 Task: Look for space in Ahmedabad, India from 12th  July, 2023 to 15th July, 2023 for 3 adults in price range Rs.12000 to Rs.16000. Place can be entire place with 2 bedrooms having 3 beds and 1 bathroom. Property type can be house, flat, guest house. Booking option can be shelf check-in. Required host language is English.
Action: Mouse moved to (529, 116)
Screenshot: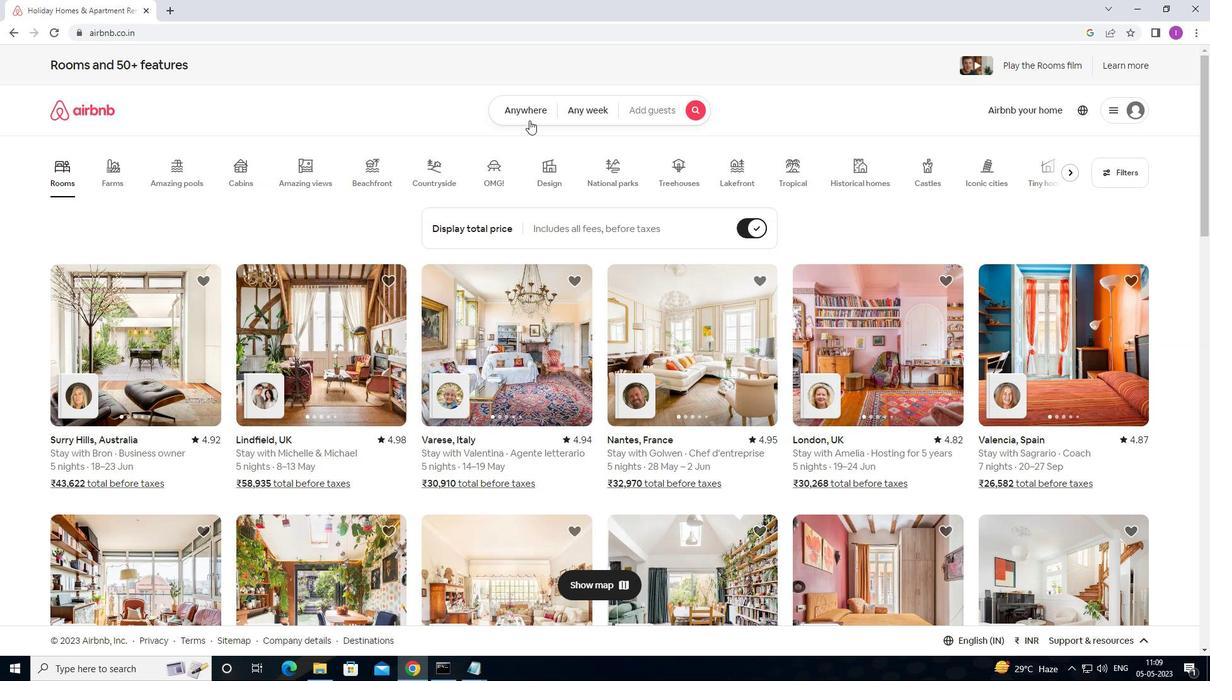 
Action: Mouse pressed left at (529, 116)
Screenshot: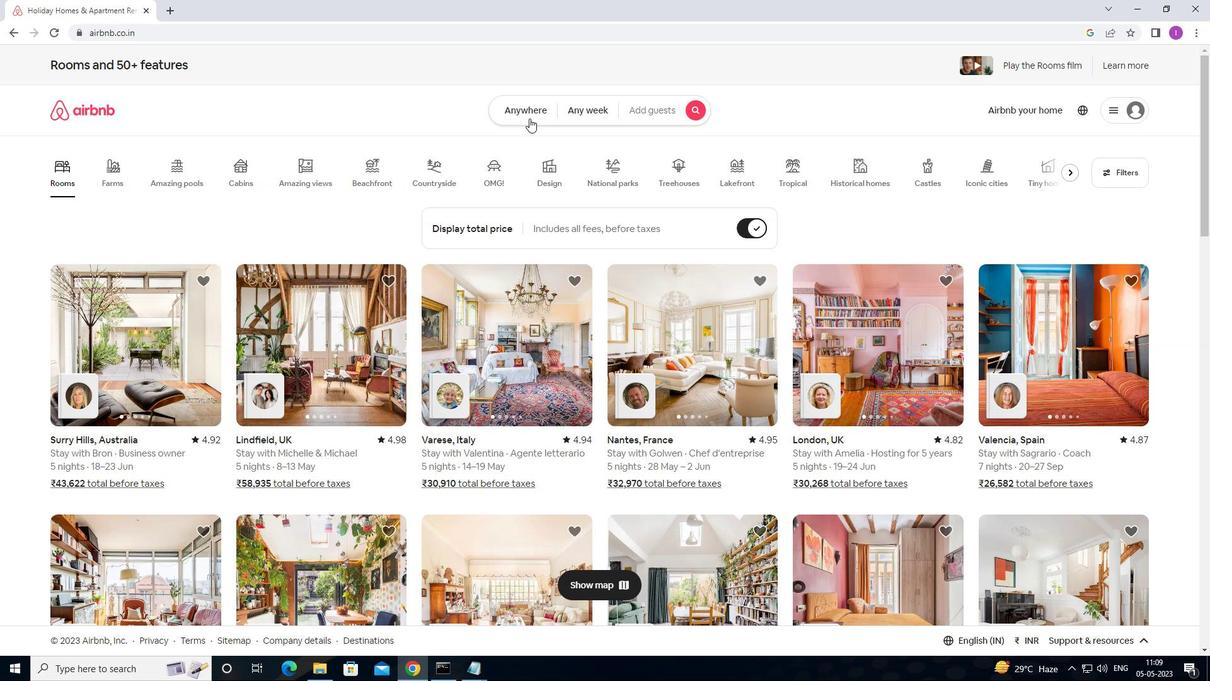 
Action: Mouse moved to (382, 158)
Screenshot: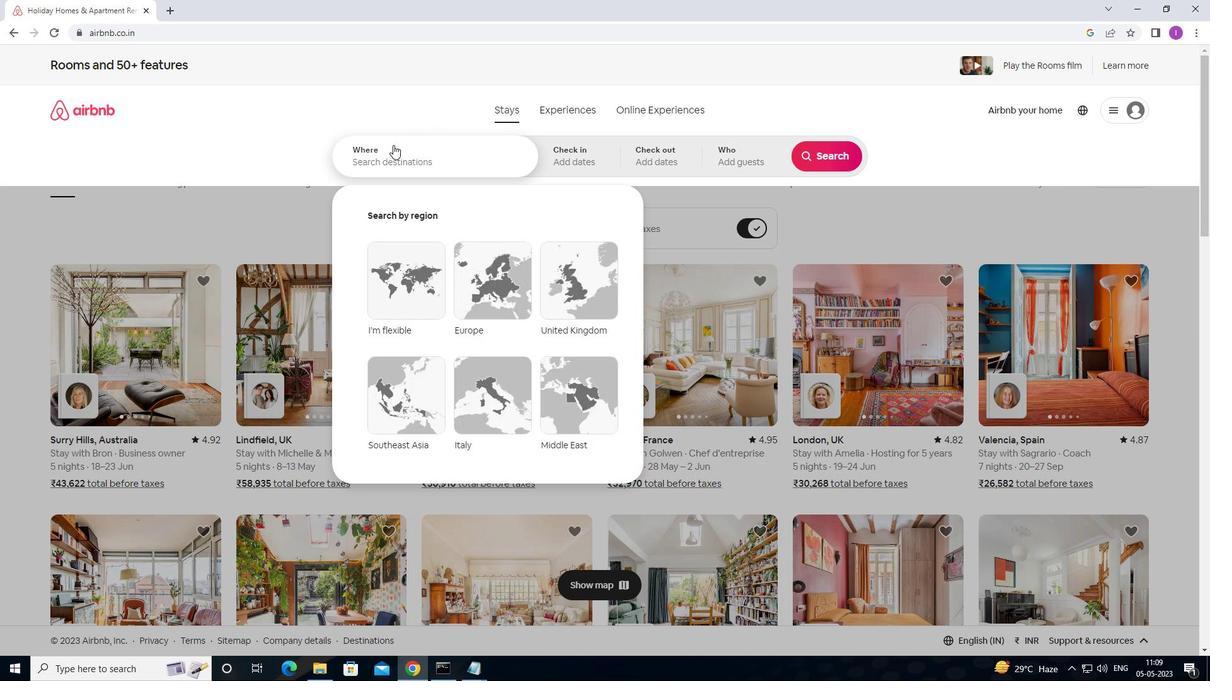 
Action: Mouse pressed left at (382, 158)
Screenshot: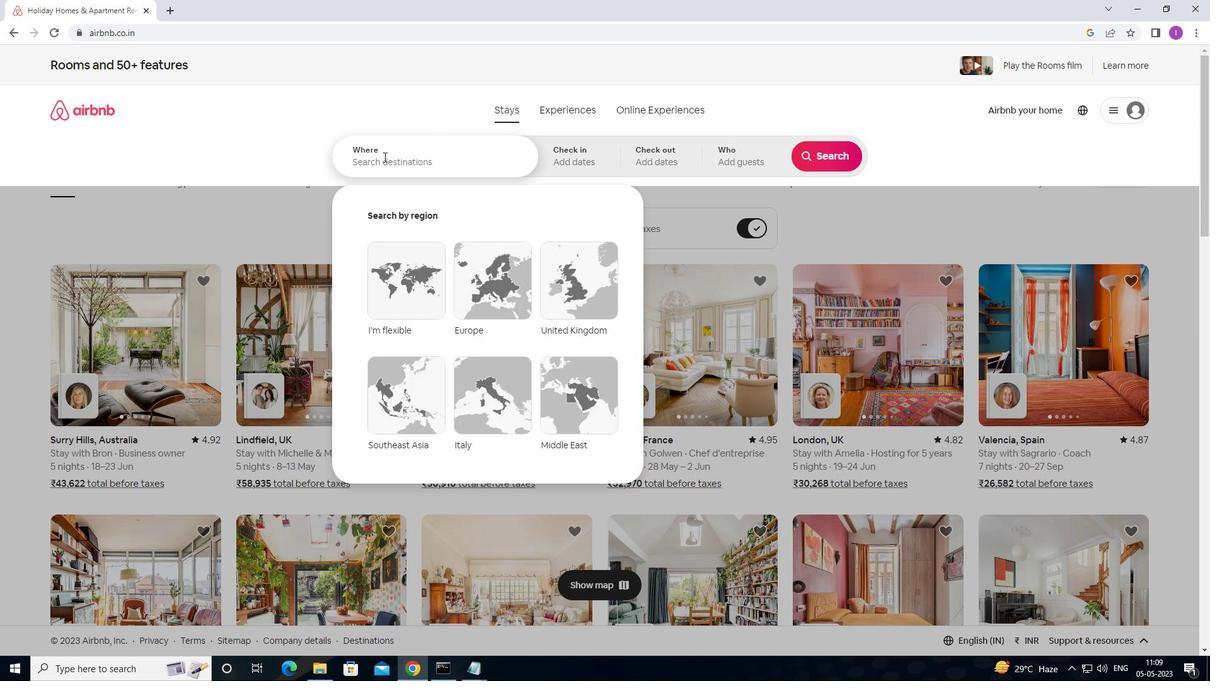 
Action: Key pressed <Key.shift>AHMEDABAD
Screenshot: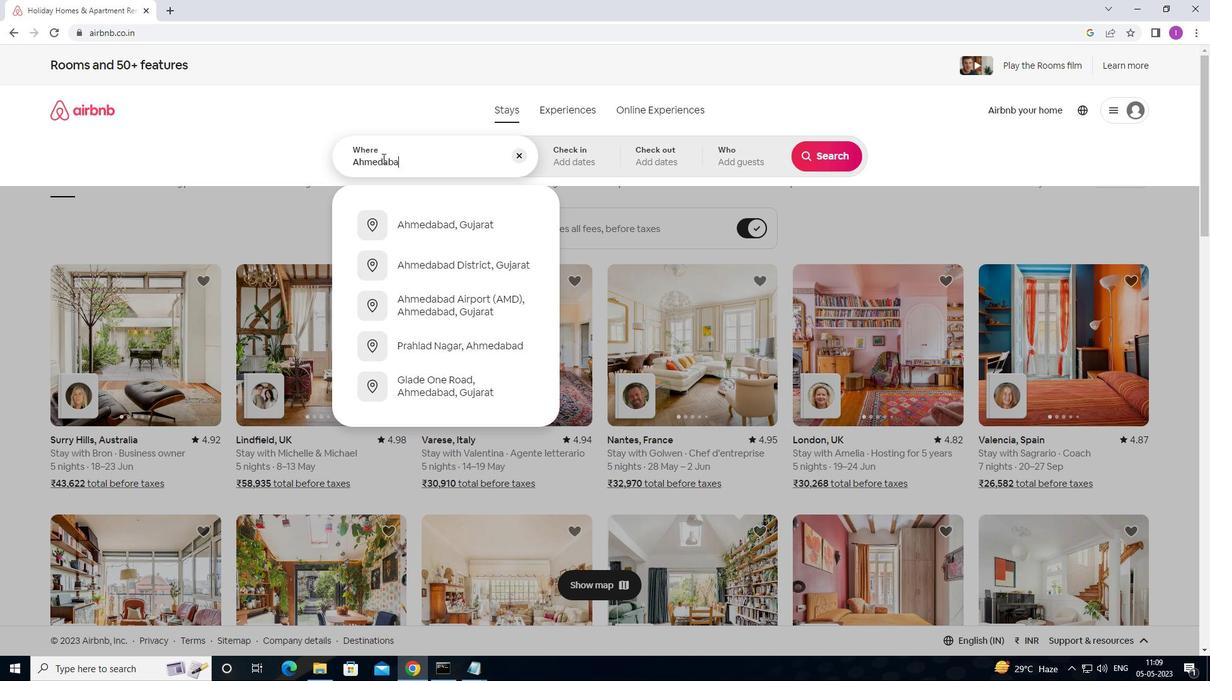
Action: Mouse moved to (341, 159)
Screenshot: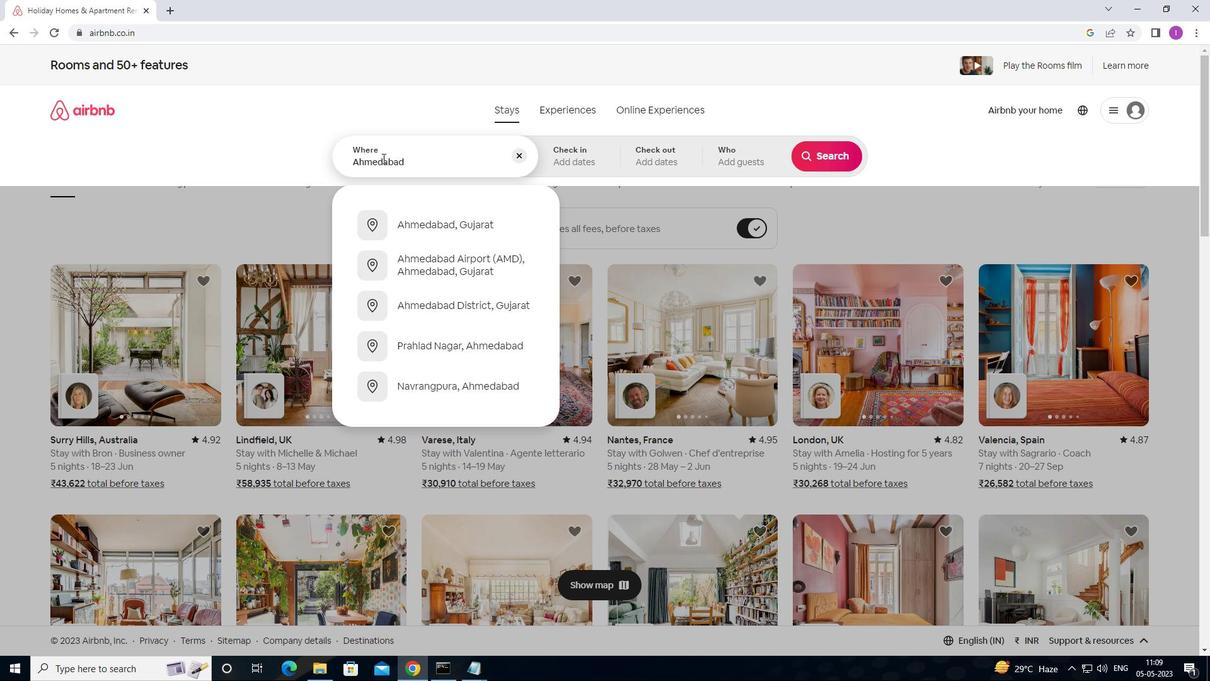 
Action: Key pressed ,<Key.shift>INDIA
Screenshot: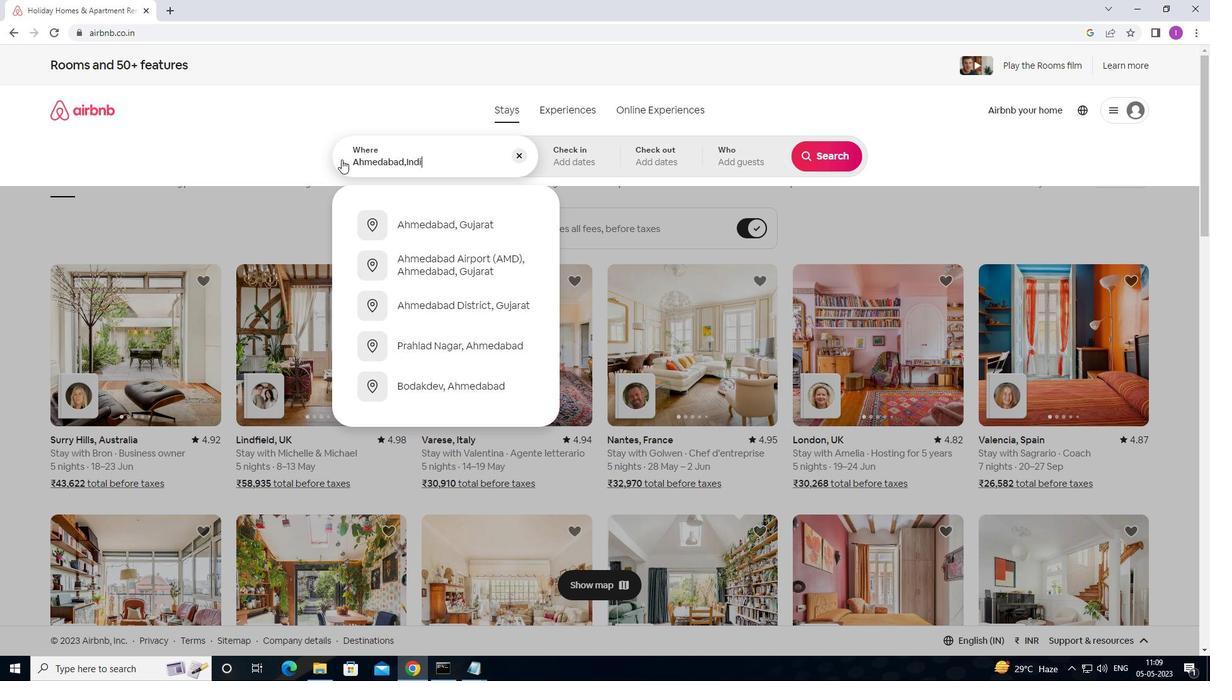 
Action: Mouse moved to (566, 164)
Screenshot: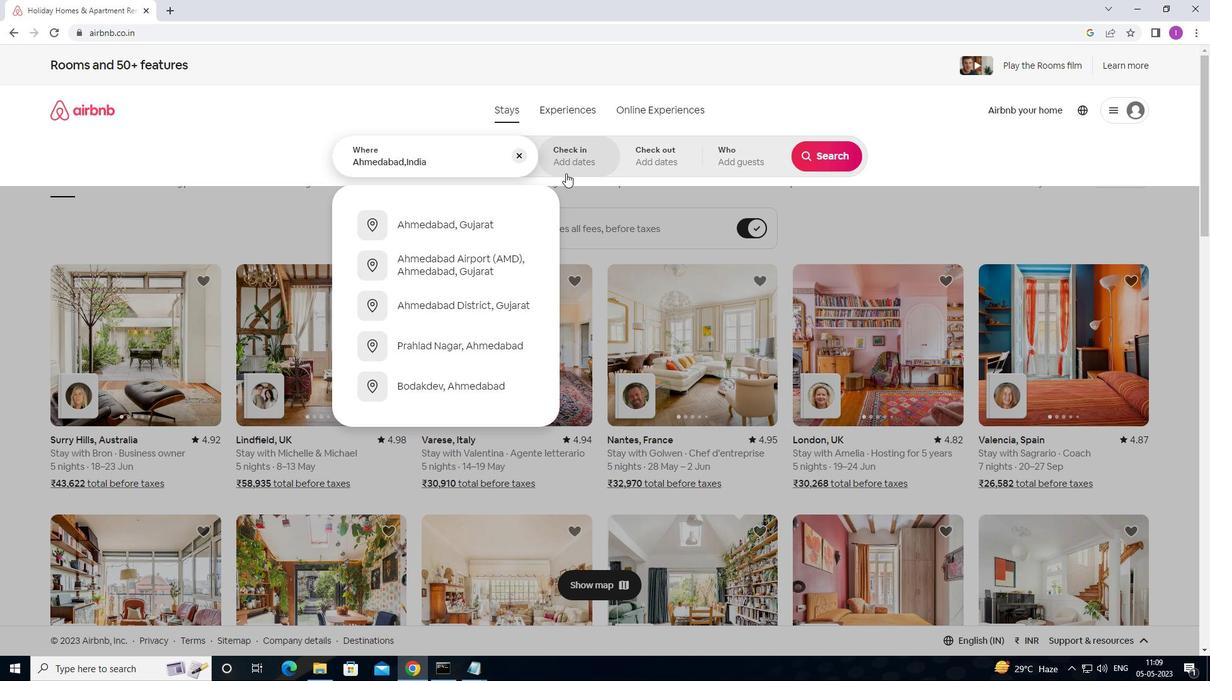 
Action: Mouse pressed left at (566, 164)
Screenshot: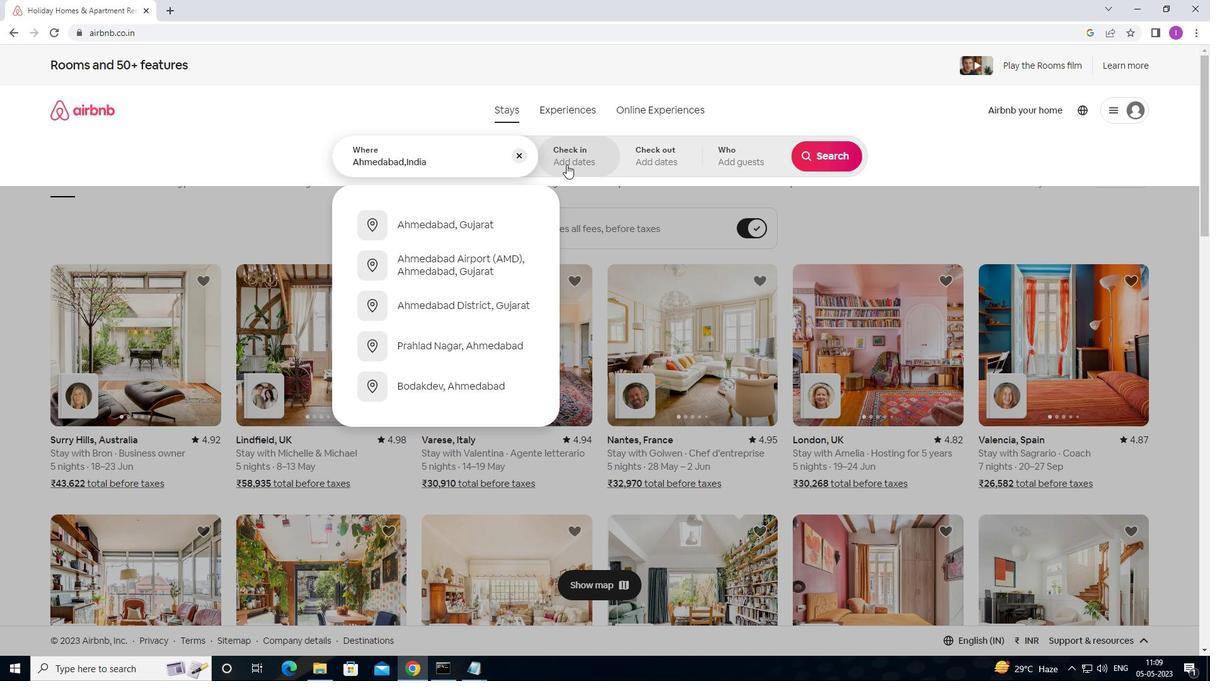 
Action: Mouse moved to (820, 259)
Screenshot: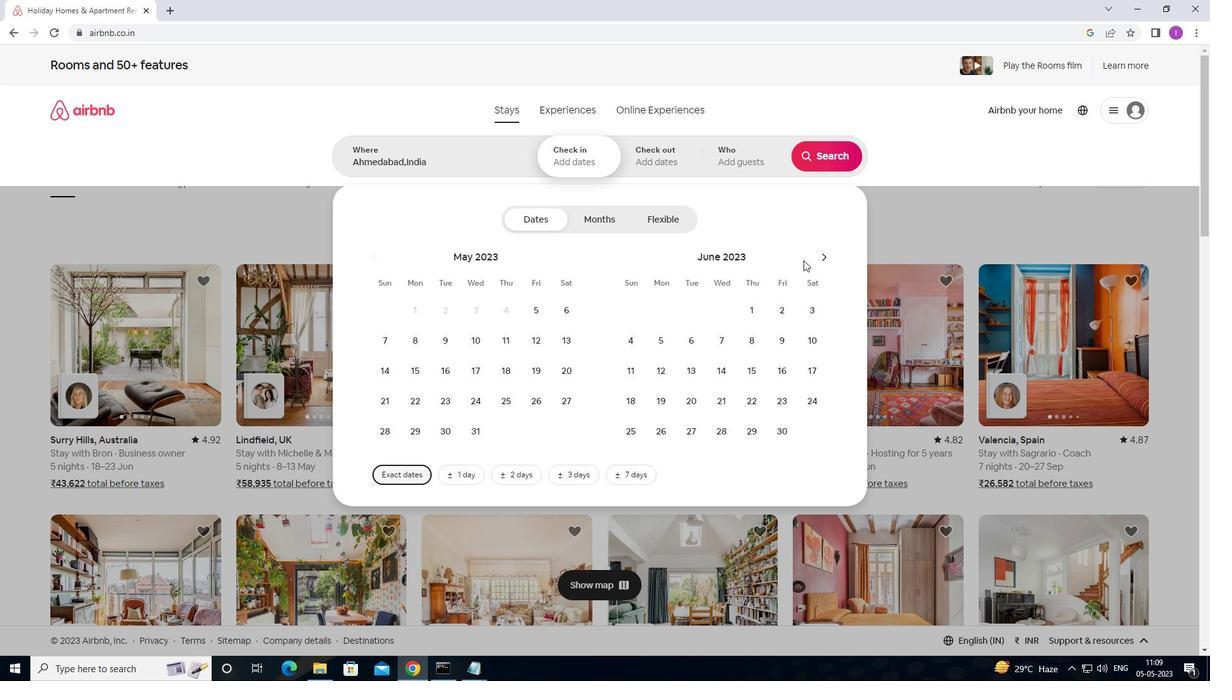
Action: Mouse pressed left at (820, 259)
Screenshot: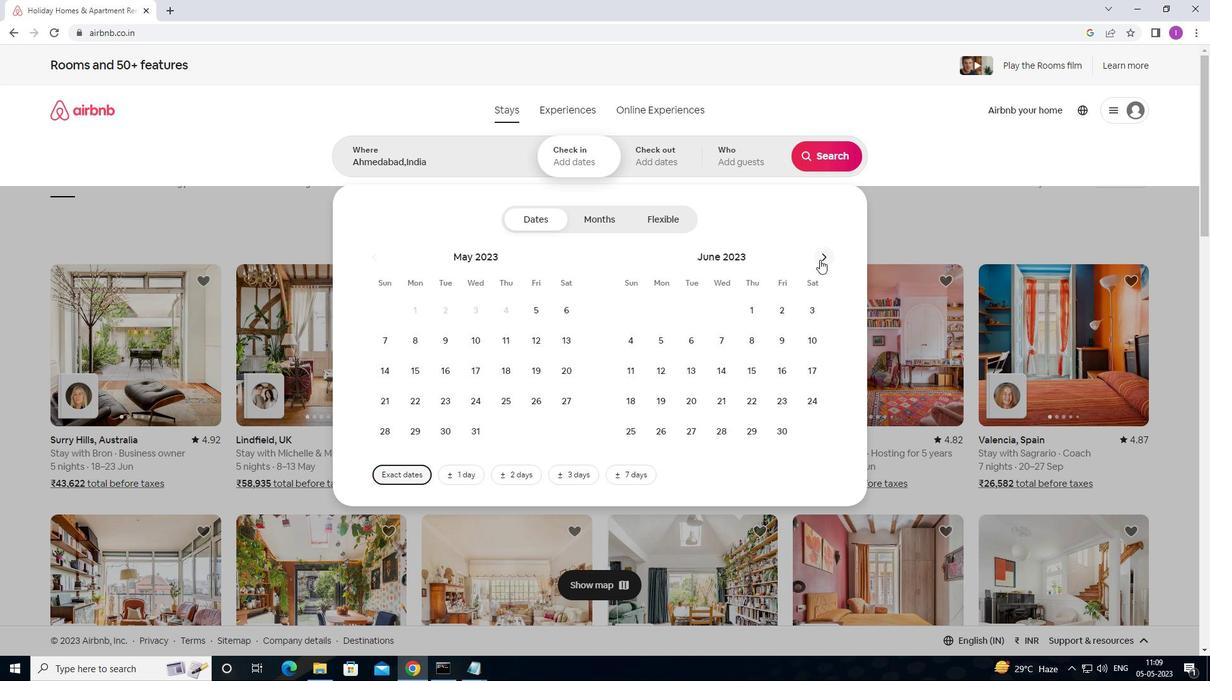 
Action: Mouse moved to (716, 373)
Screenshot: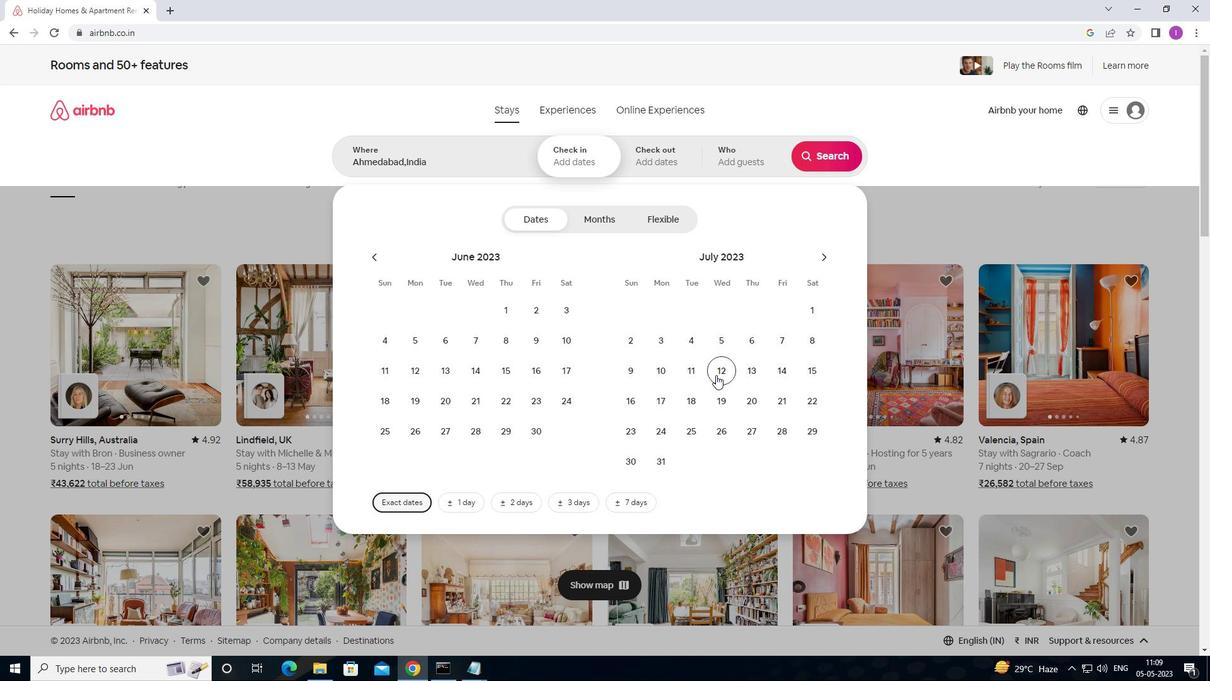
Action: Mouse pressed left at (716, 373)
Screenshot: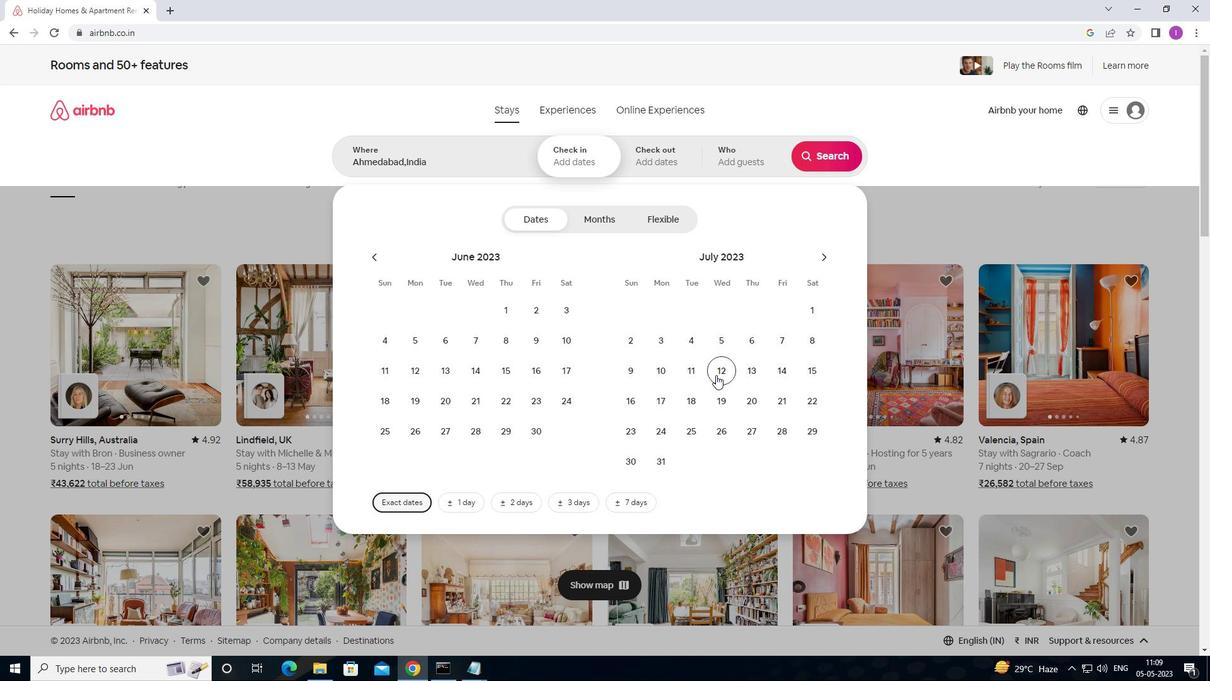 
Action: Mouse moved to (813, 375)
Screenshot: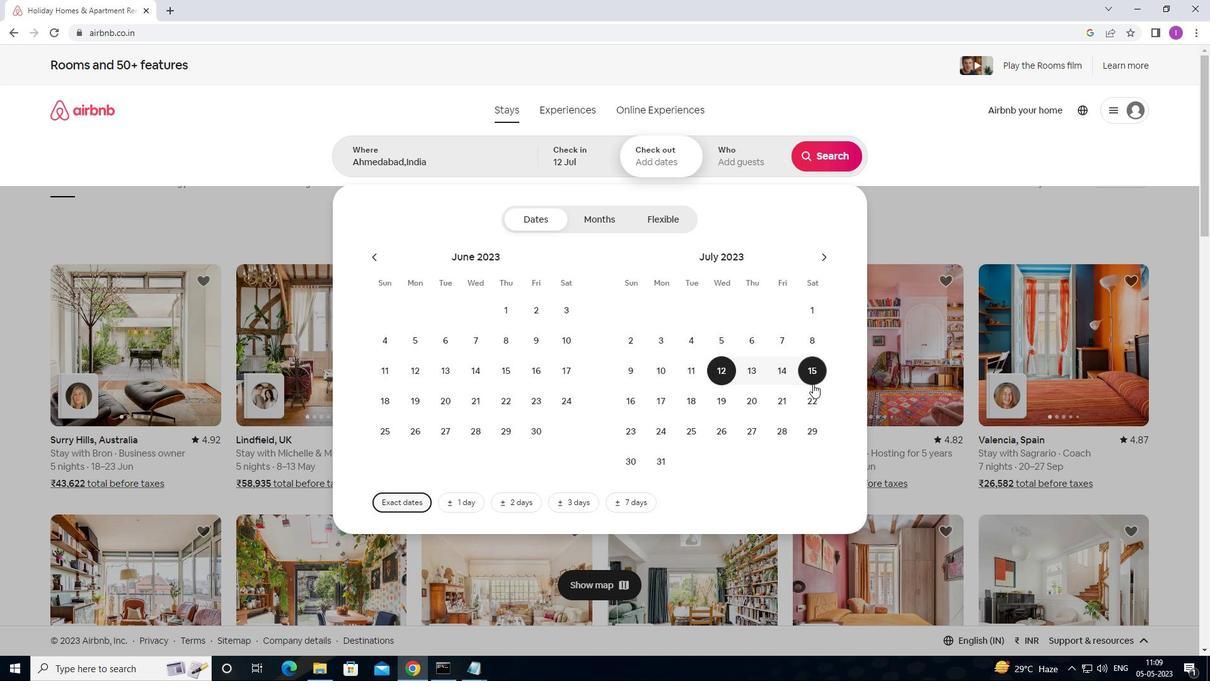 
Action: Mouse pressed left at (813, 375)
Screenshot: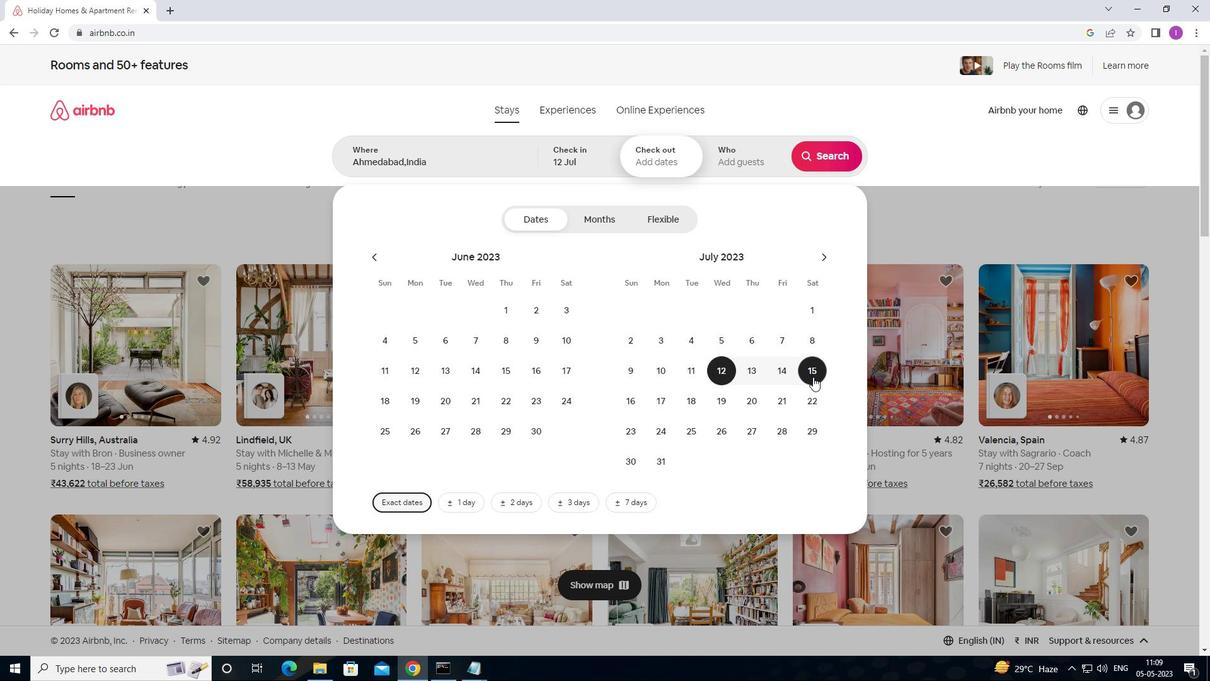 
Action: Mouse moved to (749, 164)
Screenshot: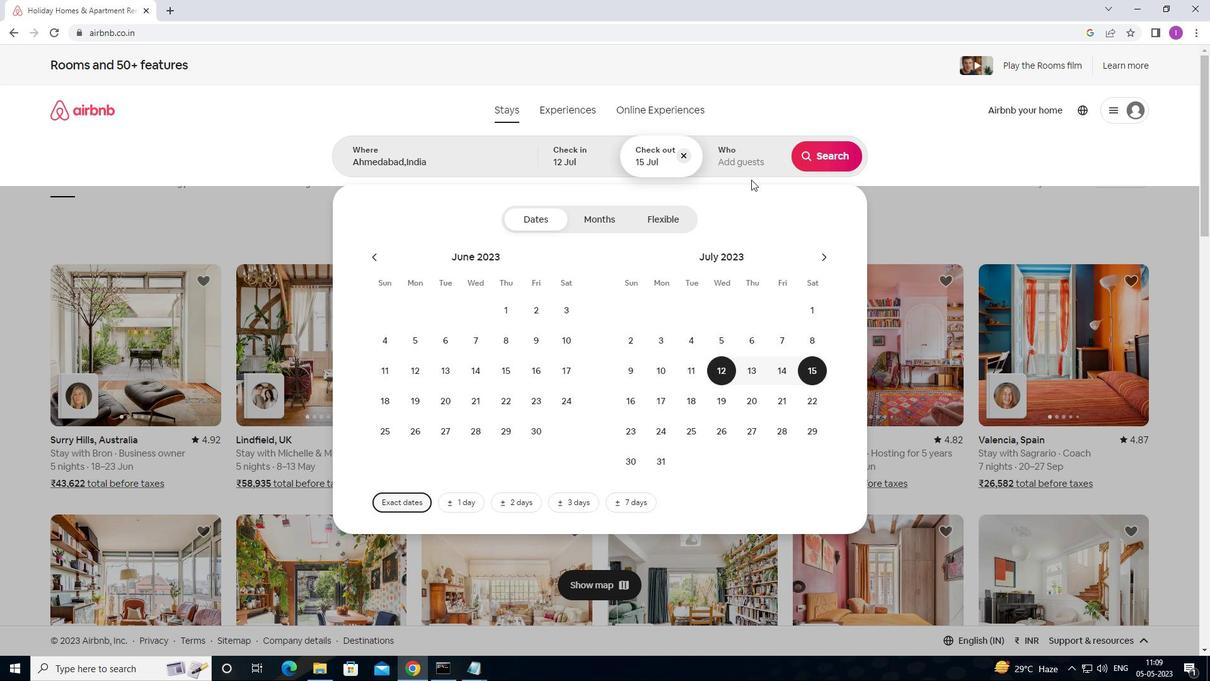 
Action: Mouse pressed left at (749, 164)
Screenshot: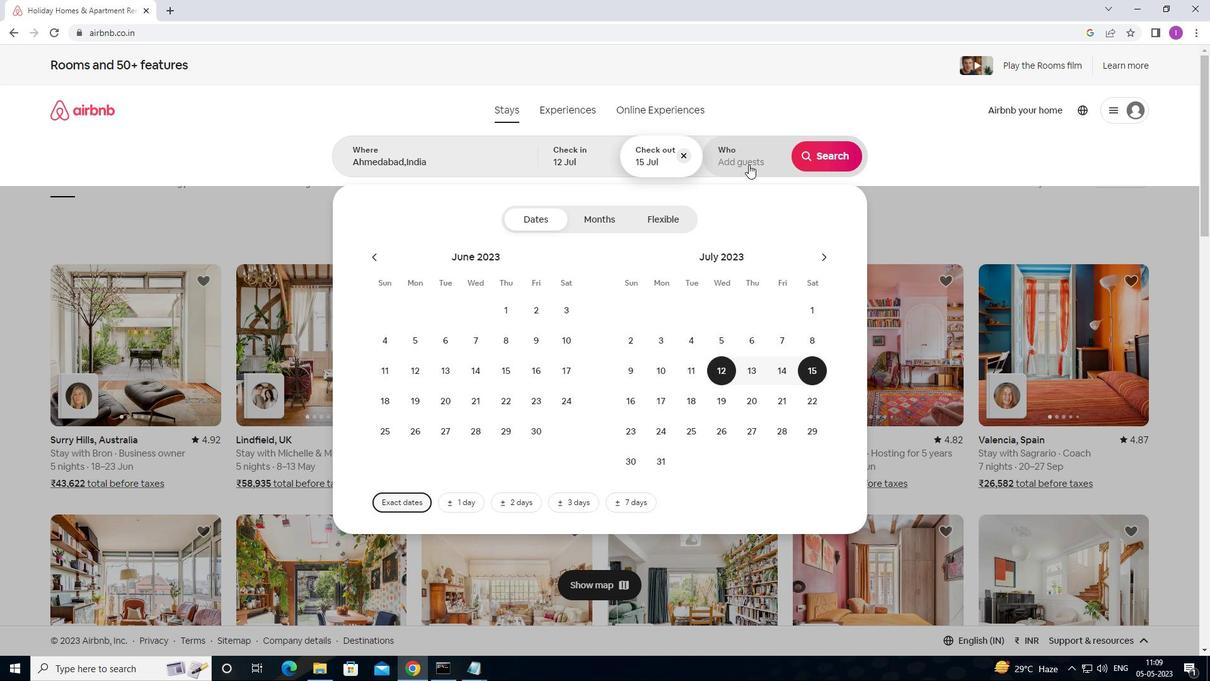 
Action: Mouse moved to (835, 218)
Screenshot: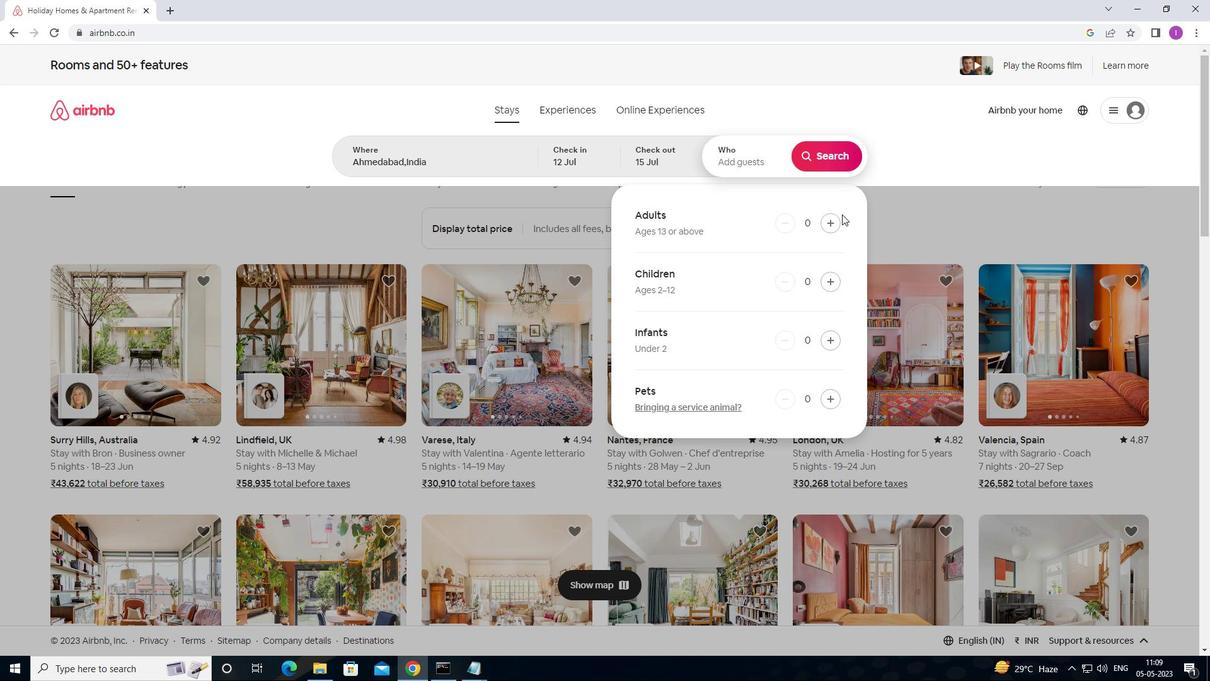 
Action: Mouse pressed left at (835, 218)
Screenshot: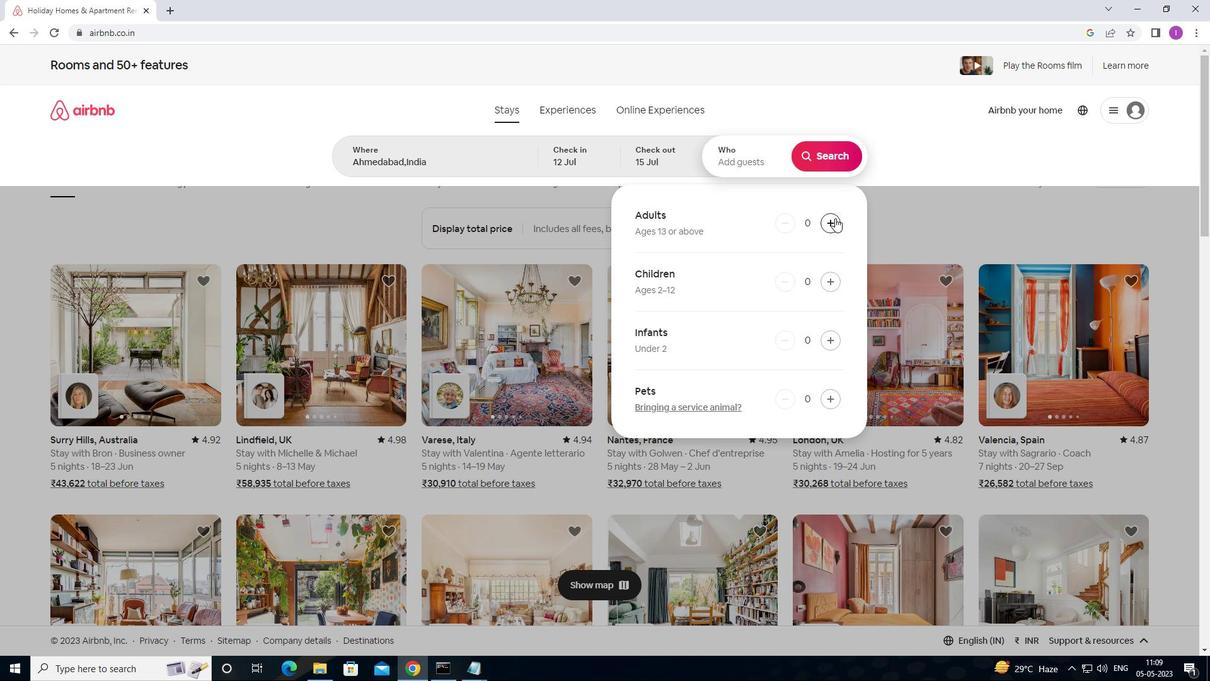 
Action: Mouse pressed left at (835, 218)
Screenshot: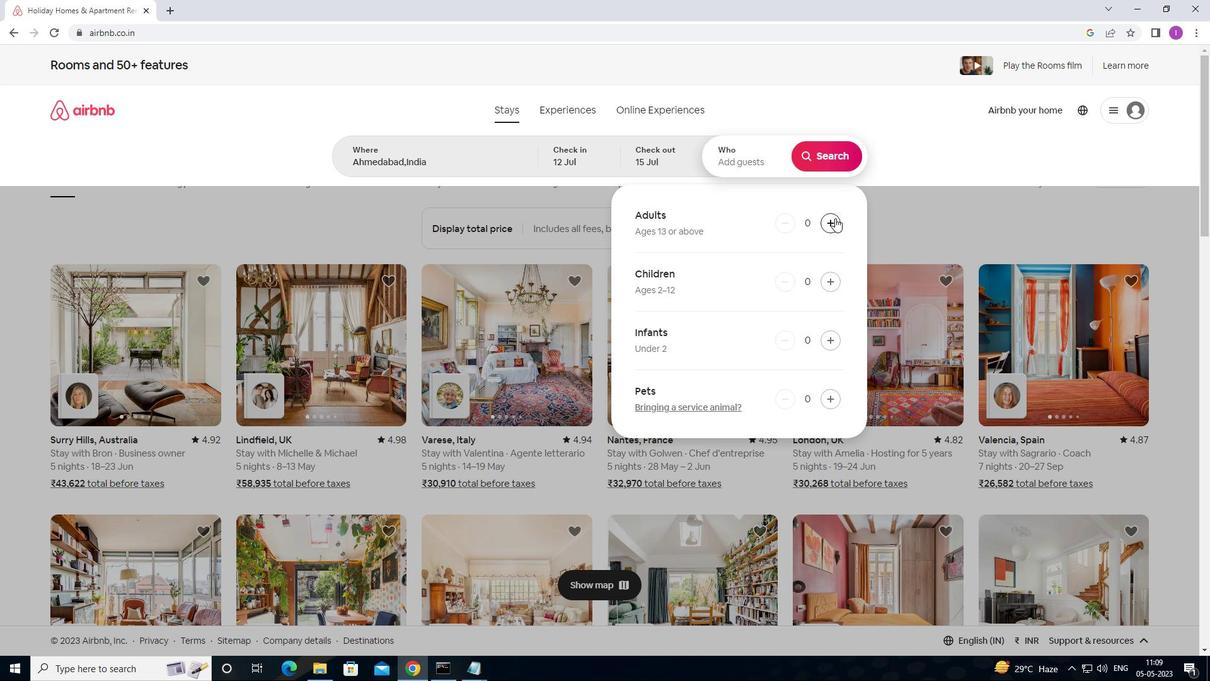 
Action: Mouse pressed left at (835, 218)
Screenshot: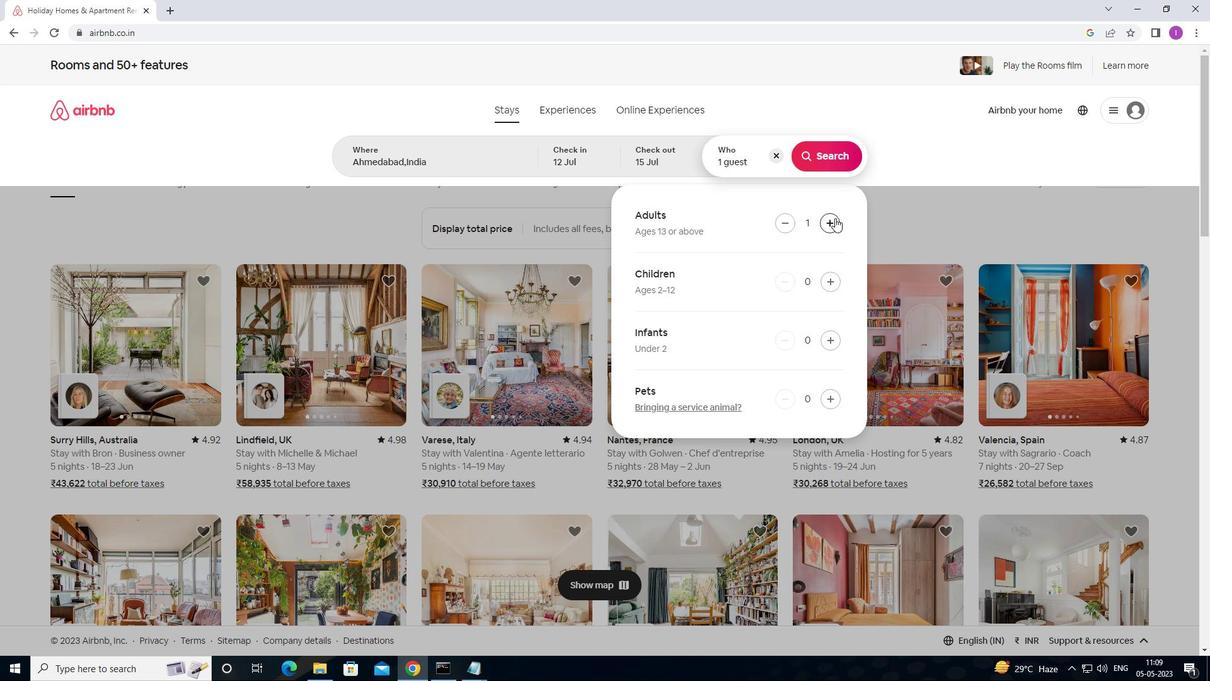 
Action: Mouse moved to (834, 164)
Screenshot: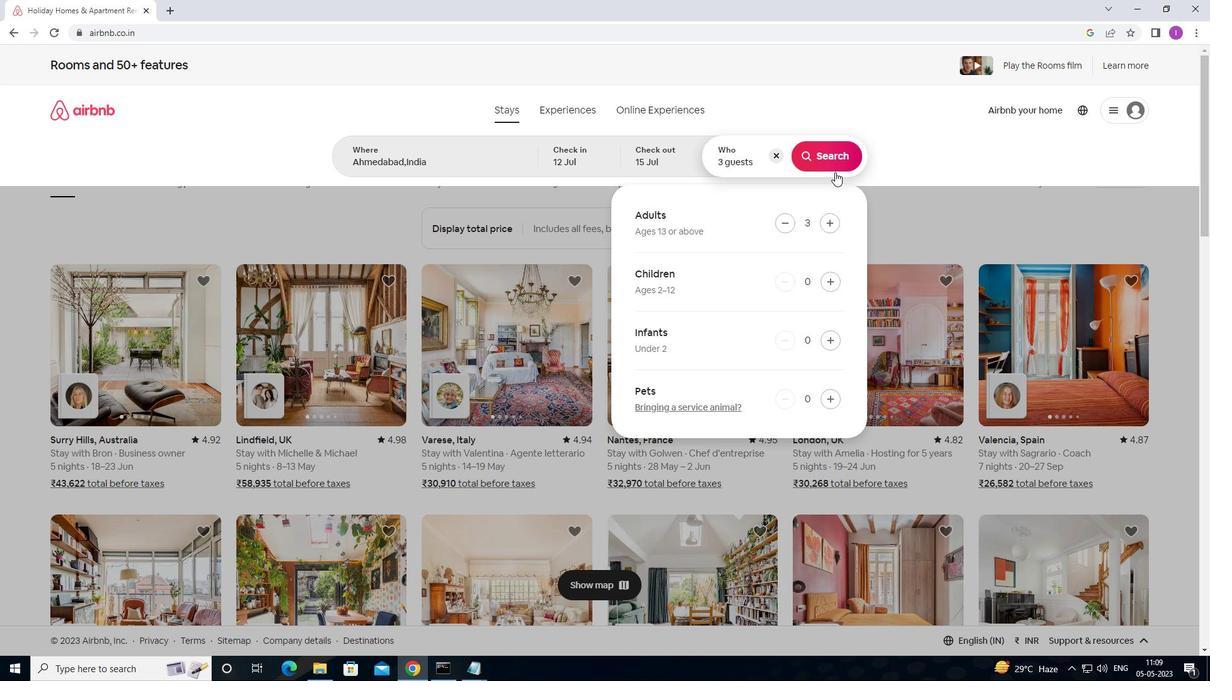 
Action: Mouse pressed left at (834, 164)
Screenshot: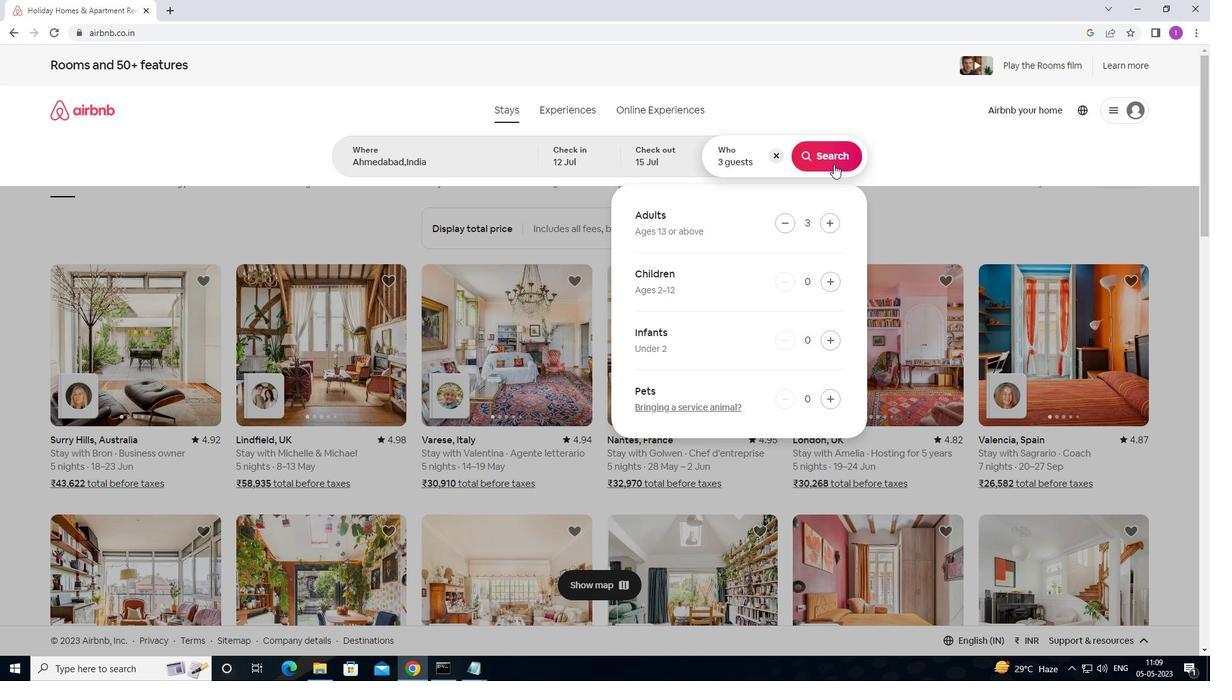 
Action: Mouse moved to (1145, 131)
Screenshot: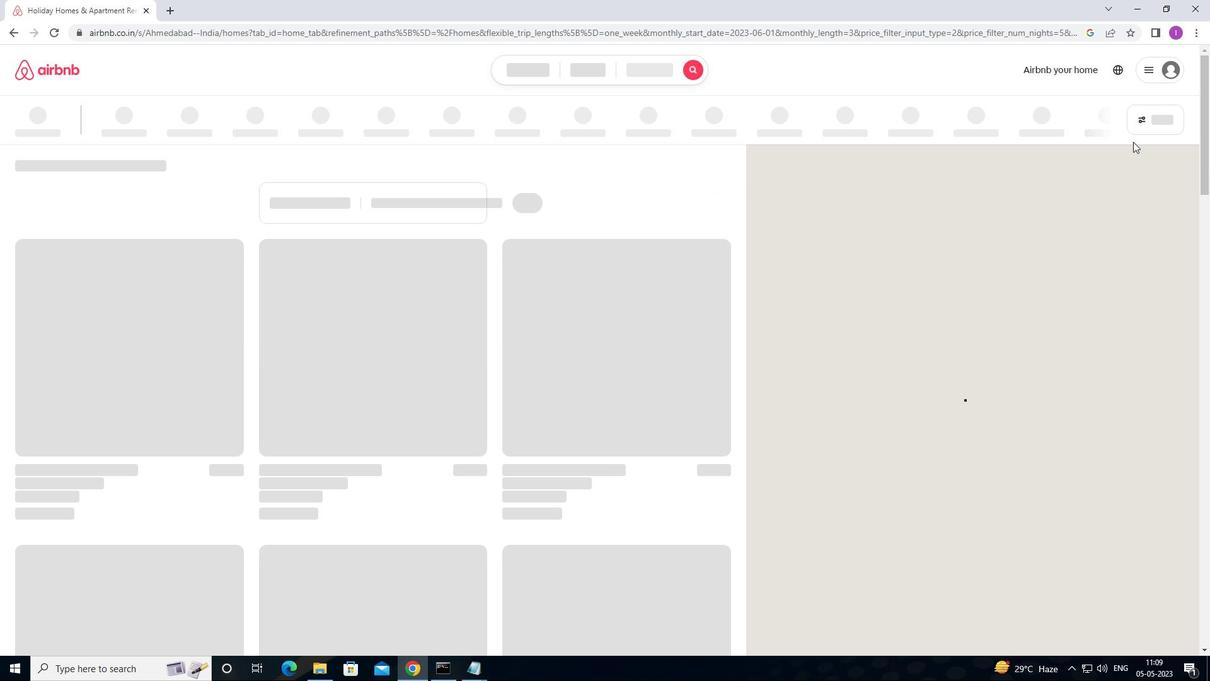 
Action: Mouse pressed left at (1145, 131)
Screenshot: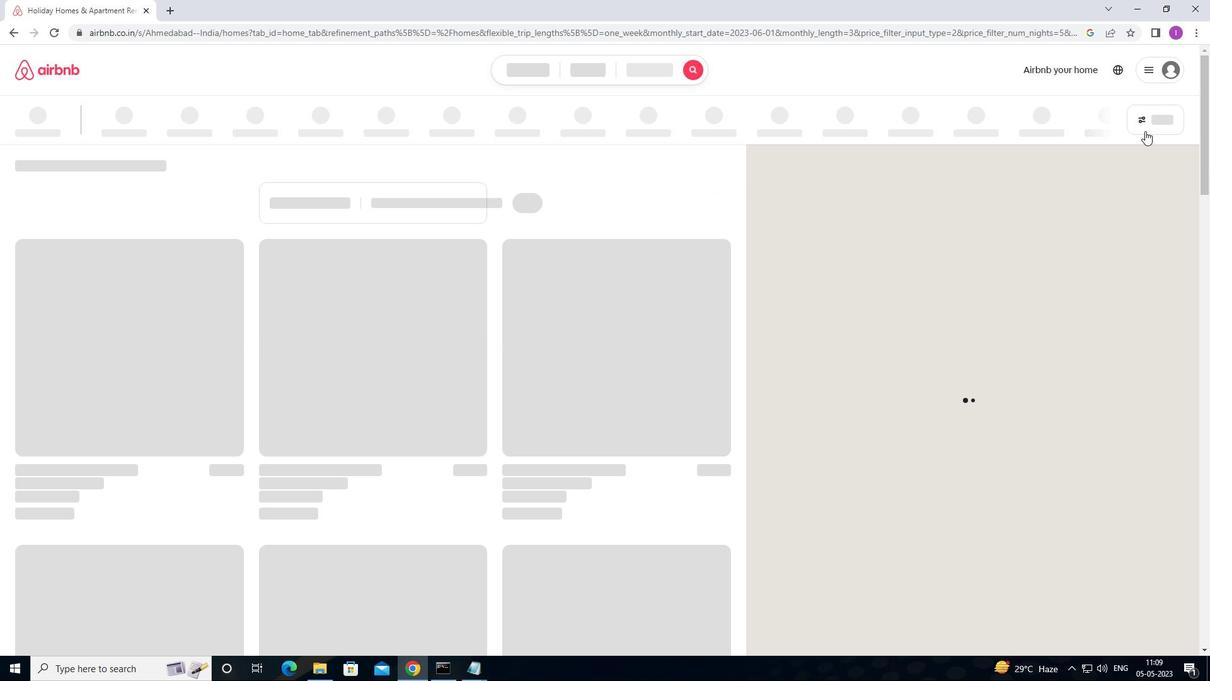 
Action: Mouse moved to (455, 433)
Screenshot: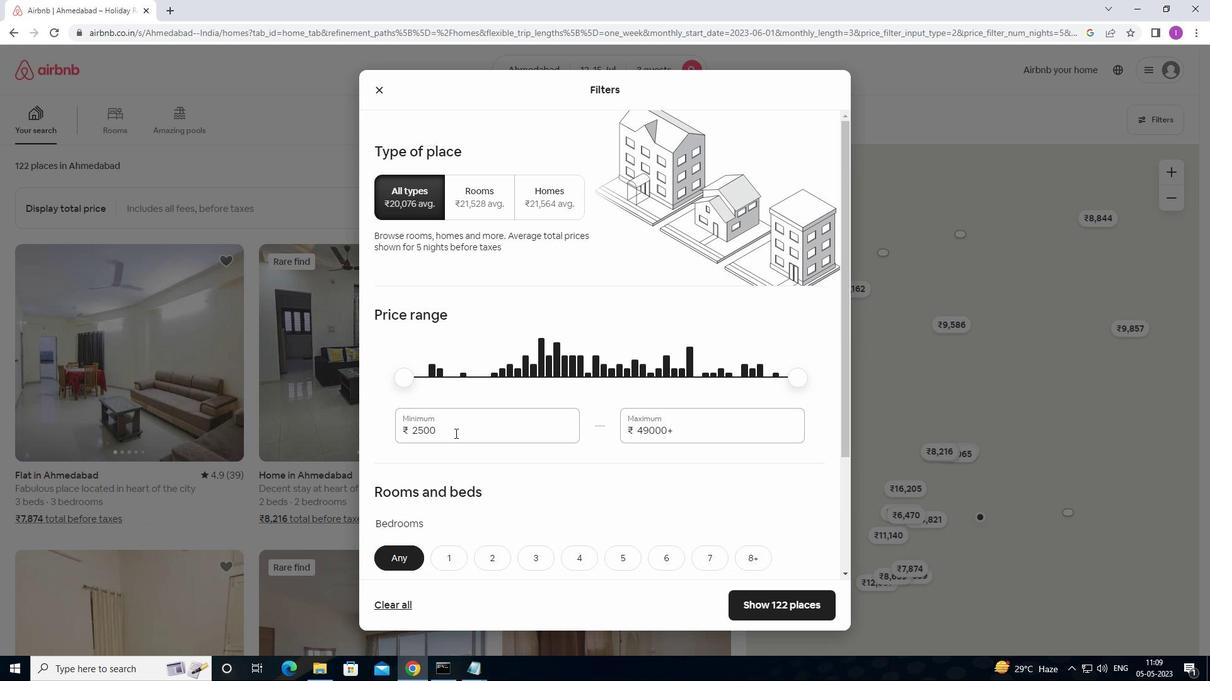 
Action: Mouse pressed left at (455, 433)
Screenshot: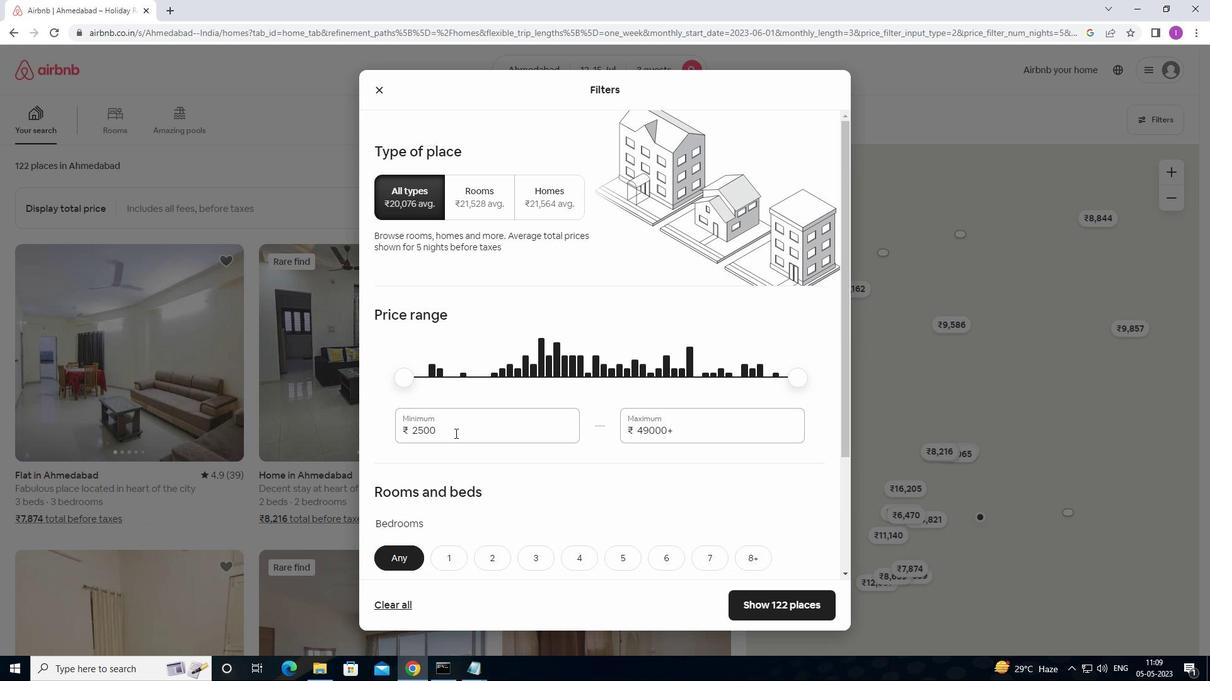 
Action: Mouse moved to (413, 411)
Screenshot: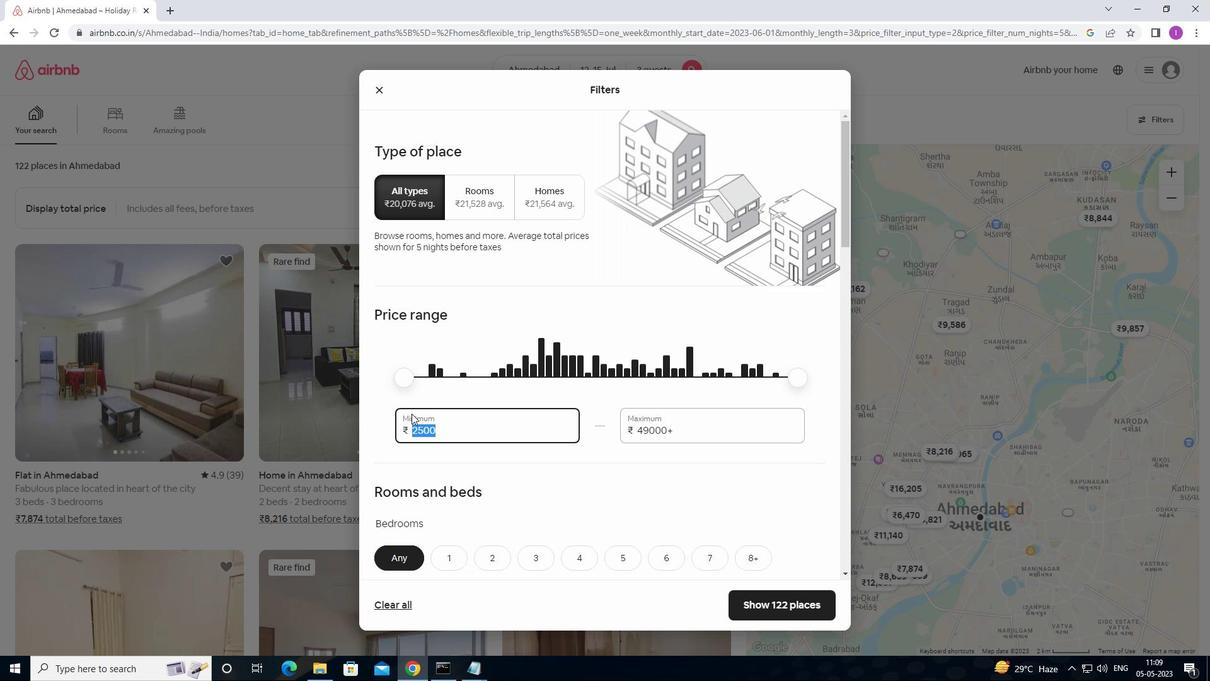 
Action: Key pressed 1
Screenshot: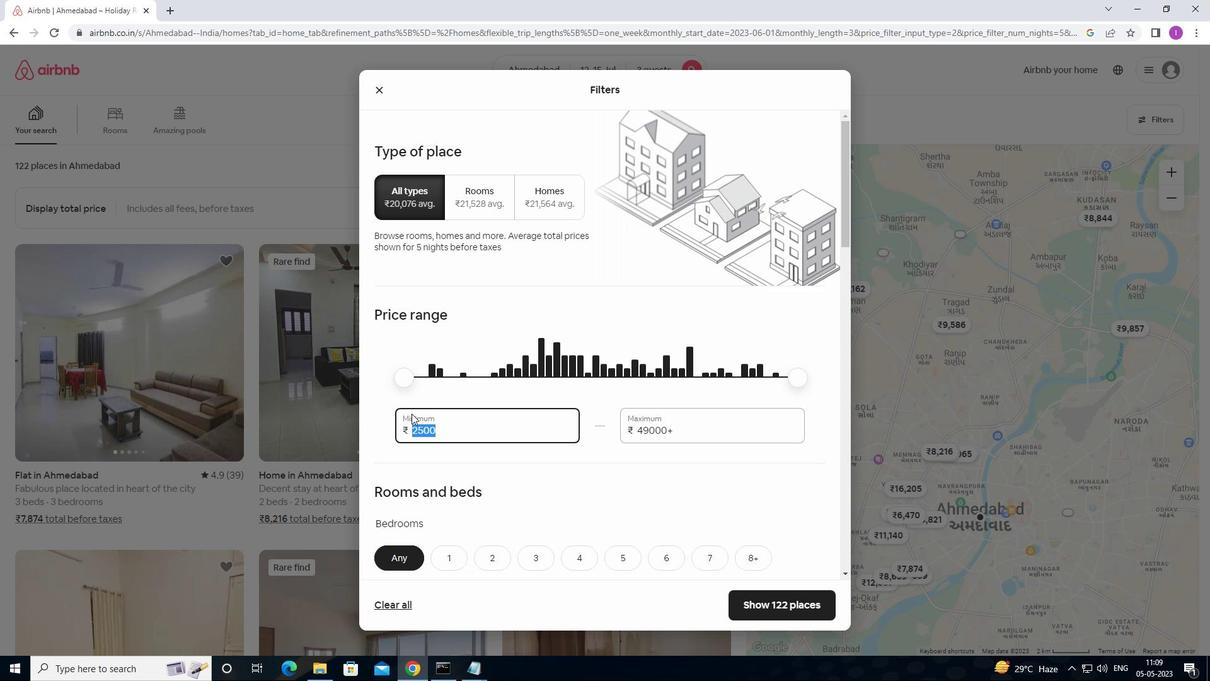 
Action: Mouse moved to (414, 410)
Screenshot: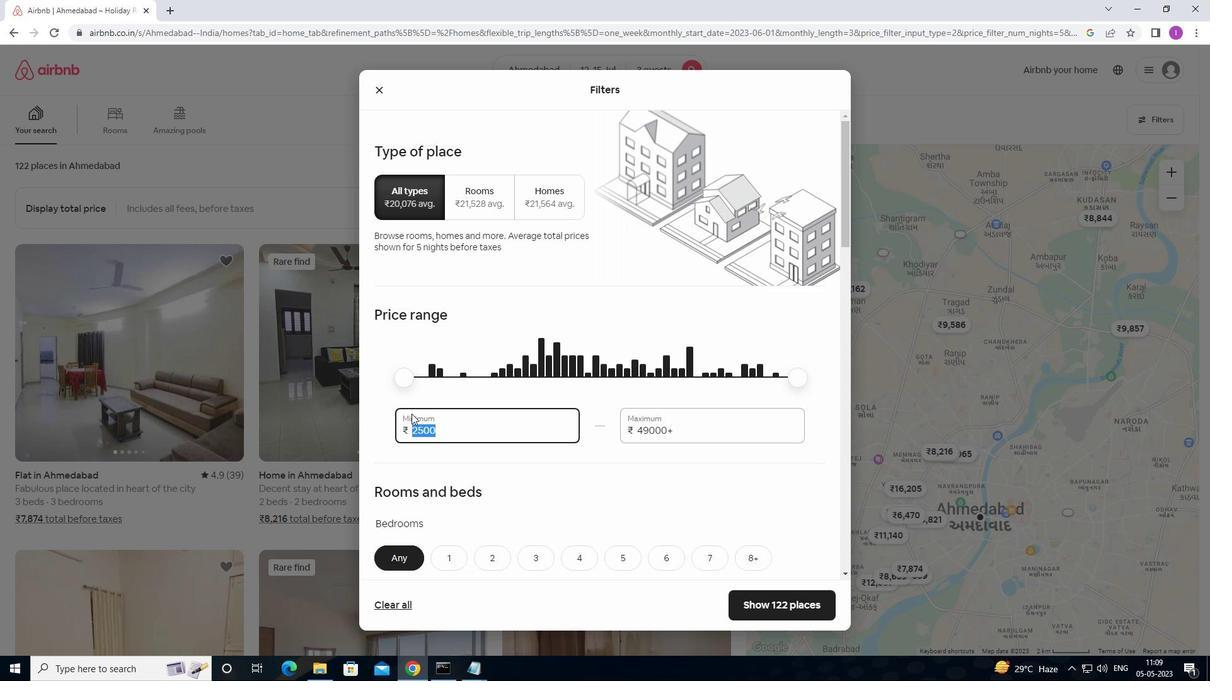 
Action: Key pressed <Key.tab>
Screenshot: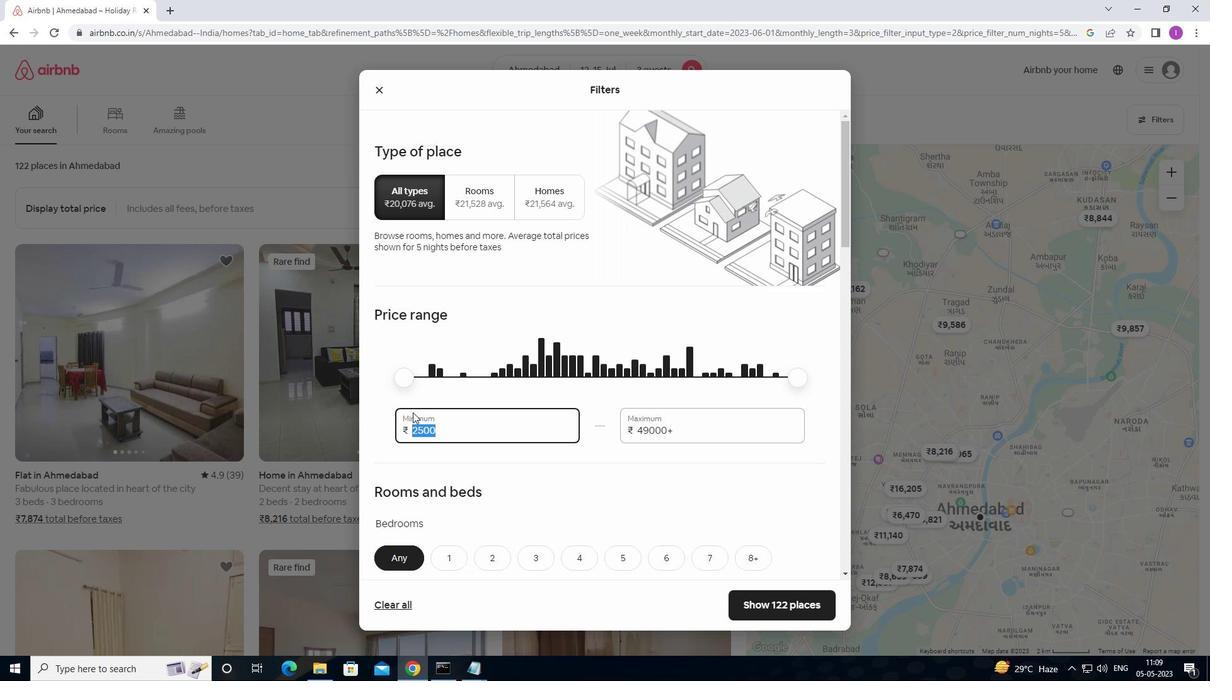 
Action: Mouse moved to (459, 433)
Screenshot: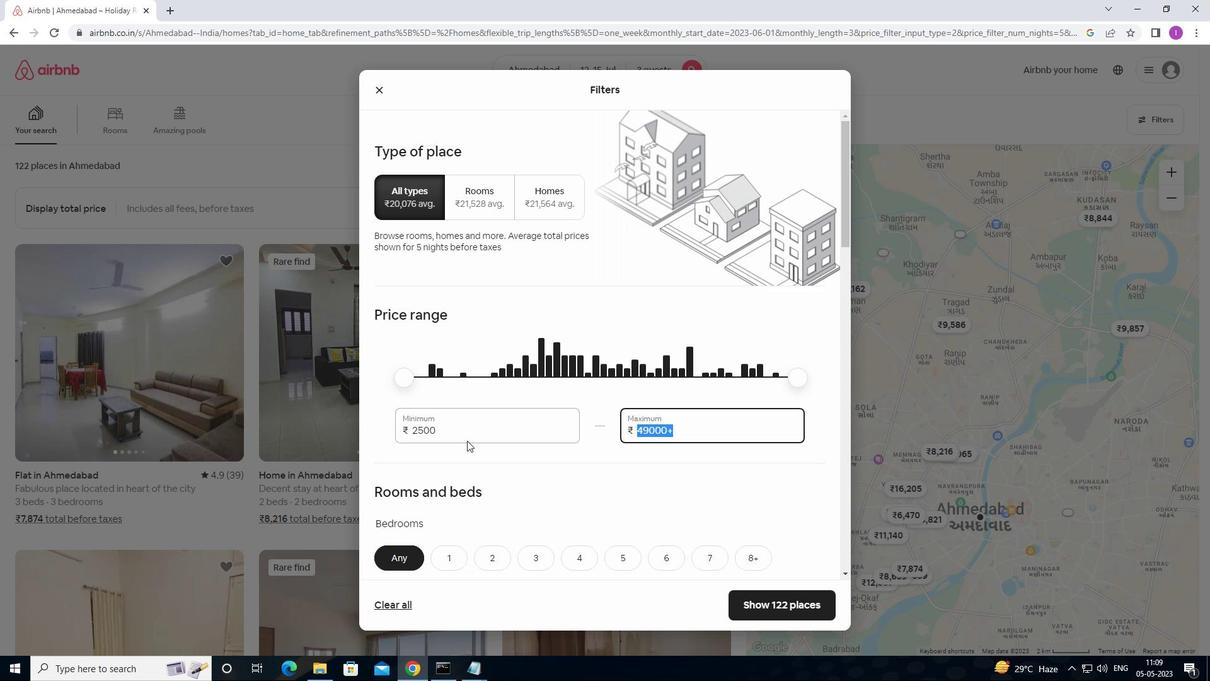 
Action: Mouse pressed left at (459, 433)
Screenshot: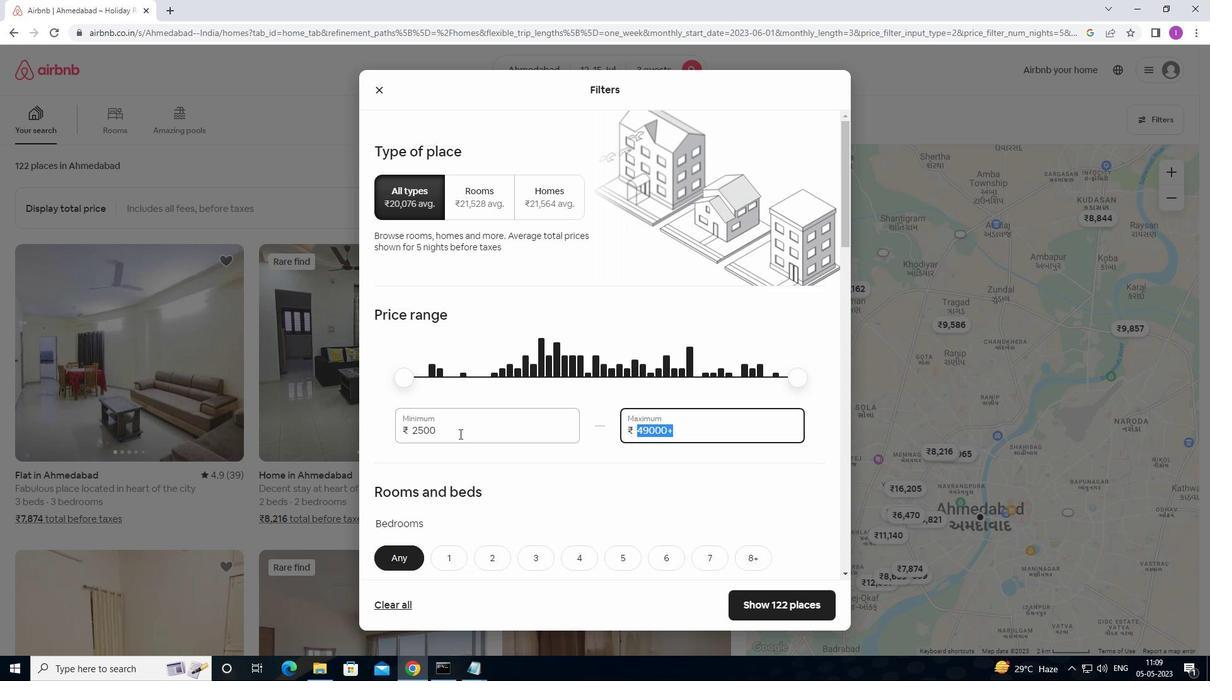 
Action: Mouse moved to (400, 425)
Screenshot: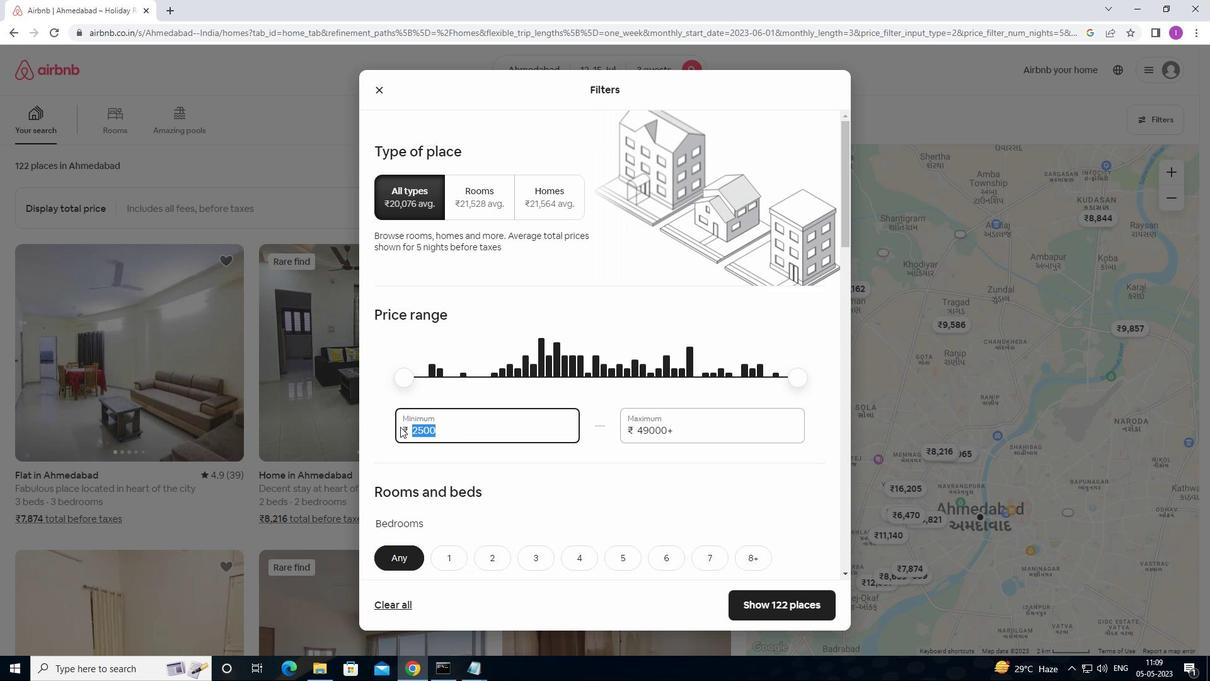 
Action: Key pressed 1
Screenshot: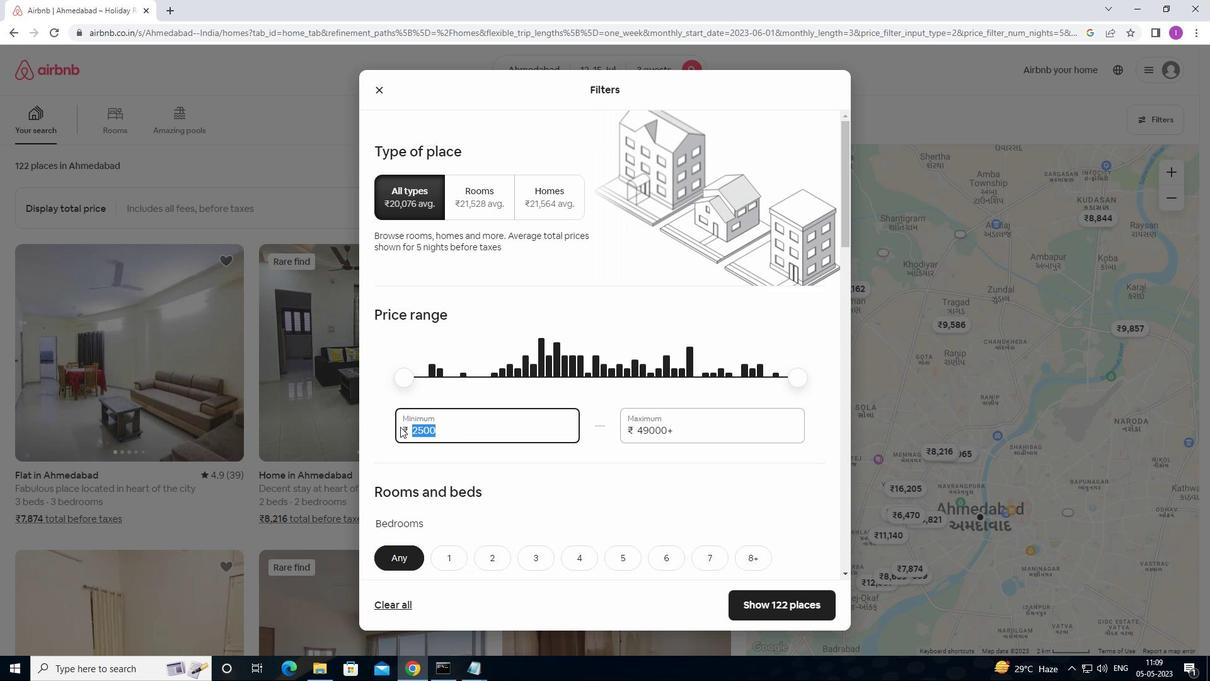 
Action: Mouse moved to (400, 424)
Screenshot: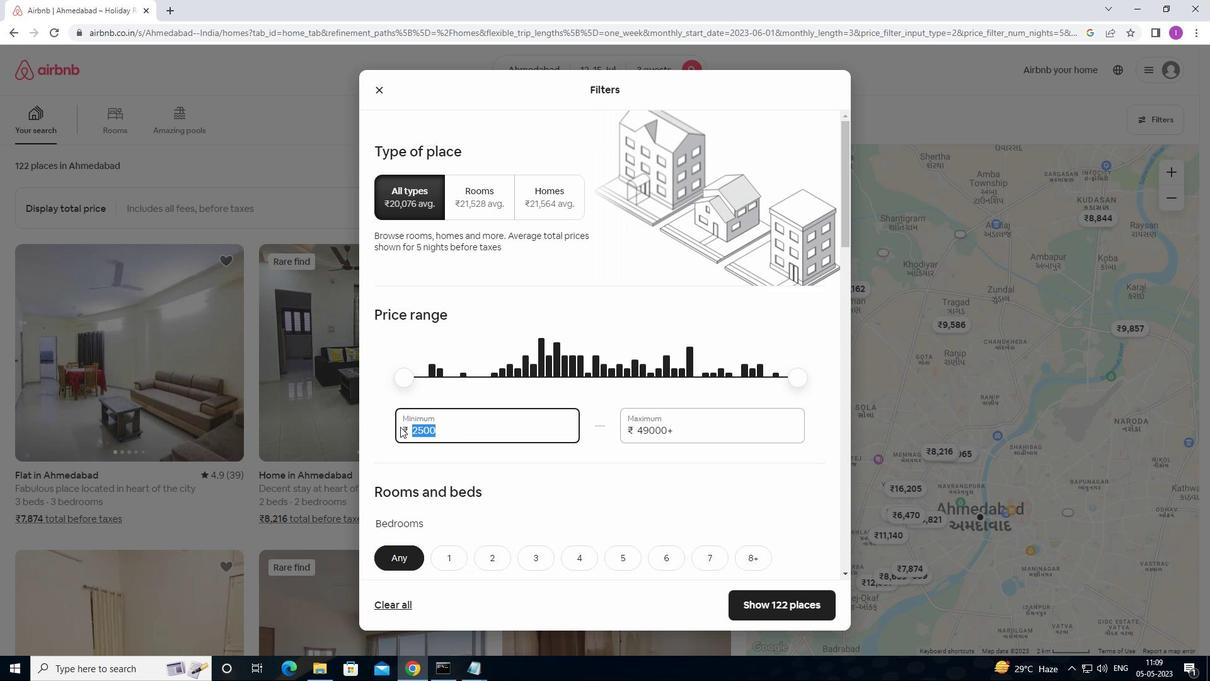 
Action: Key pressed 2
Screenshot: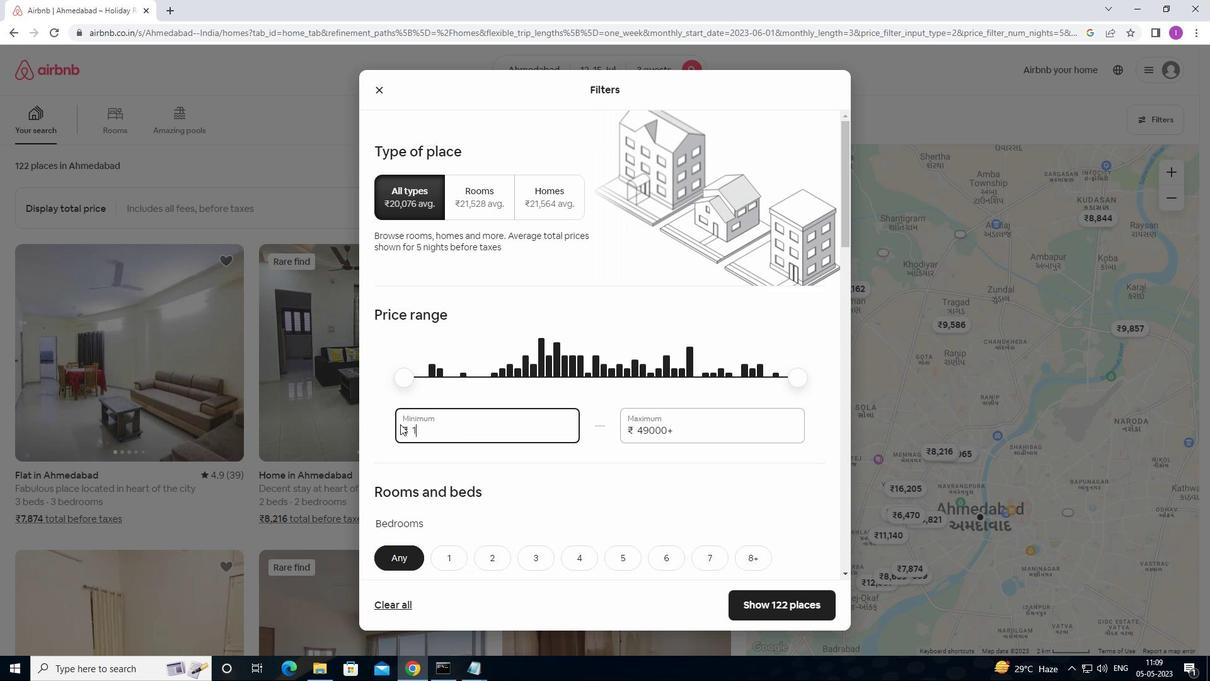 
Action: Mouse moved to (409, 421)
Screenshot: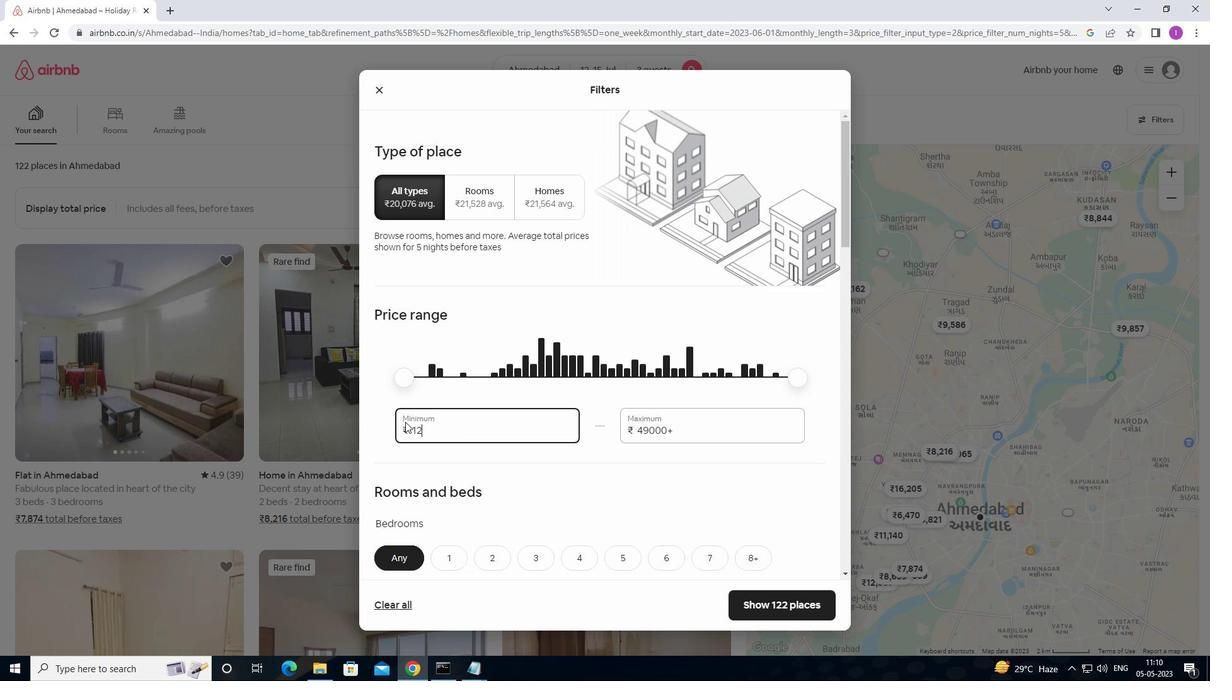 
Action: Key pressed 0
Screenshot: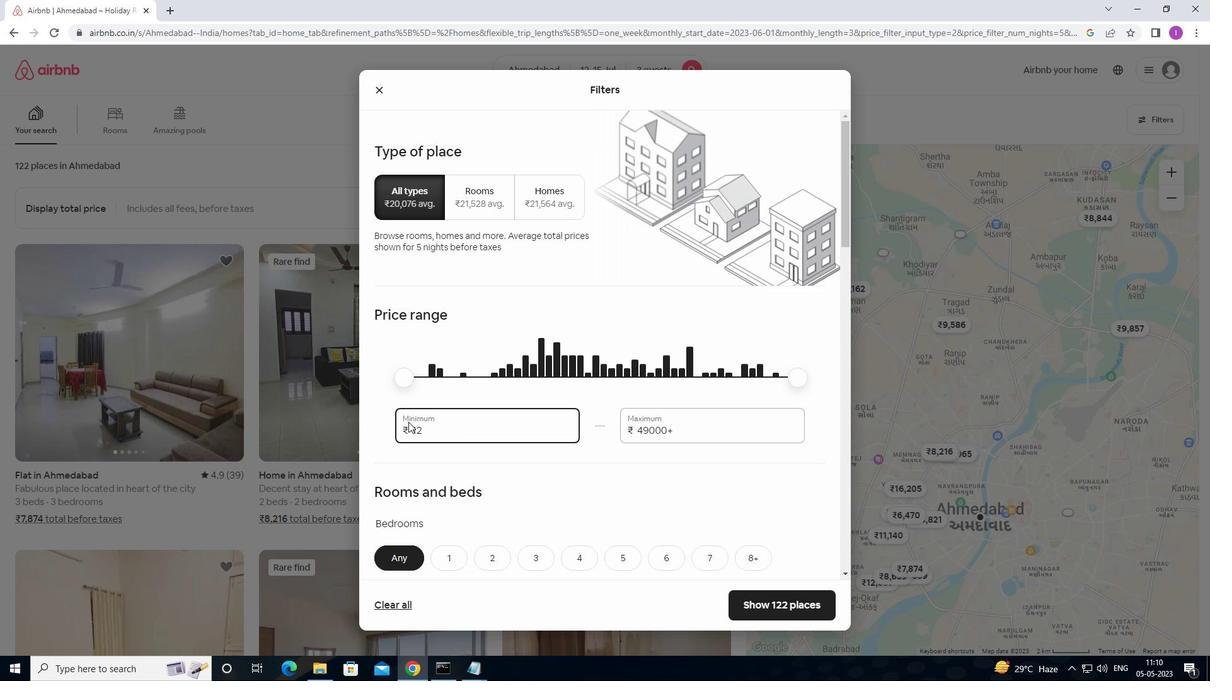 
Action: Mouse moved to (414, 420)
Screenshot: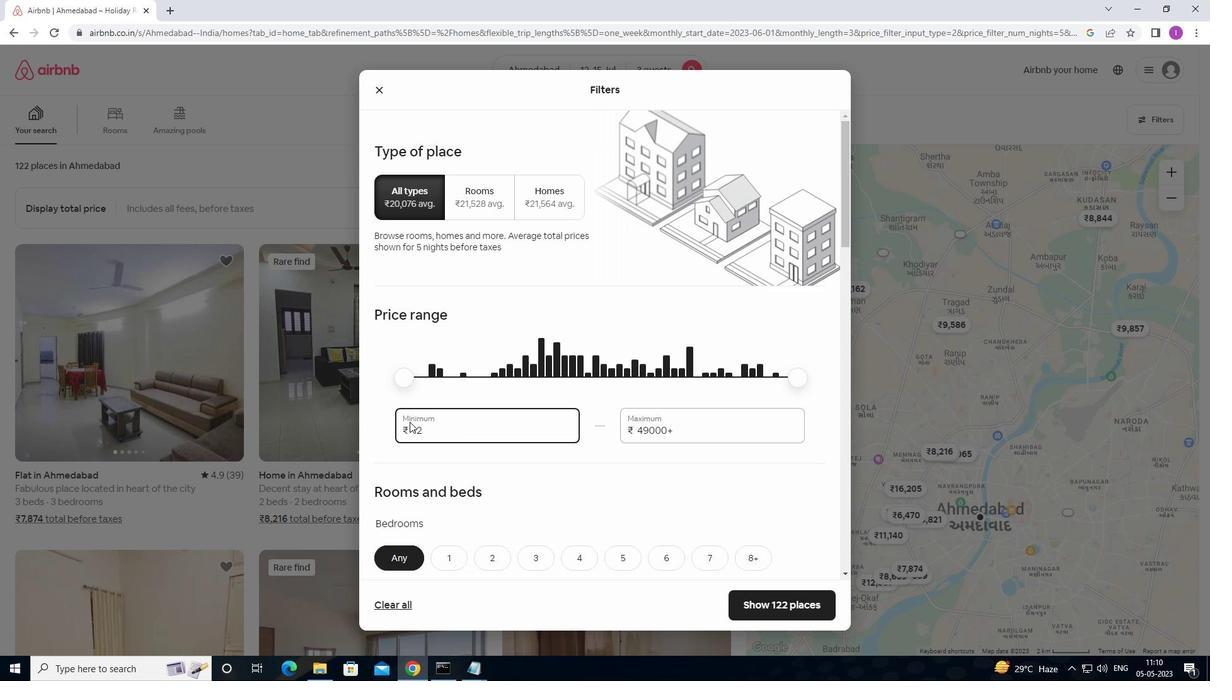 
Action: Key pressed 0
Screenshot: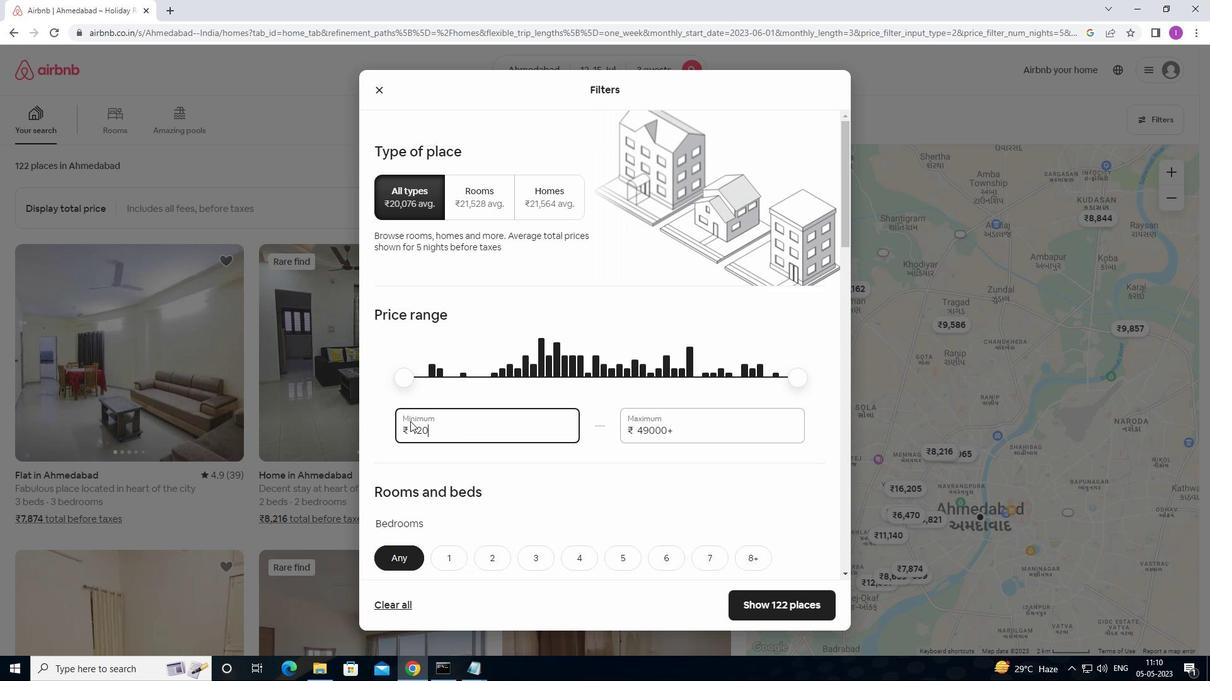 
Action: Mouse moved to (416, 418)
Screenshot: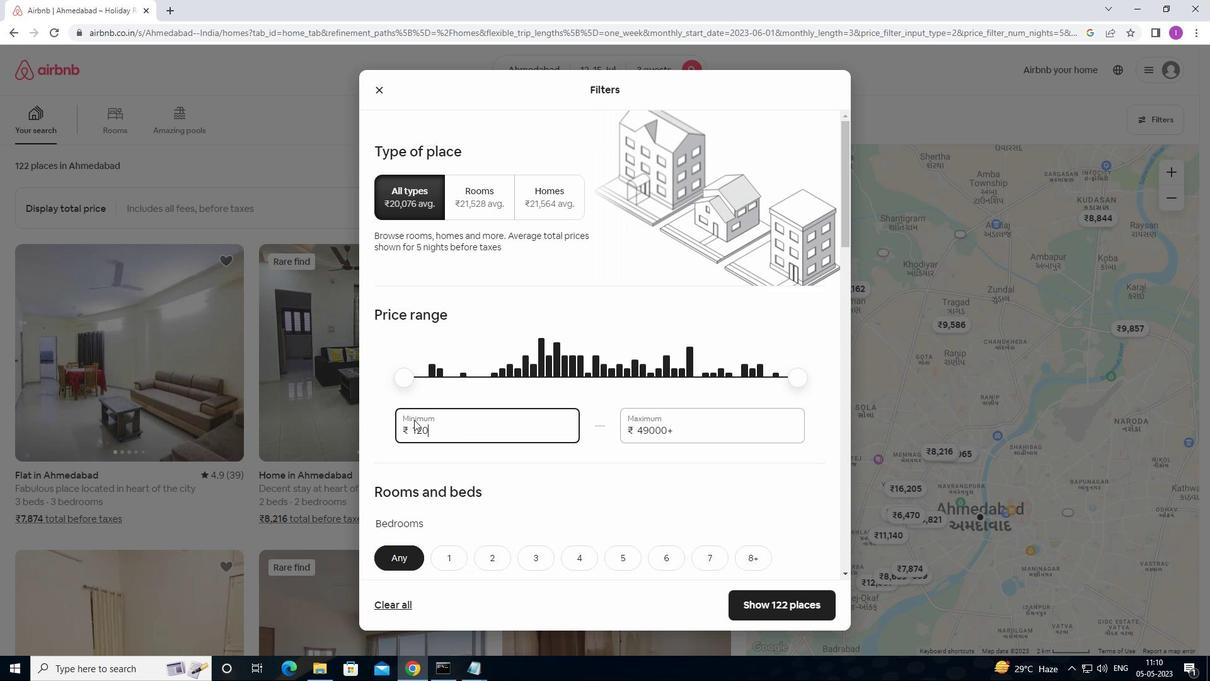 
Action: Key pressed 0
Screenshot: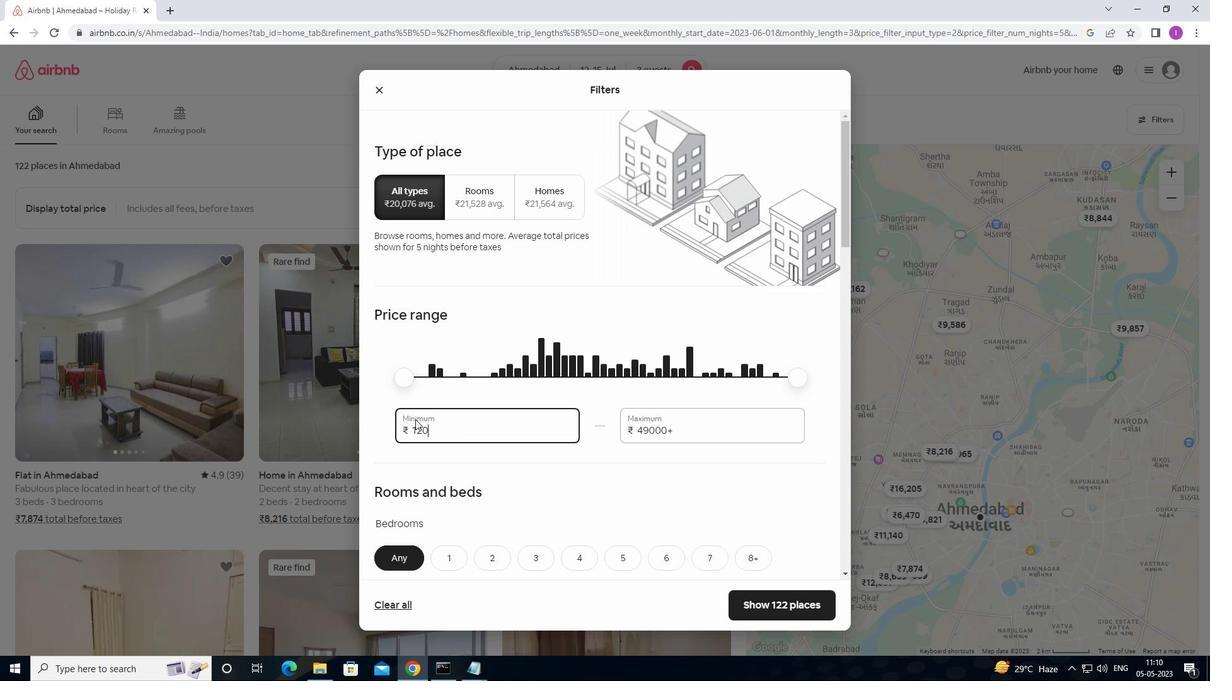 
Action: Mouse moved to (683, 422)
Screenshot: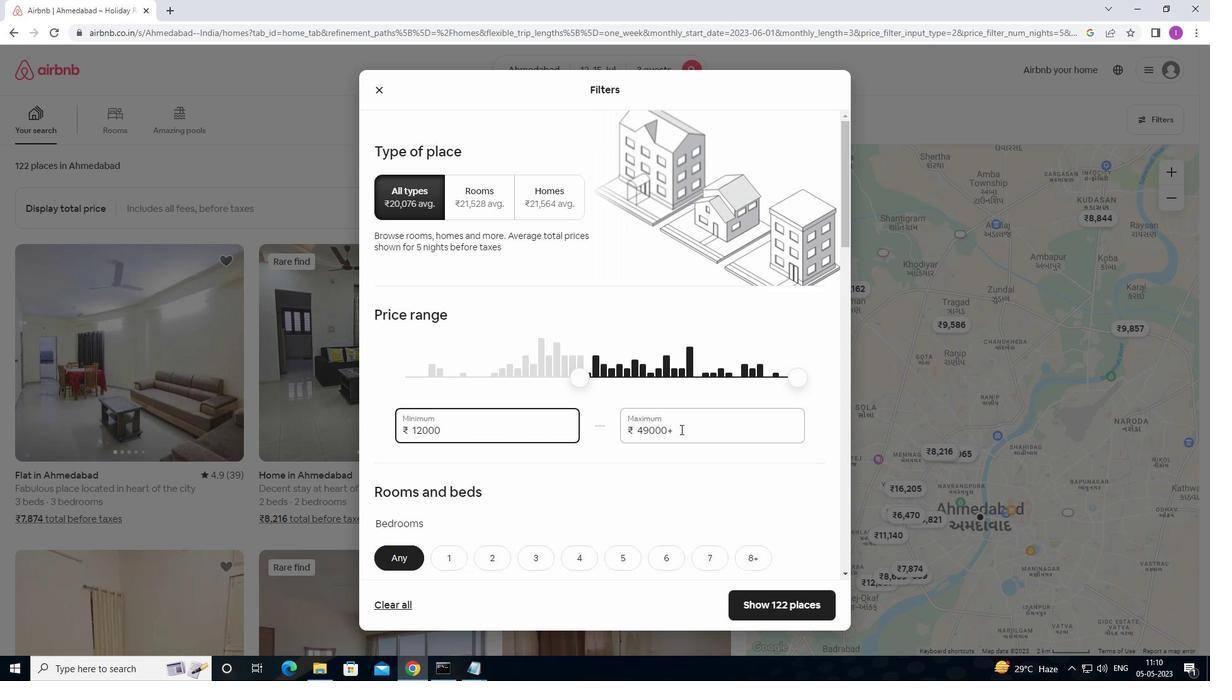 
Action: Mouse pressed left at (683, 422)
Screenshot: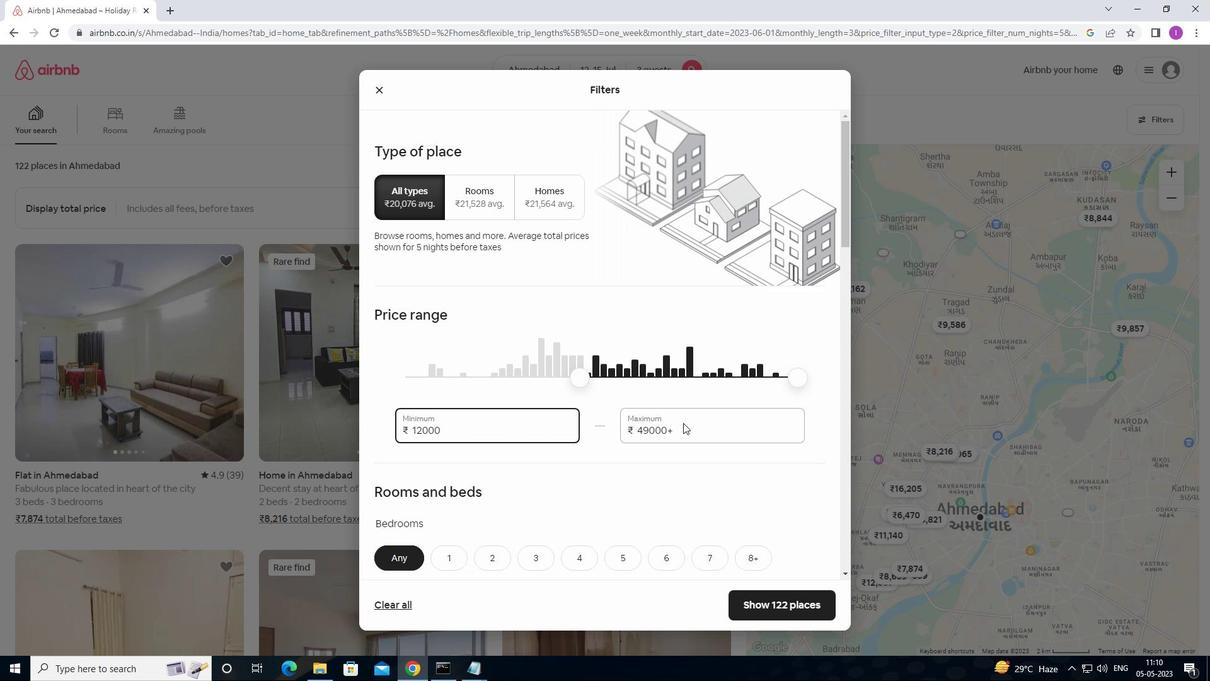 
Action: Mouse moved to (679, 420)
Screenshot: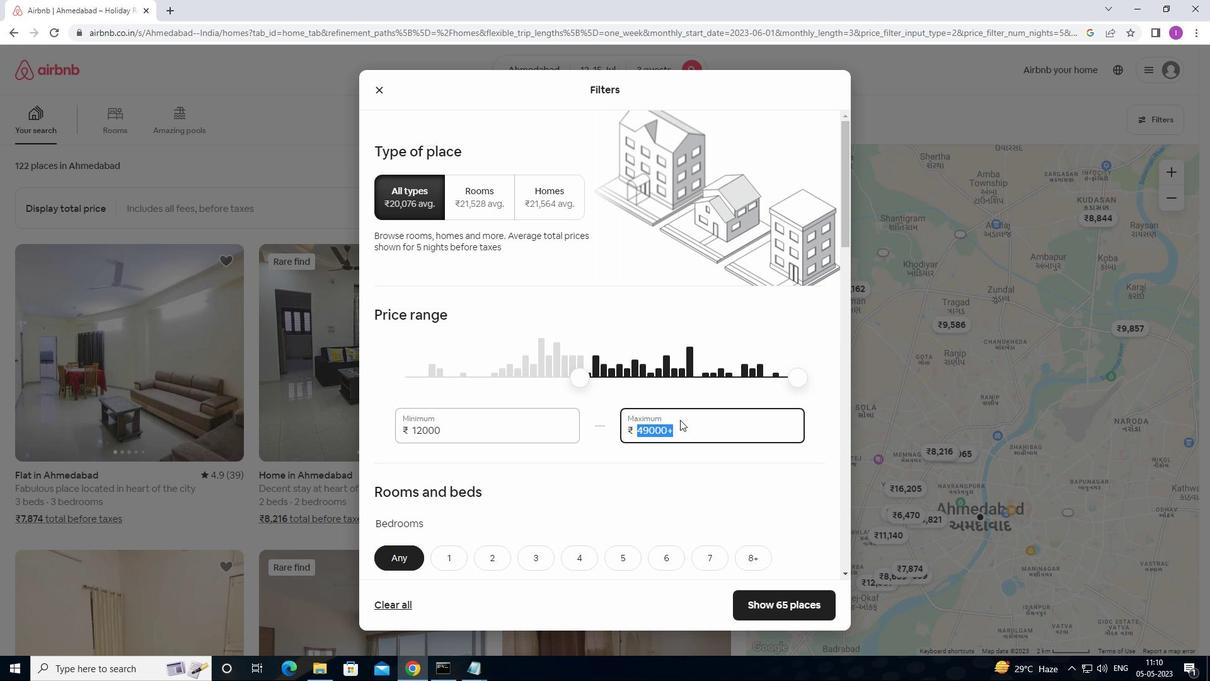 
Action: Key pressed <Key.backspace>
Screenshot: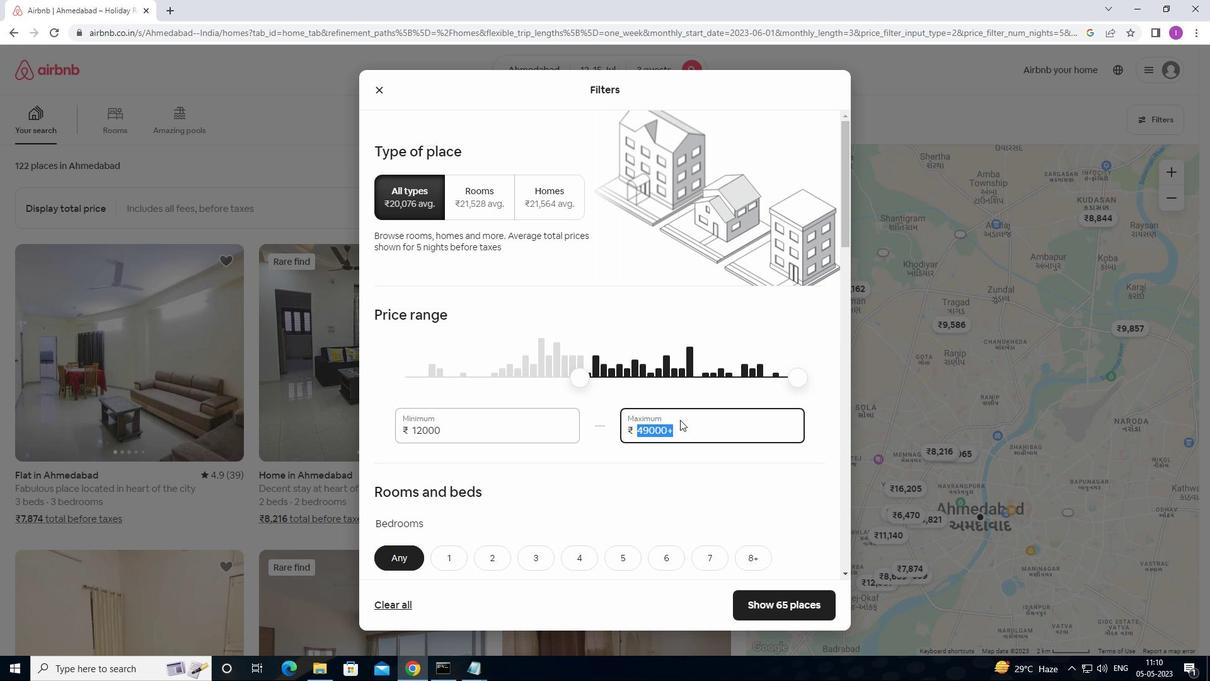 
Action: Mouse moved to (677, 423)
Screenshot: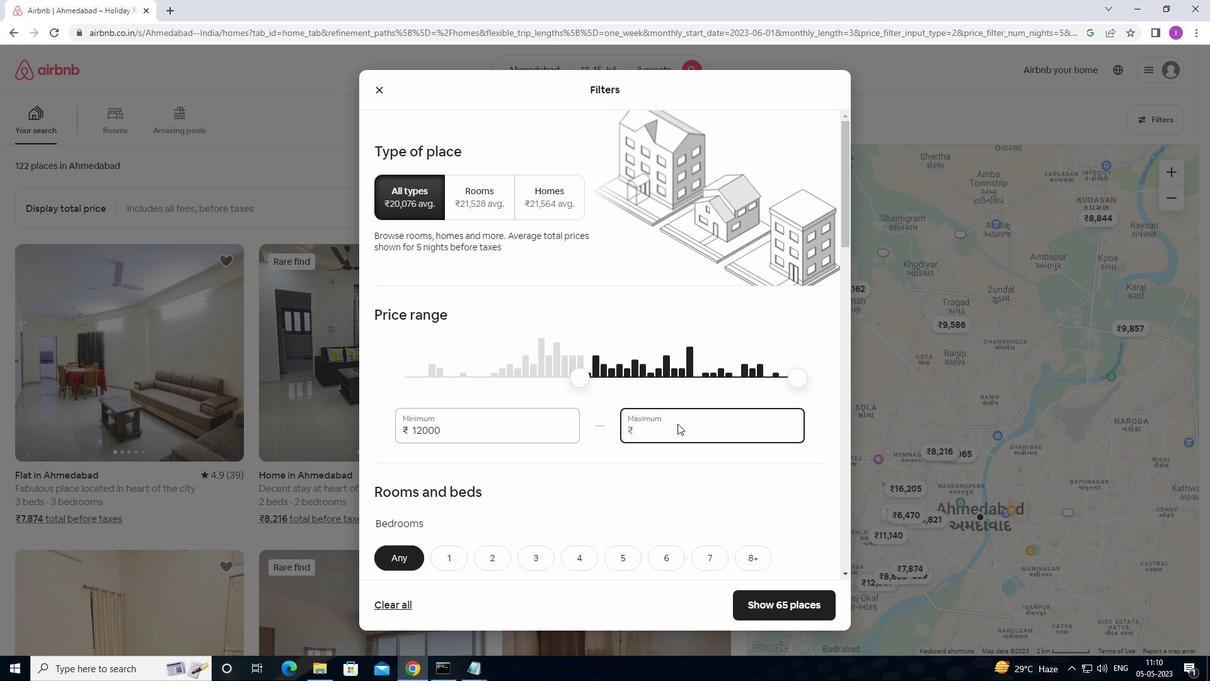 
Action: Key pressed 16
Screenshot: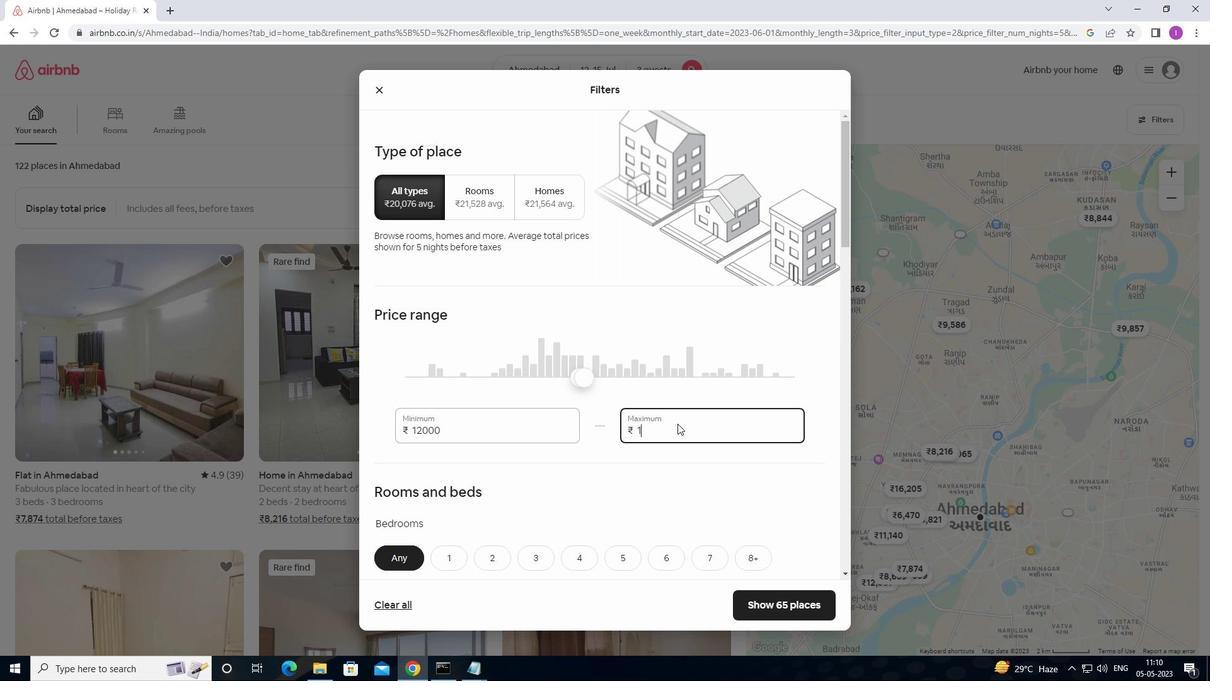 
Action: Mouse moved to (676, 423)
Screenshot: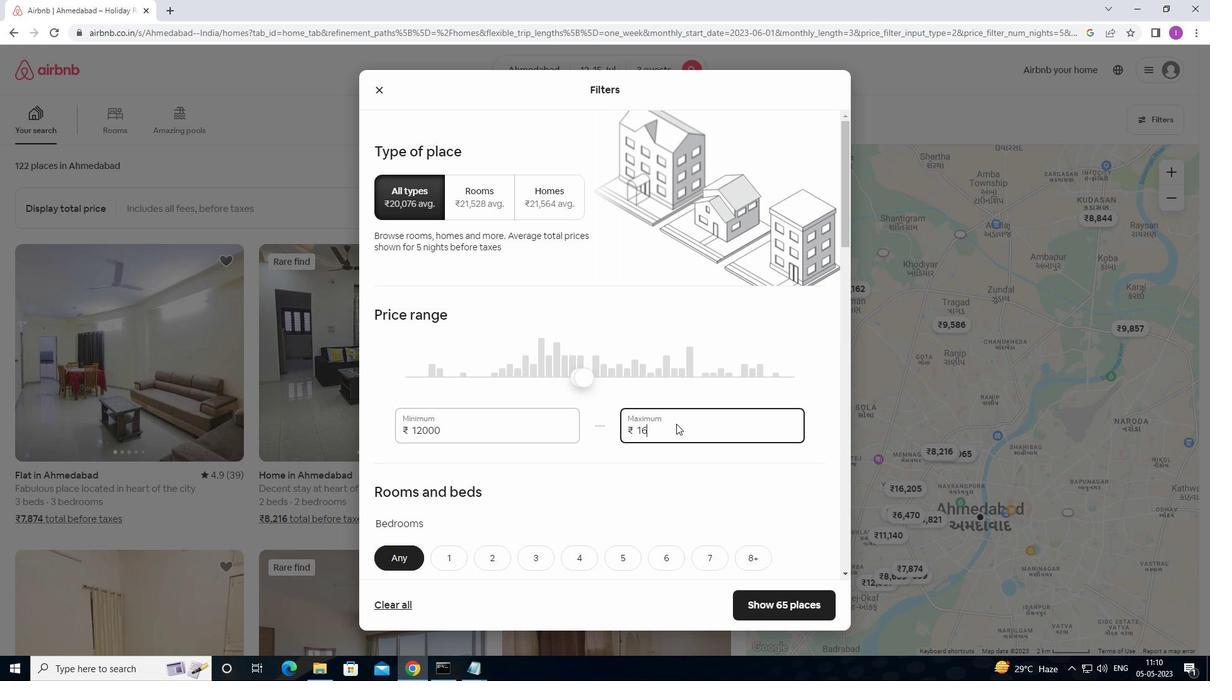 
Action: Key pressed 000
Screenshot: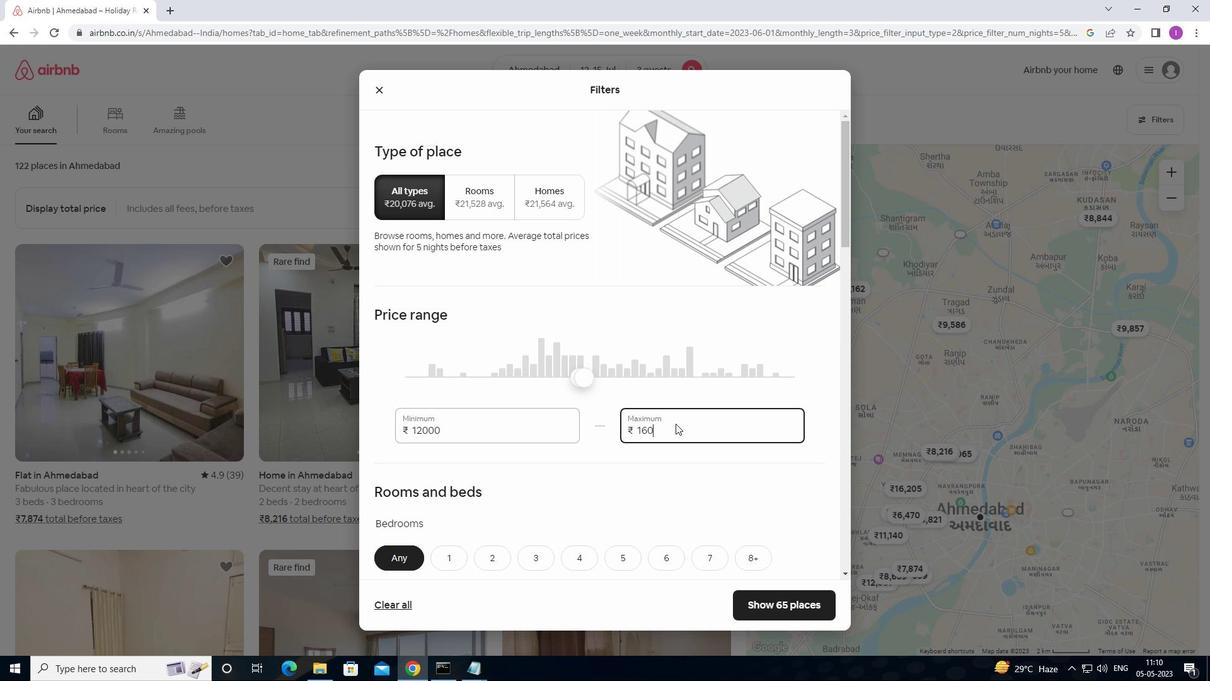
Action: Mouse moved to (631, 440)
Screenshot: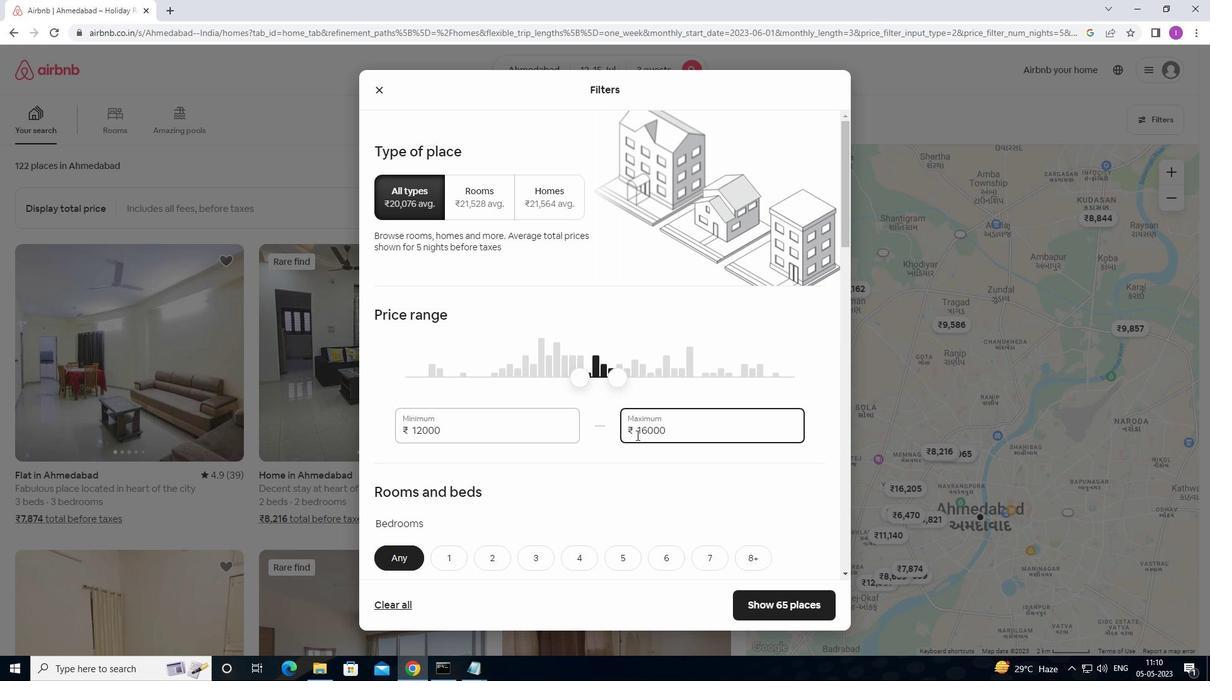 
Action: Mouse scrolled (631, 440) with delta (0, 0)
Screenshot: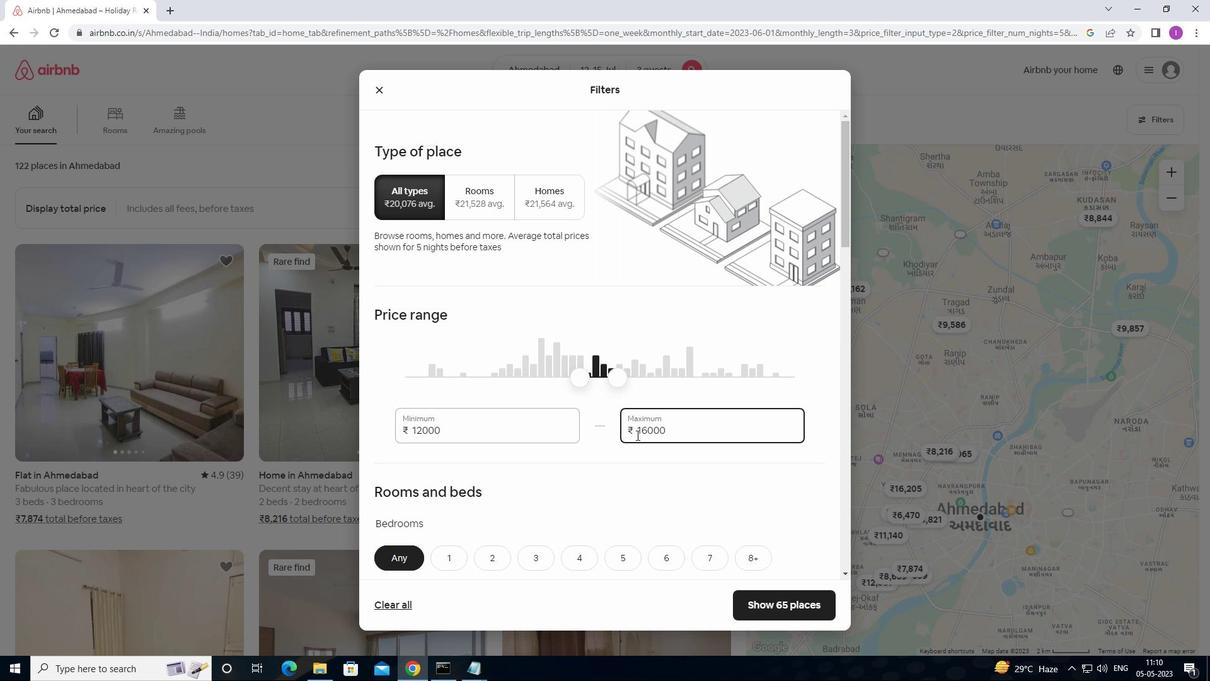 
Action: Mouse scrolled (631, 440) with delta (0, 0)
Screenshot: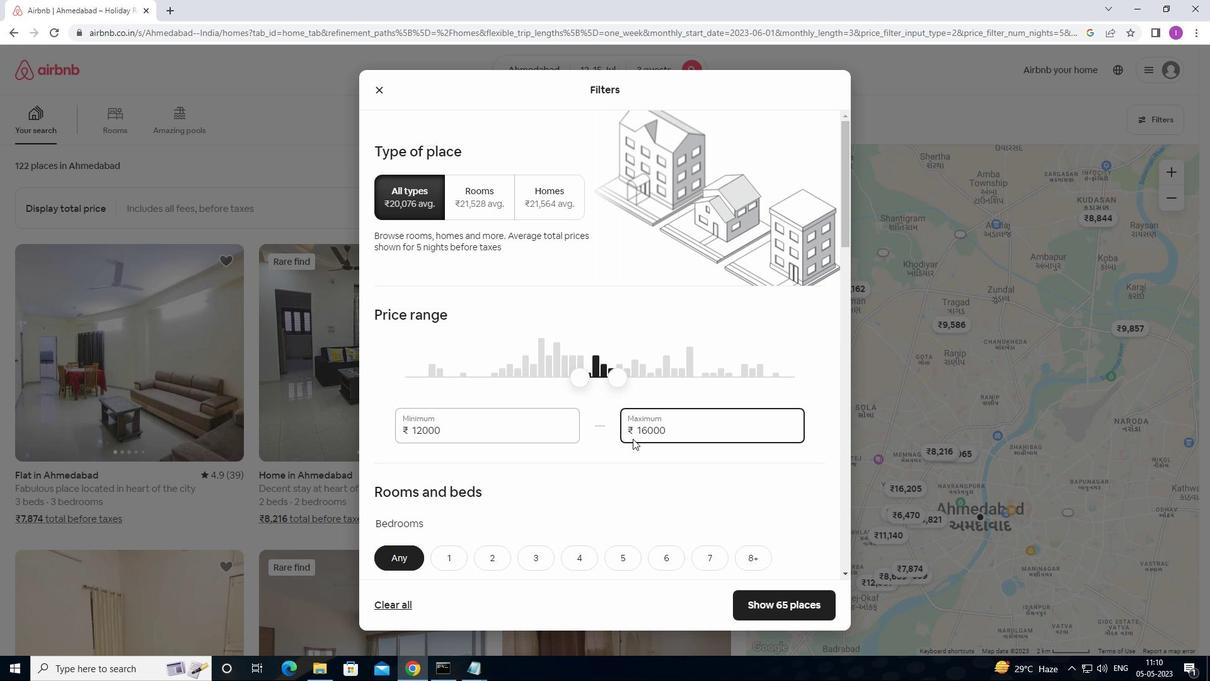 
Action: Mouse moved to (631, 438)
Screenshot: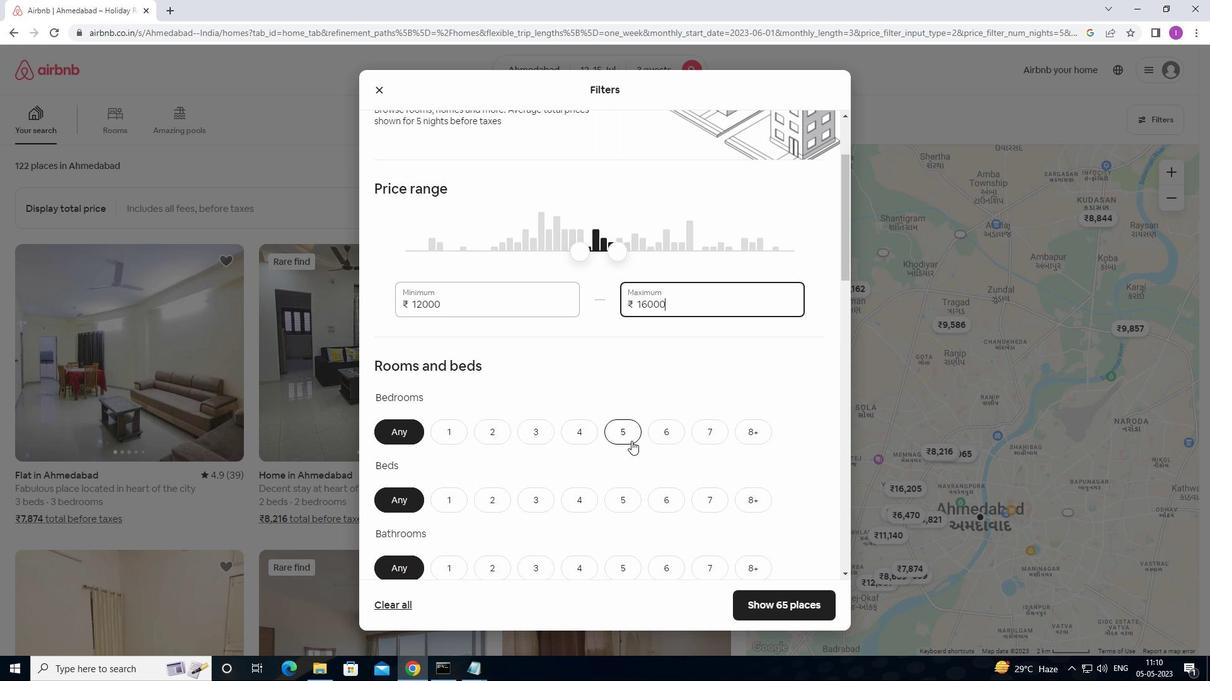 
Action: Mouse scrolled (631, 438) with delta (0, 0)
Screenshot: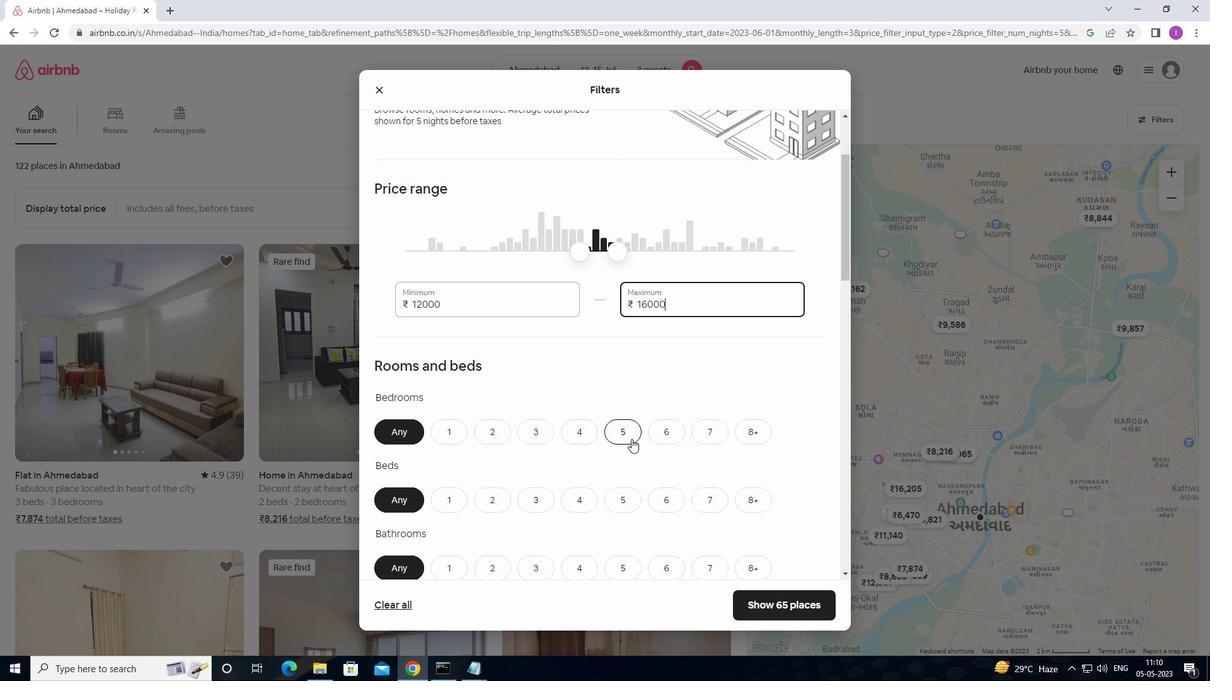 
Action: Mouse moved to (505, 372)
Screenshot: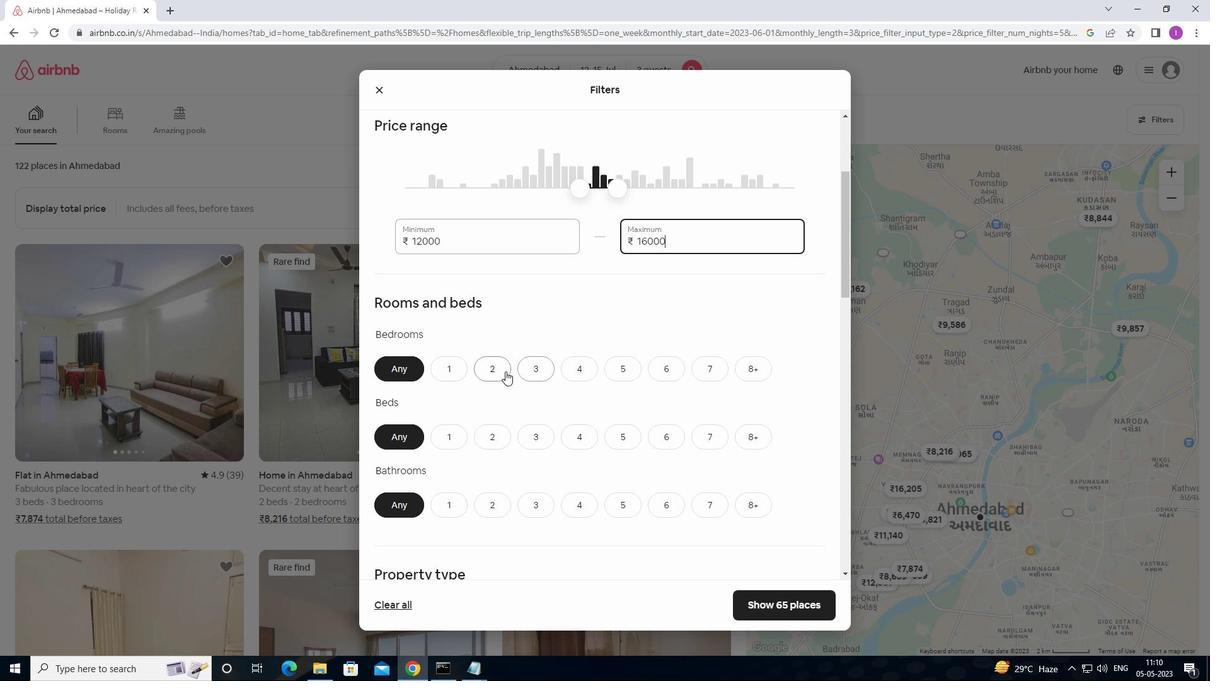 
Action: Mouse pressed left at (505, 372)
Screenshot: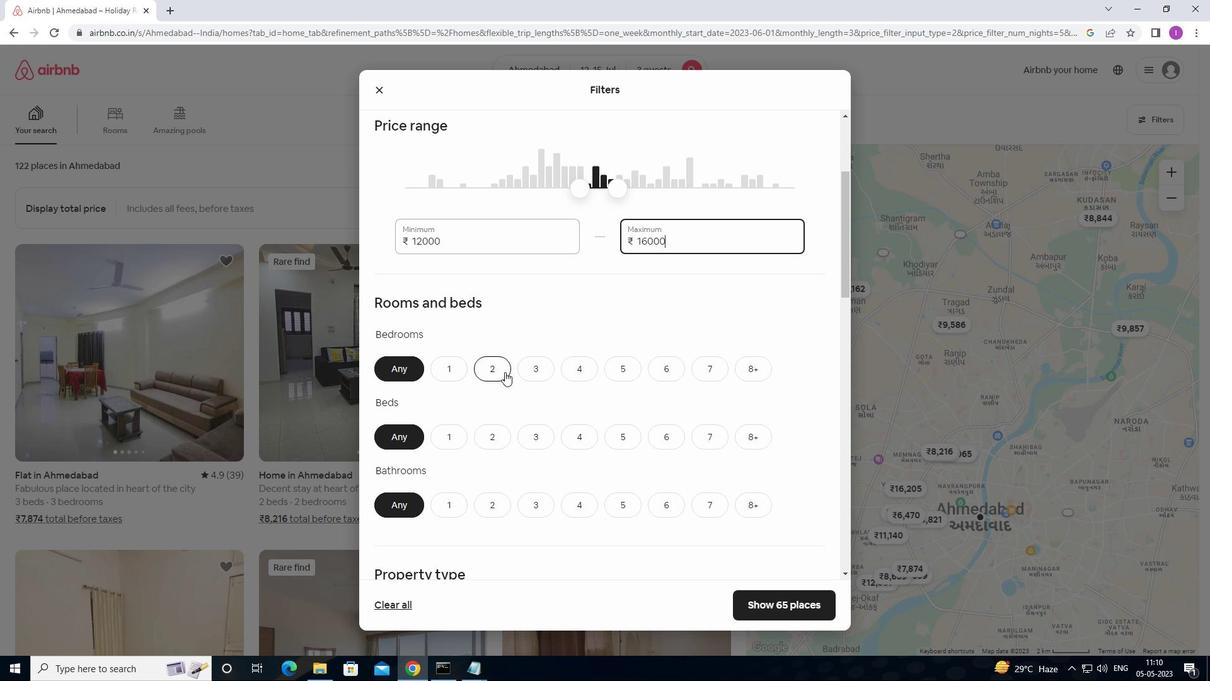 
Action: Mouse moved to (540, 432)
Screenshot: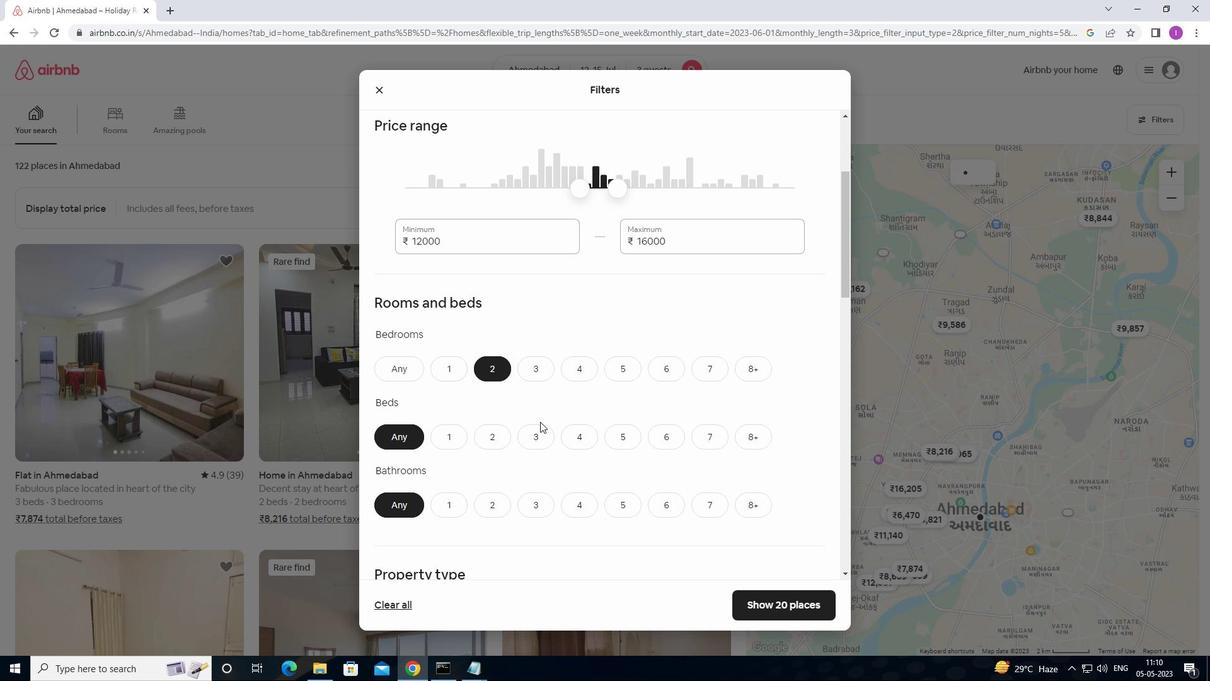 
Action: Mouse pressed left at (540, 432)
Screenshot: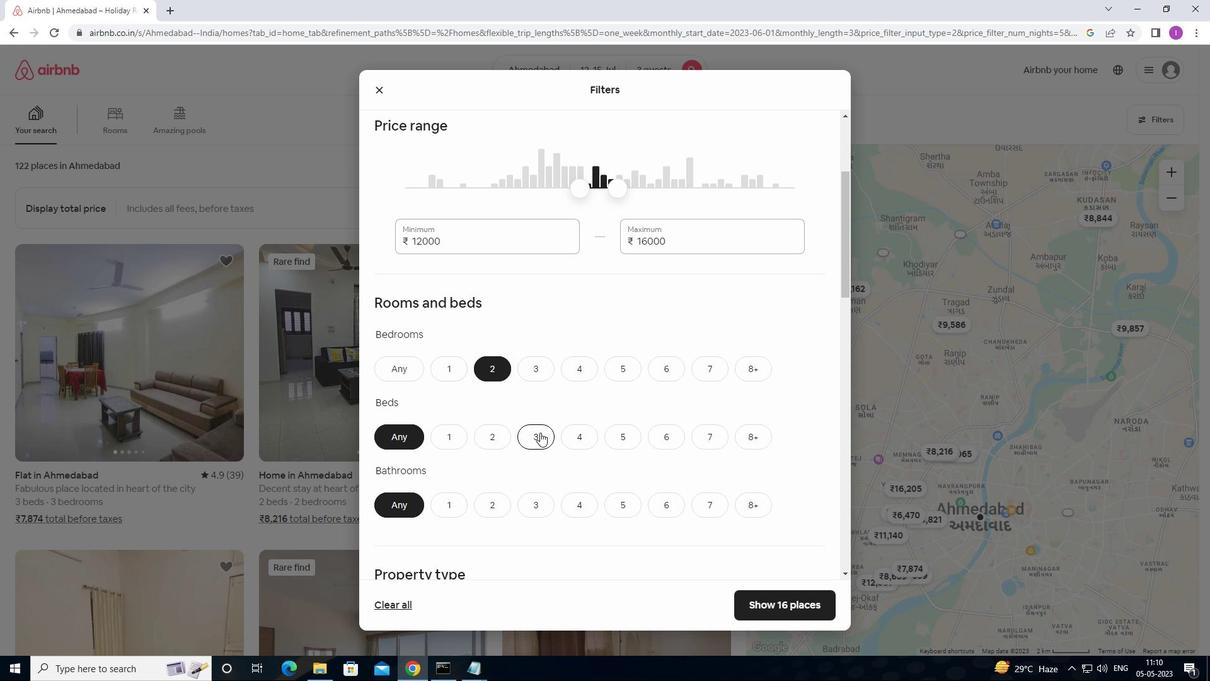 
Action: Mouse moved to (450, 507)
Screenshot: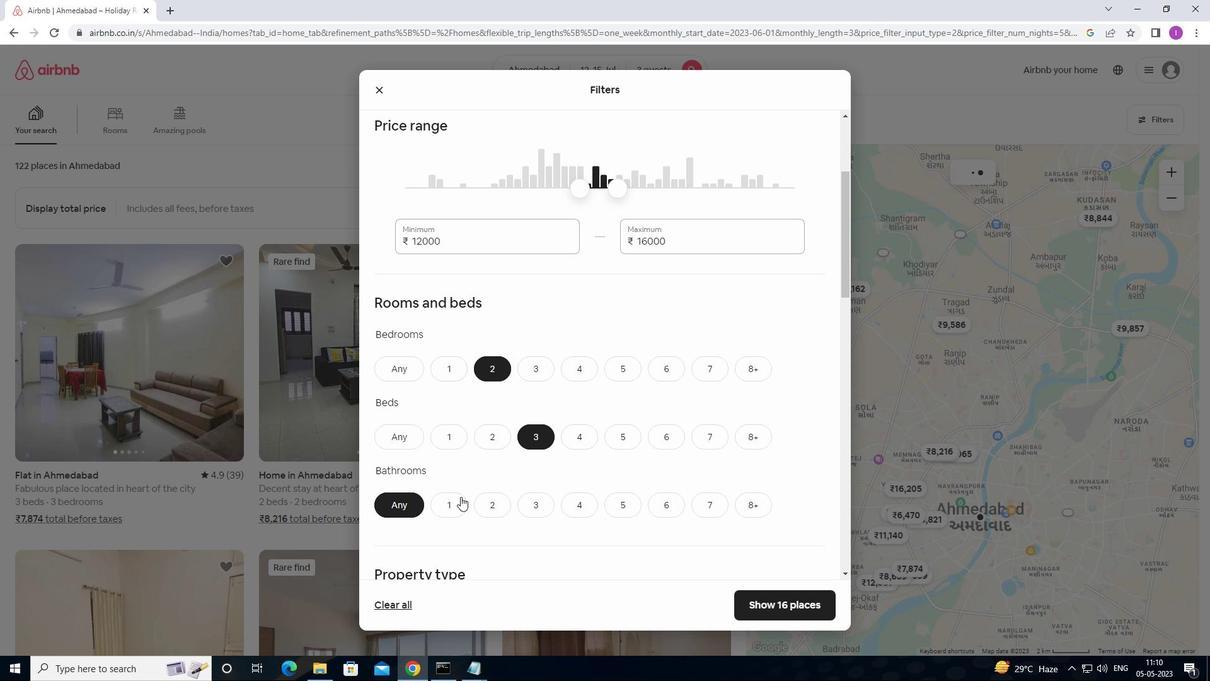 
Action: Mouse pressed left at (450, 507)
Screenshot: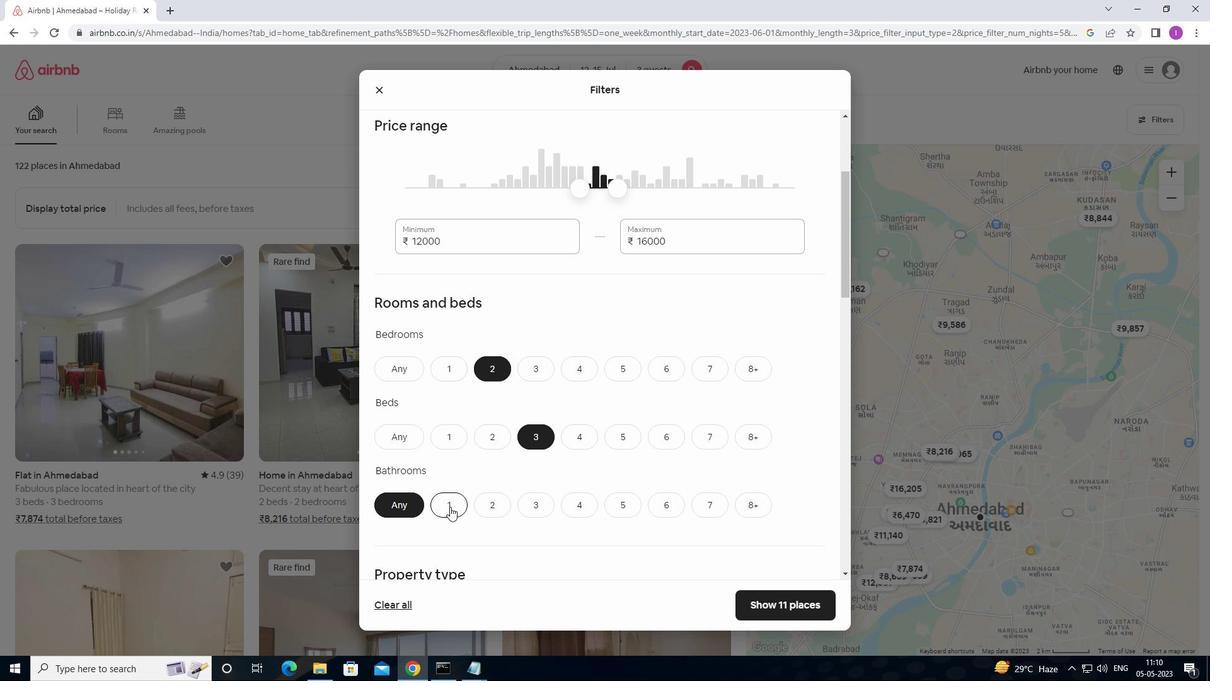 
Action: Mouse moved to (542, 448)
Screenshot: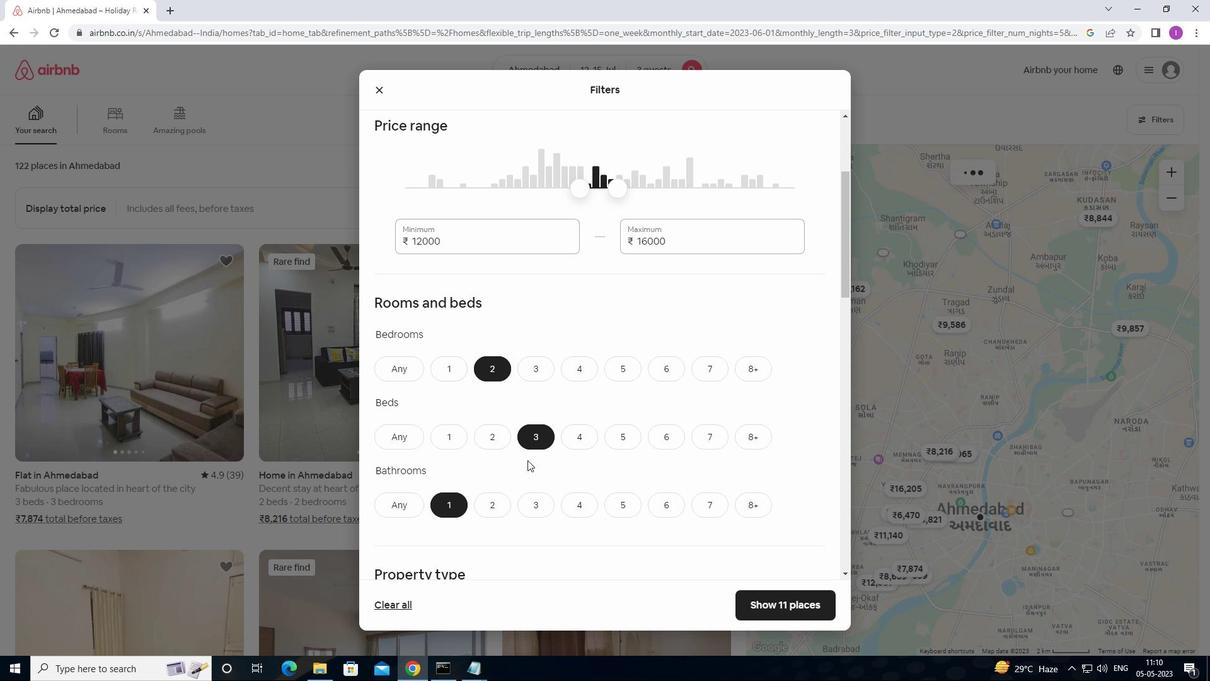 
Action: Mouse scrolled (542, 447) with delta (0, 0)
Screenshot: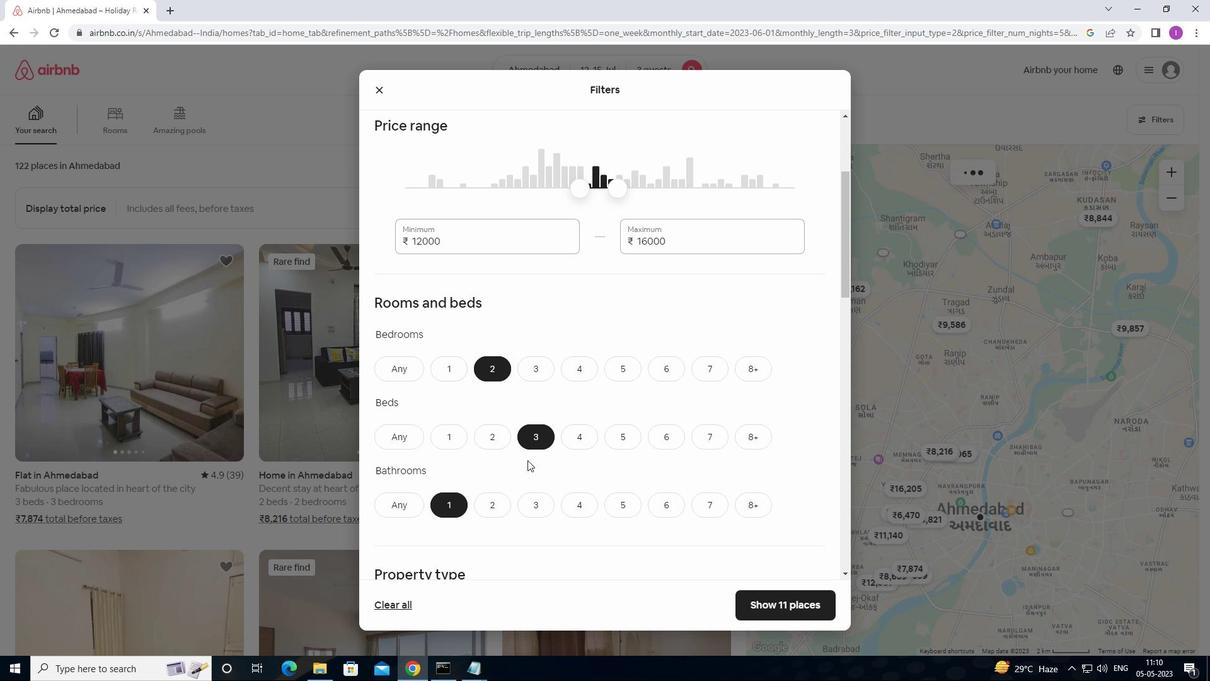 
Action: Mouse scrolled (542, 447) with delta (0, 0)
Screenshot: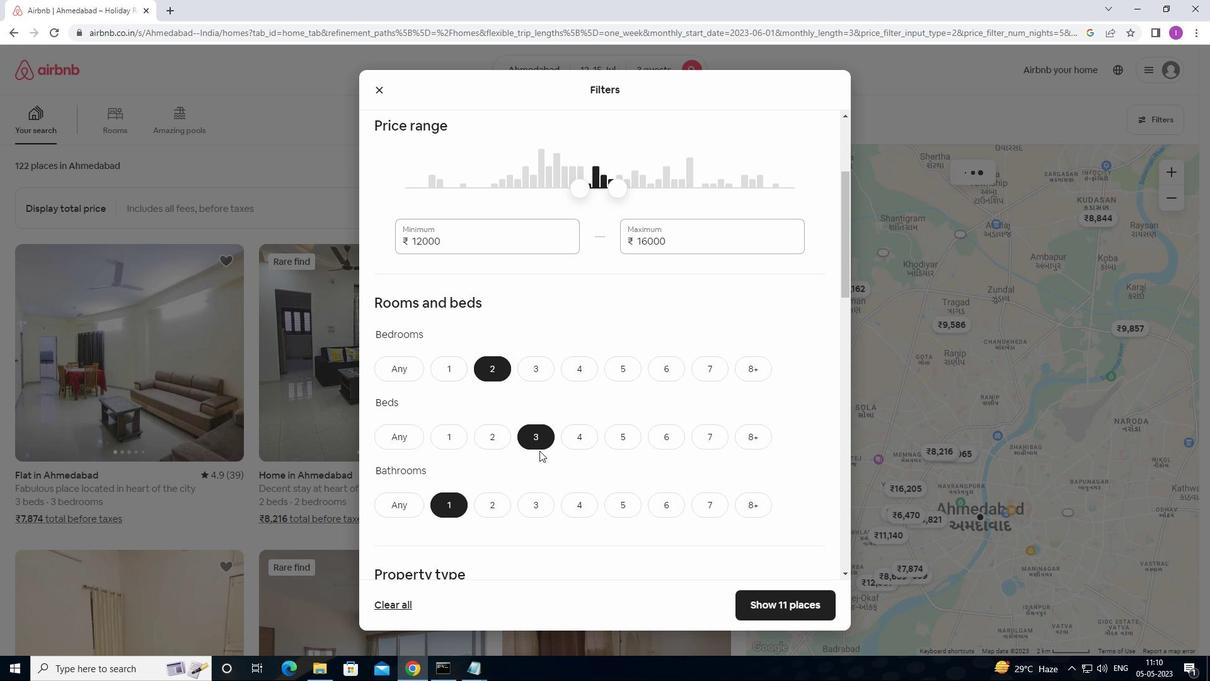 
Action: Mouse scrolled (542, 447) with delta (0, 0)
Screenshot: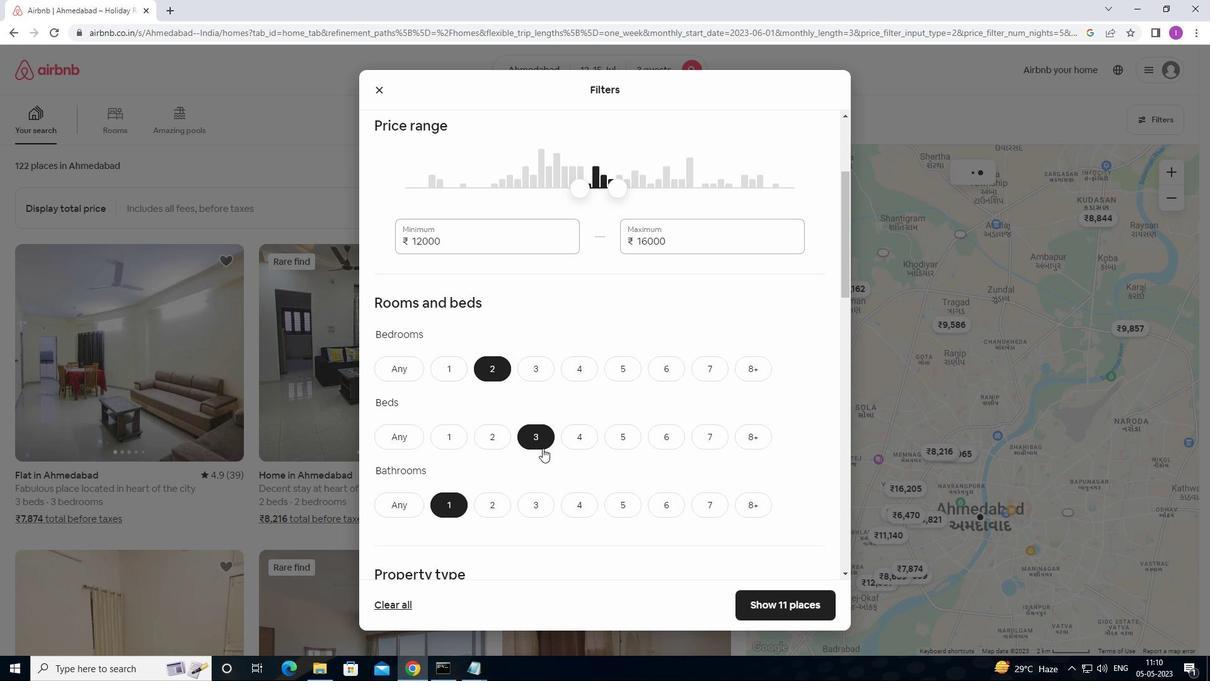
Action: Mouse moved to (449, 421)
Screenshot: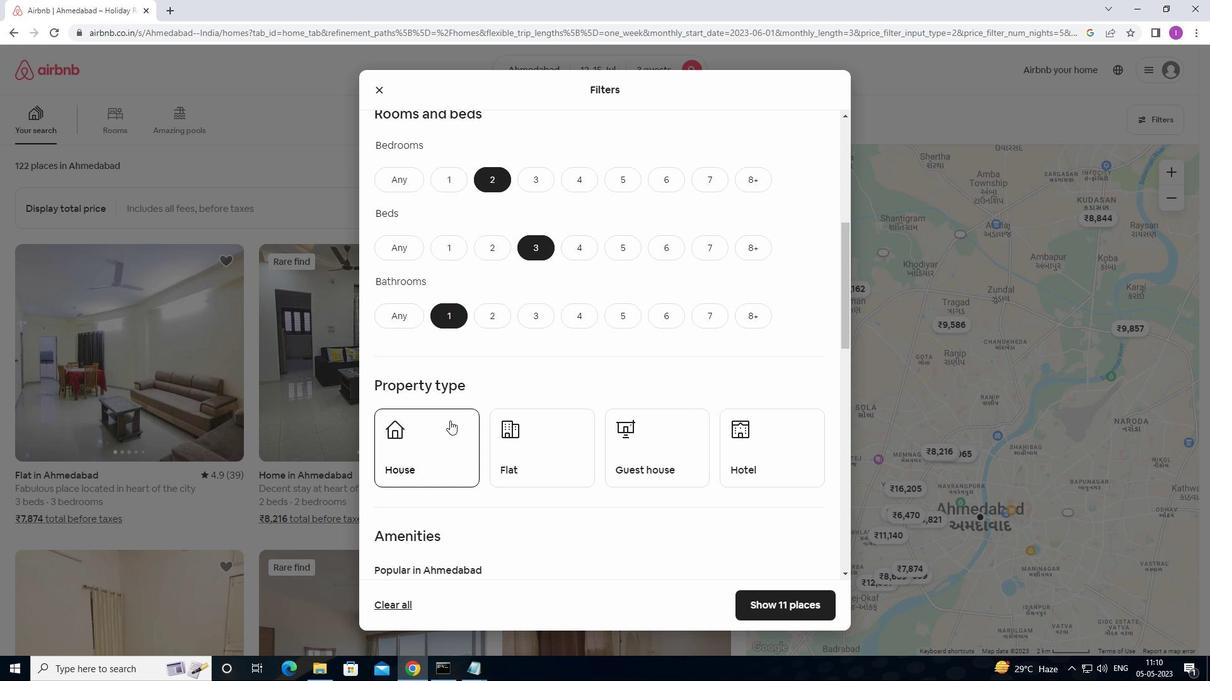
Action: Mouse pressed left at (449, 421)
Screenshot: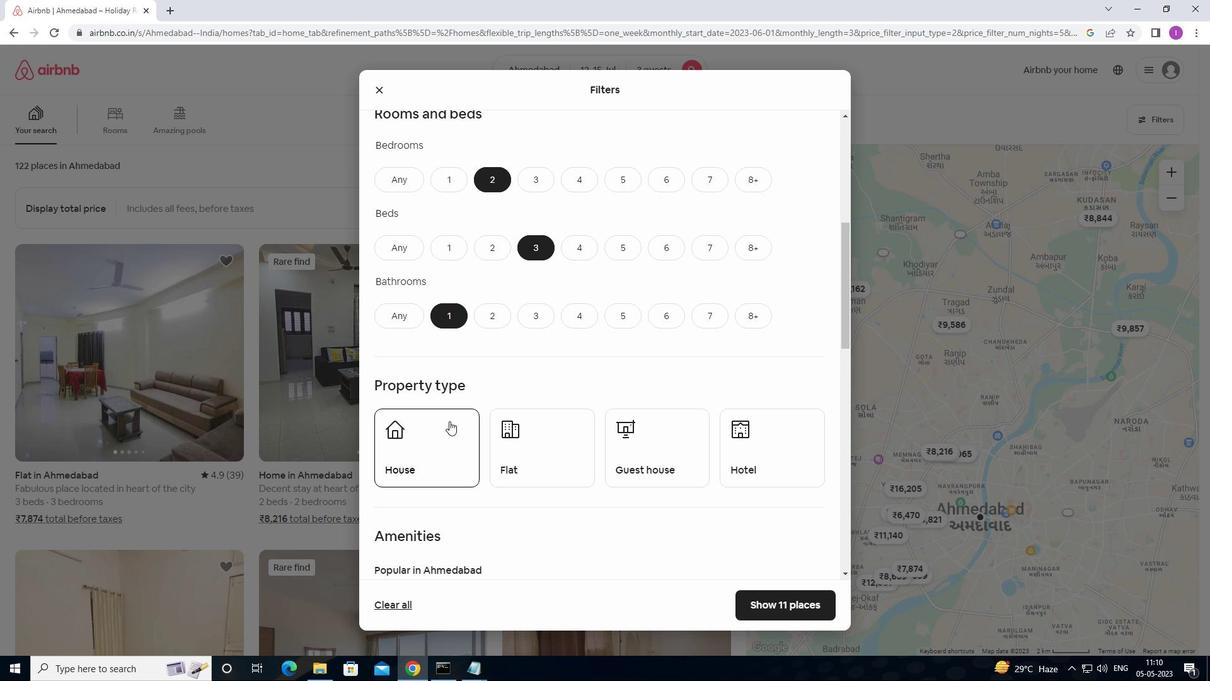 
Action: Mouse moved to (556, 457)
Screenshot: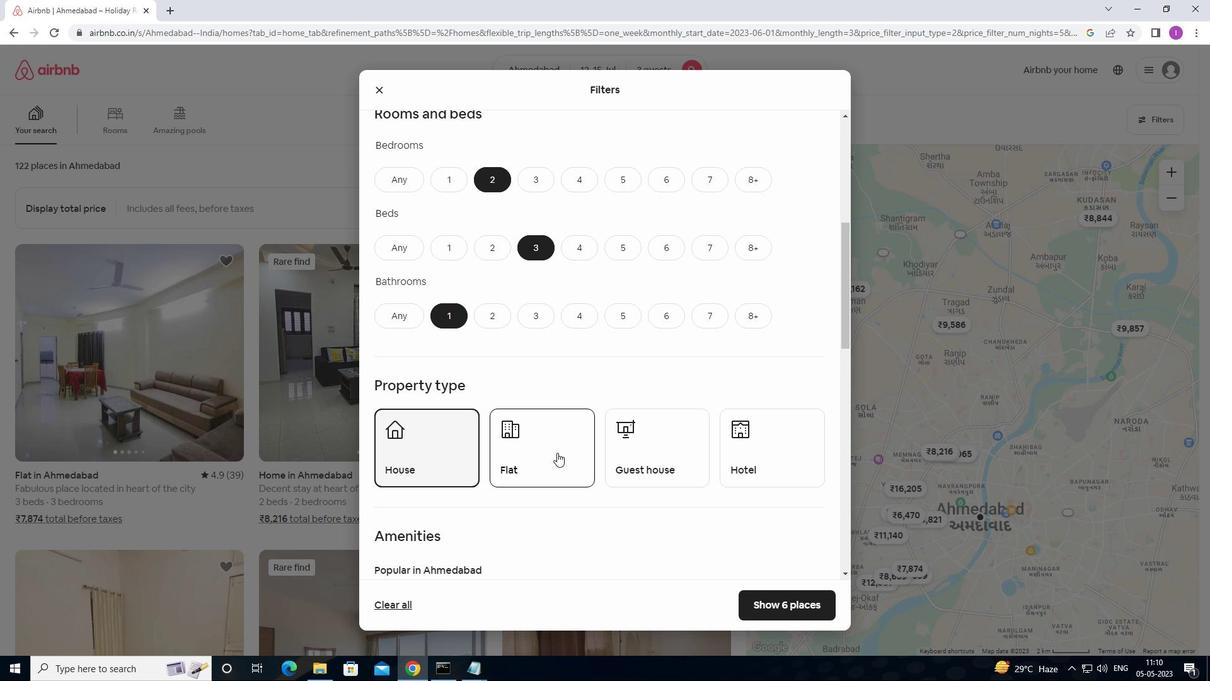 
Action: Mouse pressed left at (556, 457)
Screenshot: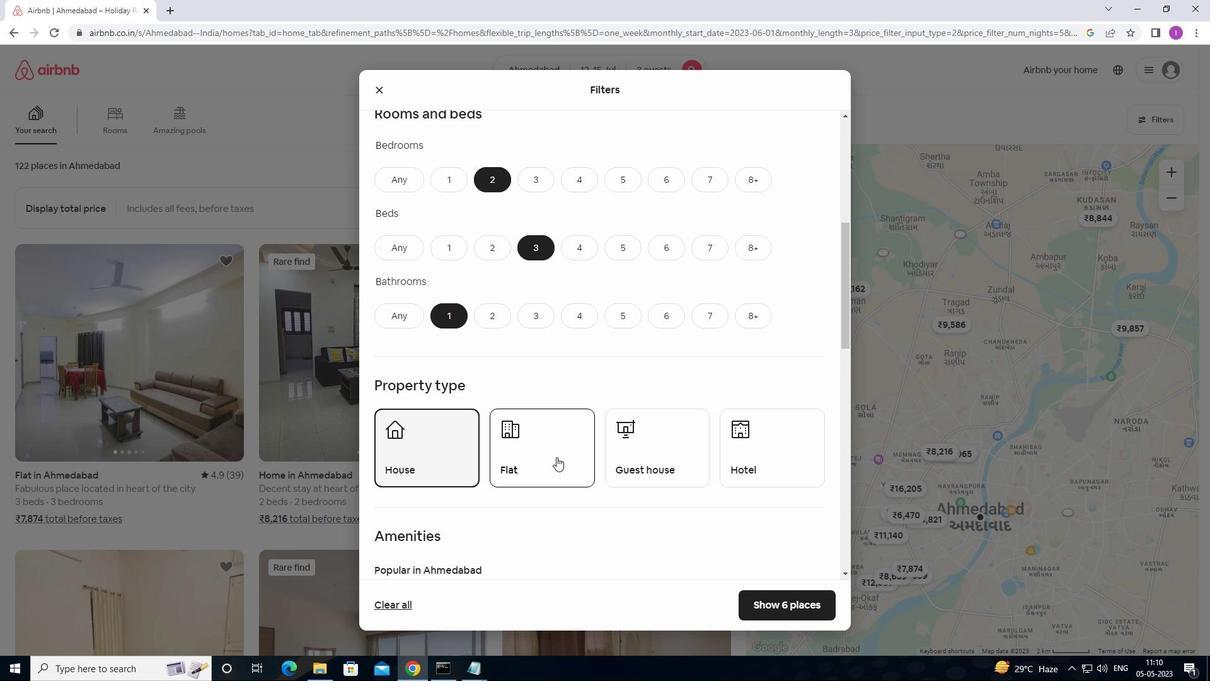 
Action: Mouse moved to (624, 463)
Screenshot: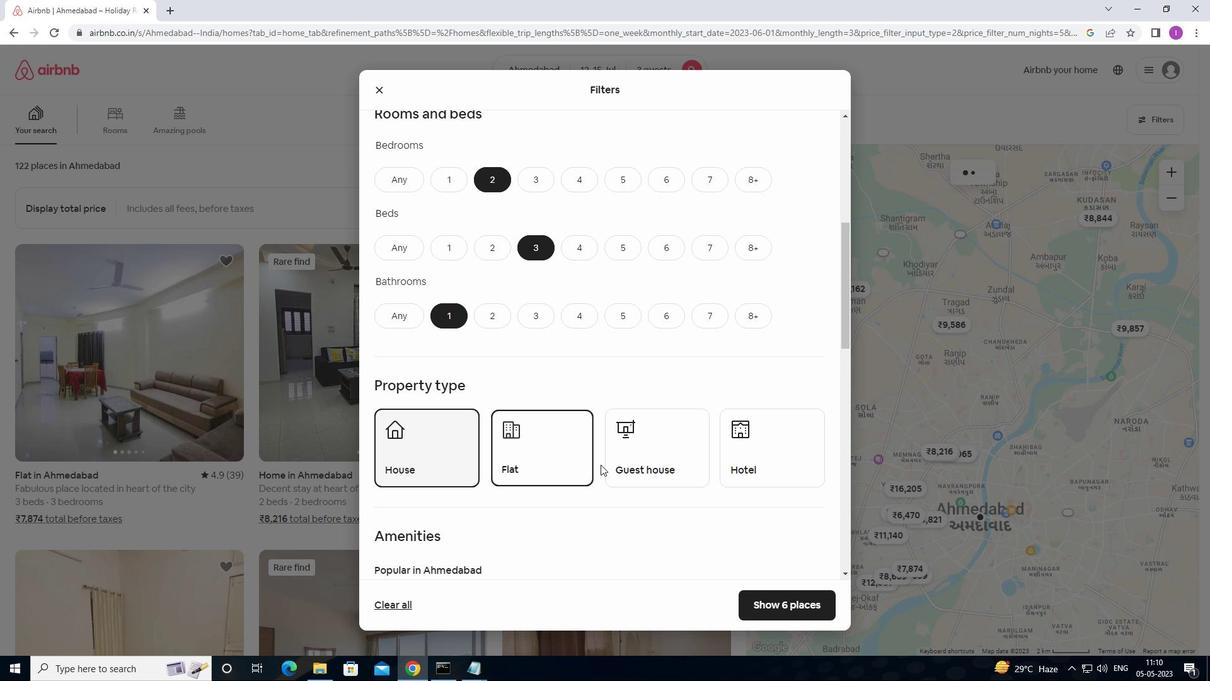 
Action: Mouse pressed left at (624, 463)
Screenshot: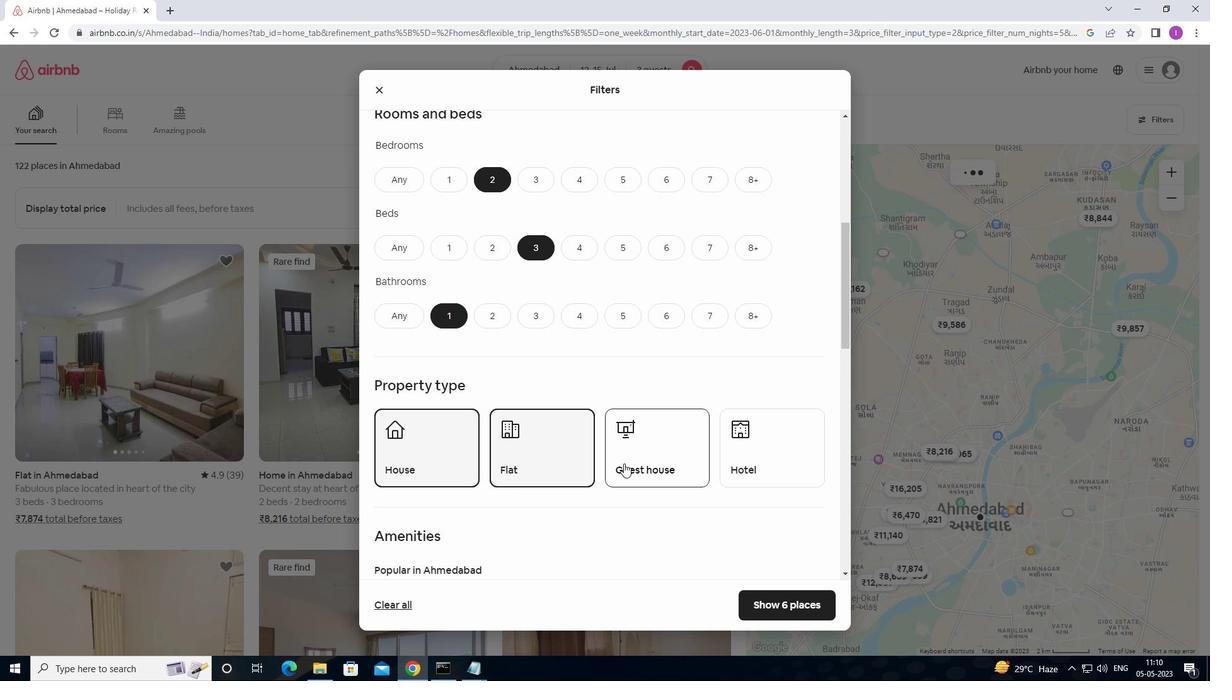 
Action: Mouse moved to (746, 474)
Screenshot: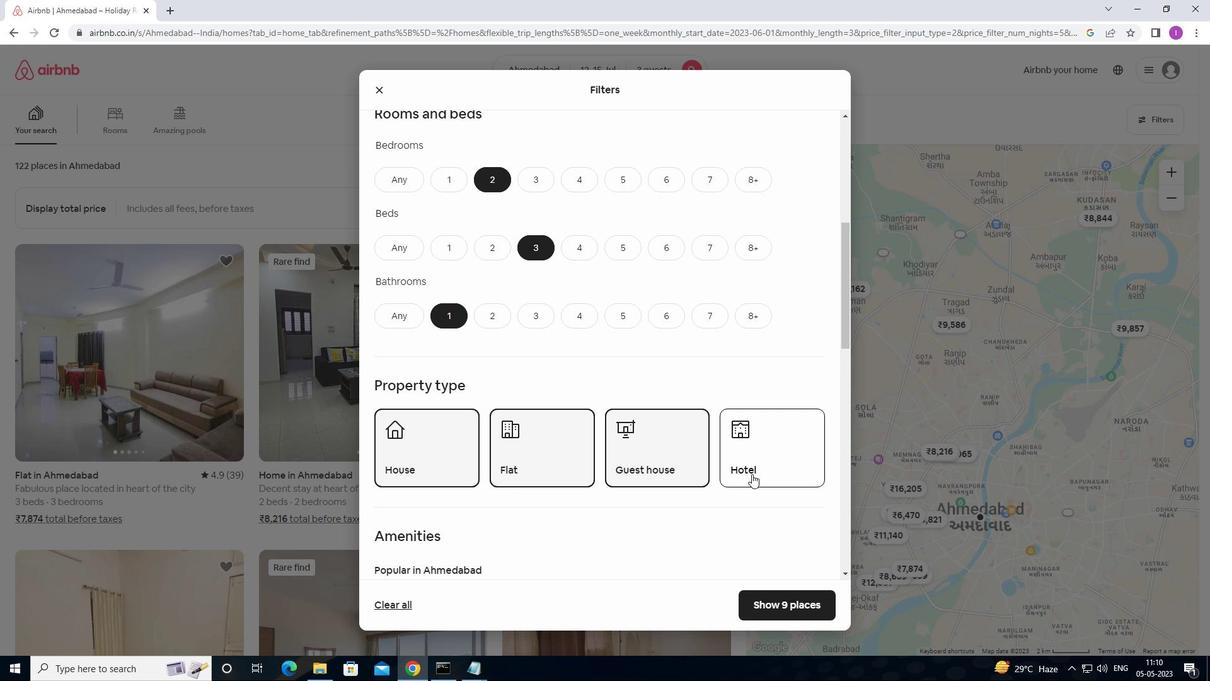 
Action: Mouse scrolled (746, 473) with delta (0, 0)
Screenshot: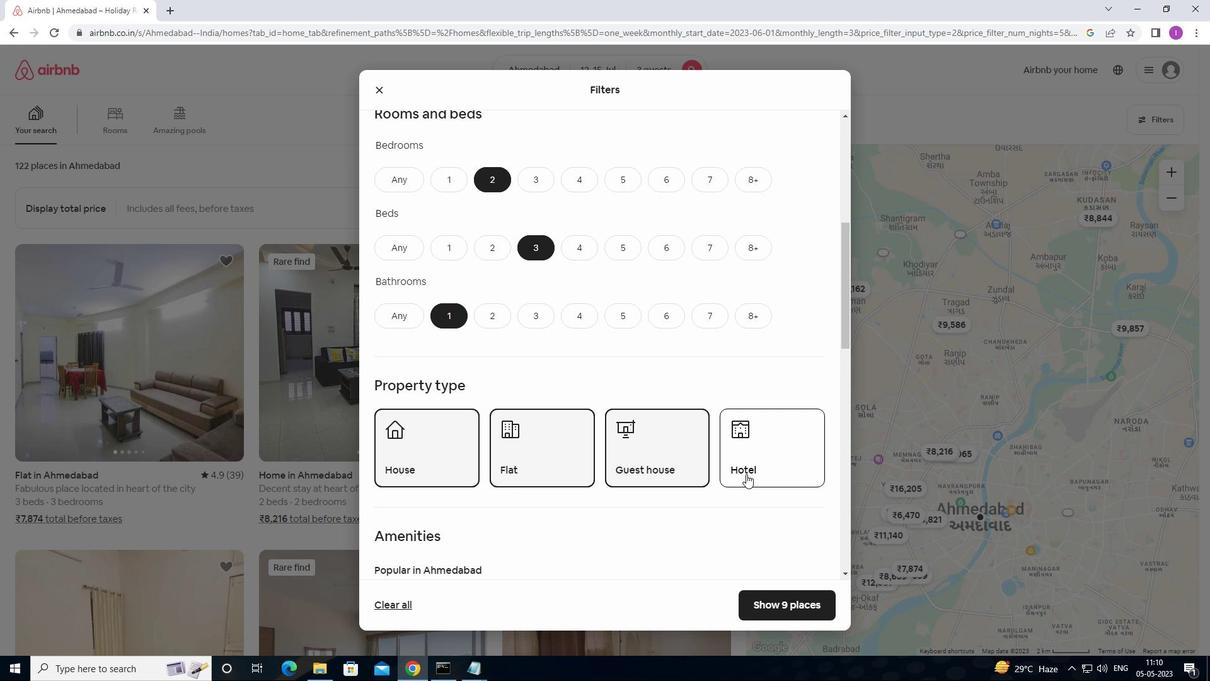 
Action: Mouse scrolled (746, 473) with delta (0, 0)
Screenshot: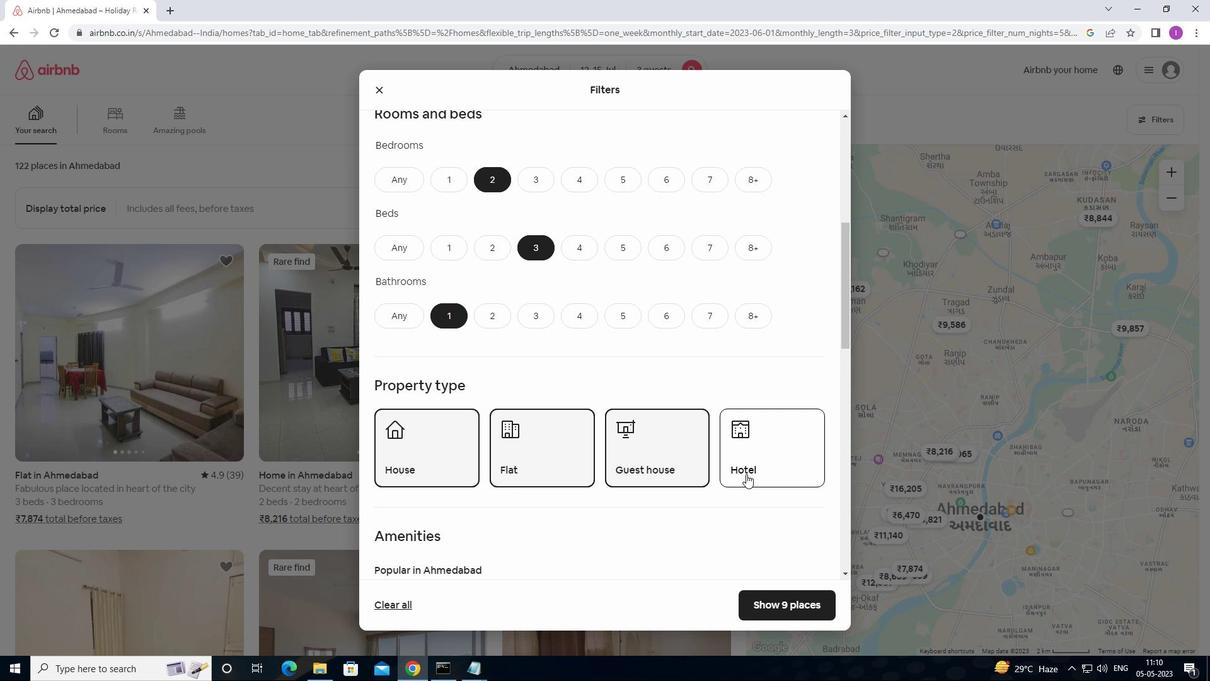 
Action: Mouse scrolled (746, 473) with delta (0, 0)
Screenshot: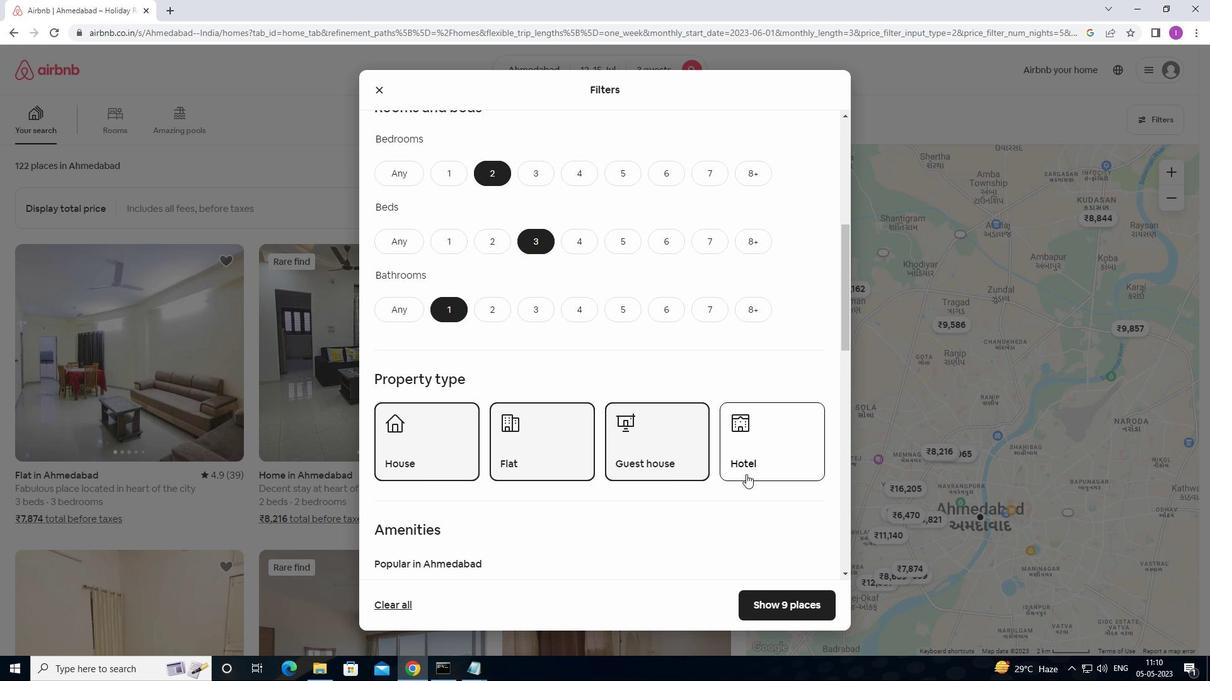 
Action: Mouse scrolled (746, 473) with delta (0, 0)
Screenshot: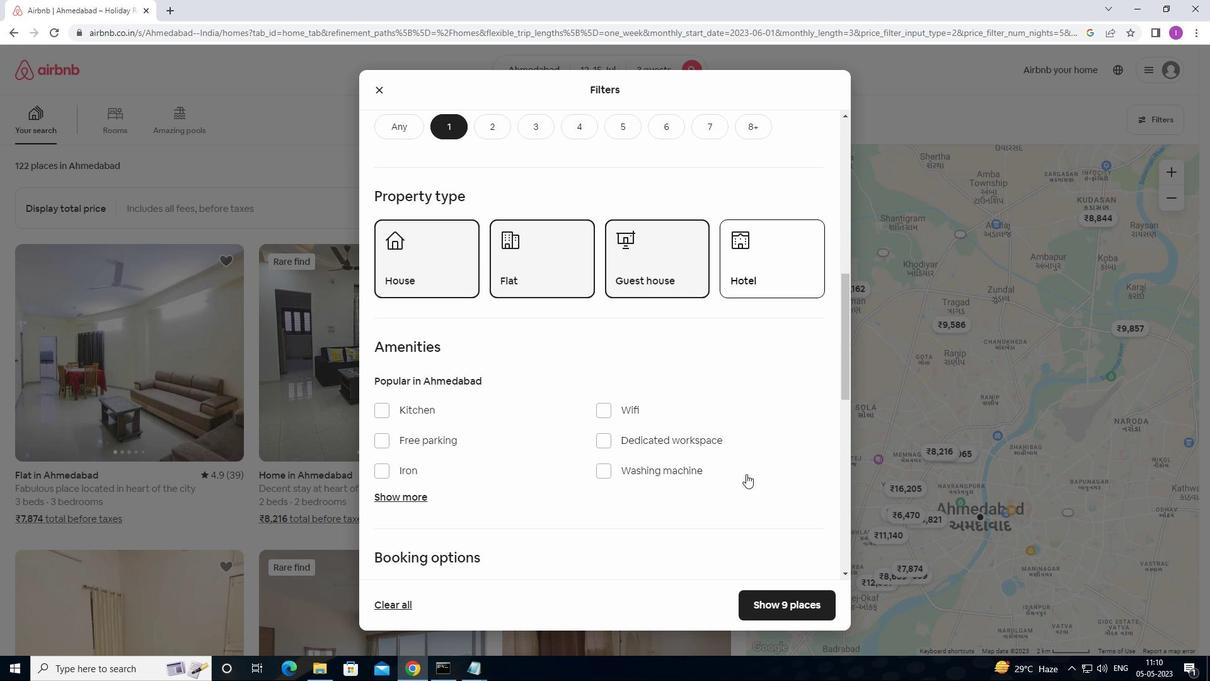 
Action: Mouse scrolled (746, 473) with delta (0, 0)
Screenshot: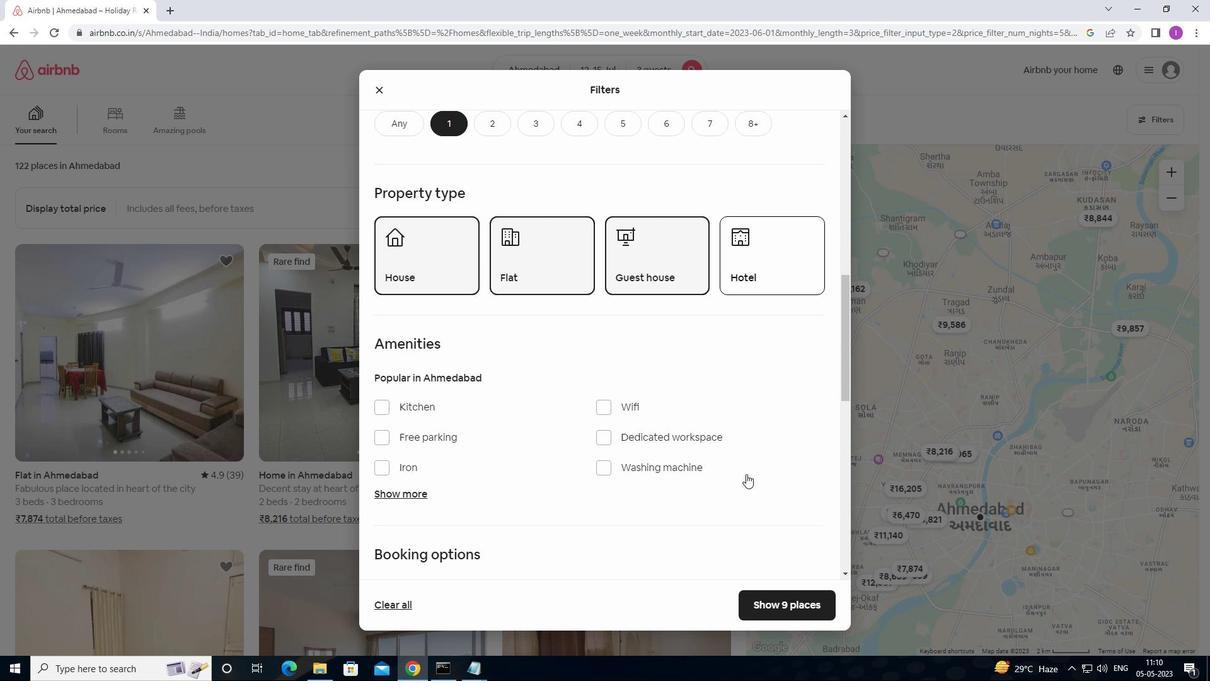
Action: Mouse moved to (747, 473)
Screenshot: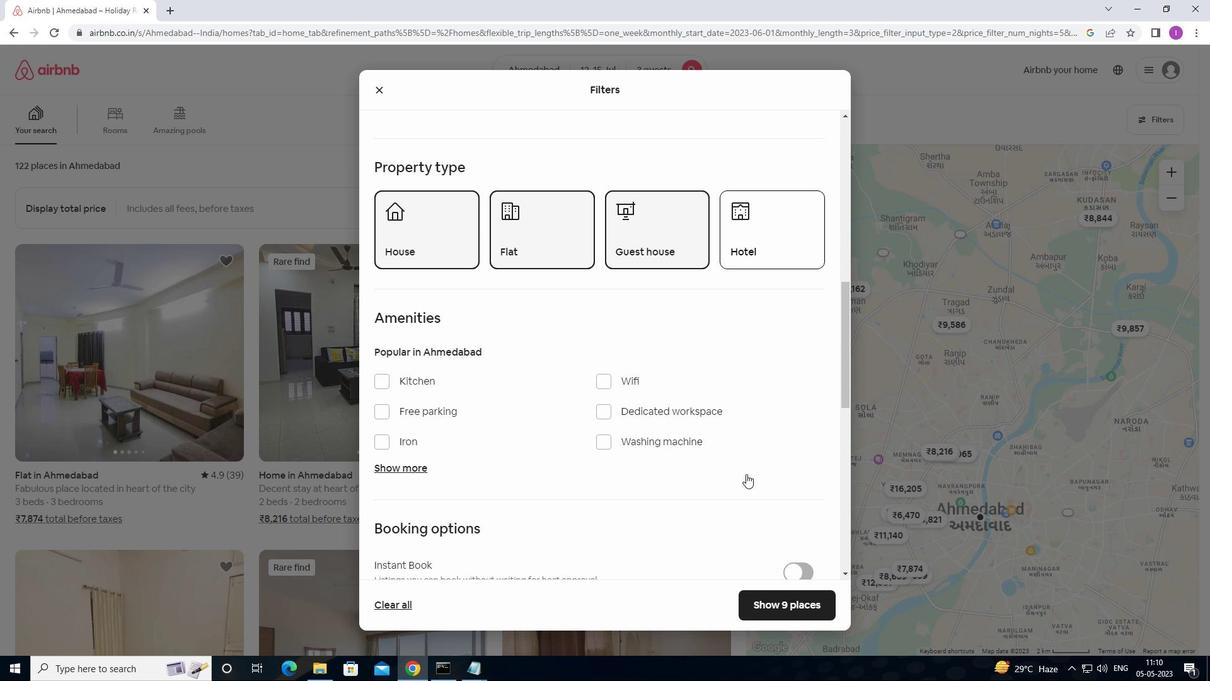 
Action: Mouse scrolled (747, 472) with delta (0, 0)
Screenshot: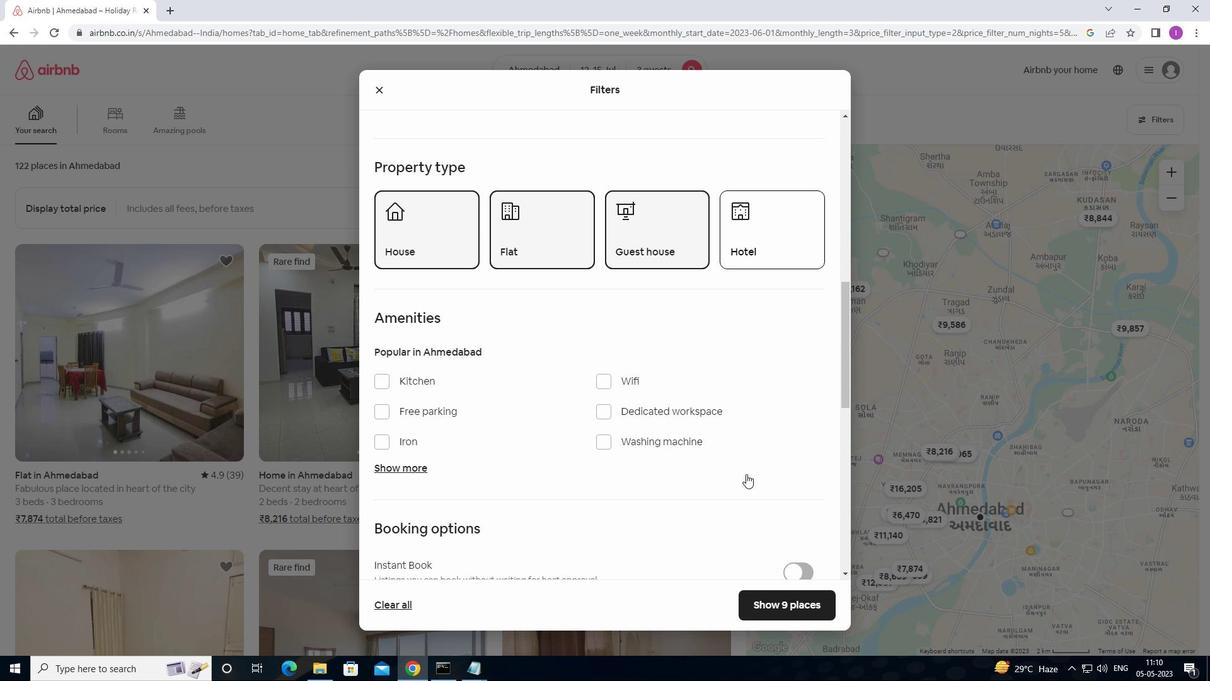 
Action: Mouse moved to (802, 460)
Screenshot: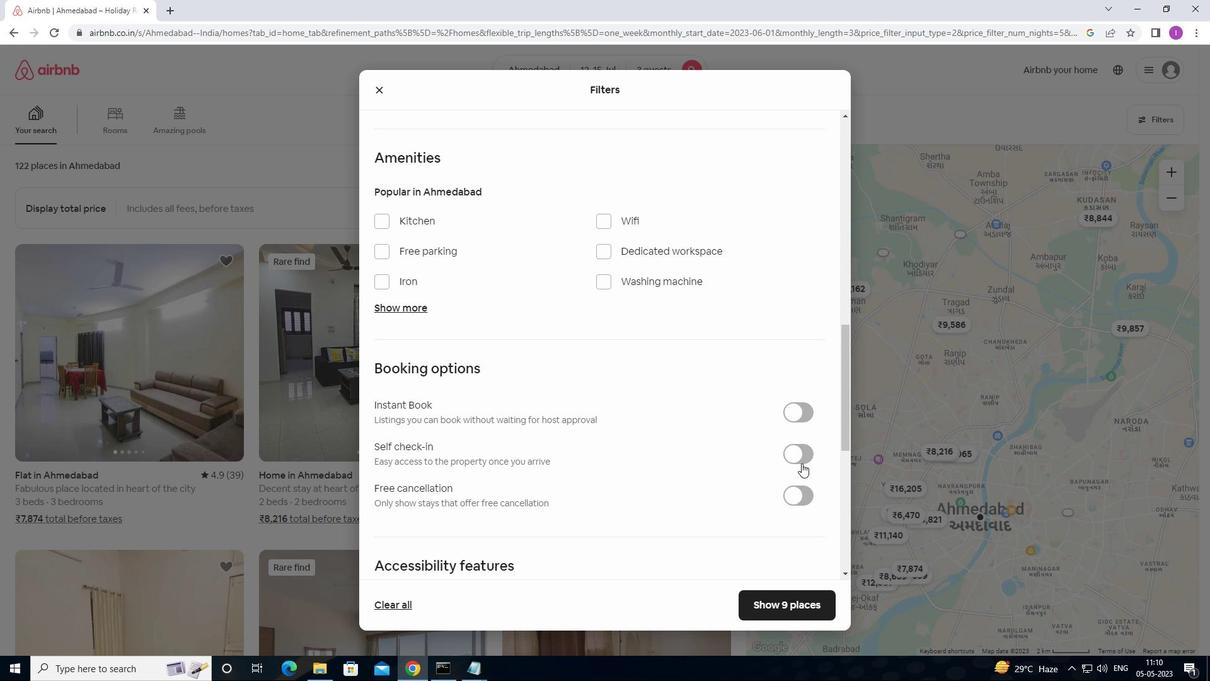 
Action: Mouse pressed left at (802, 460)
Screenshot: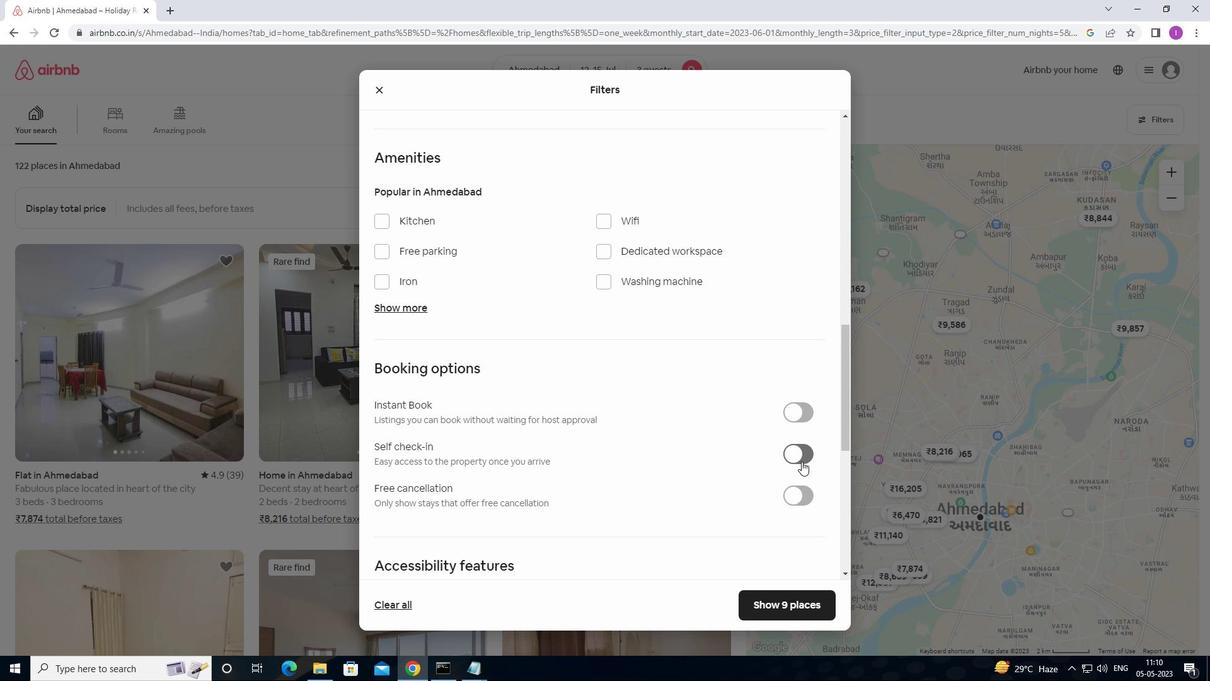 
Action: Mouse moved to (705, 522)
Screenshot: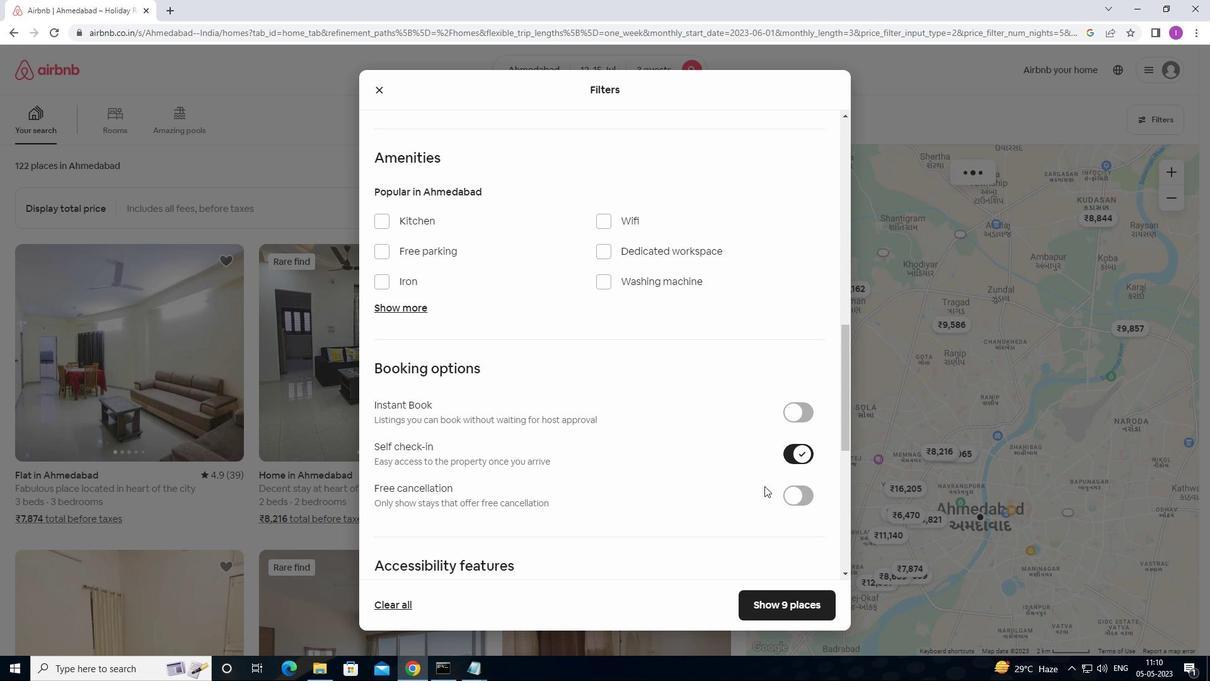 
Action: Mouse scrolled (705, 522) with delta (0, 0)
Screenshot: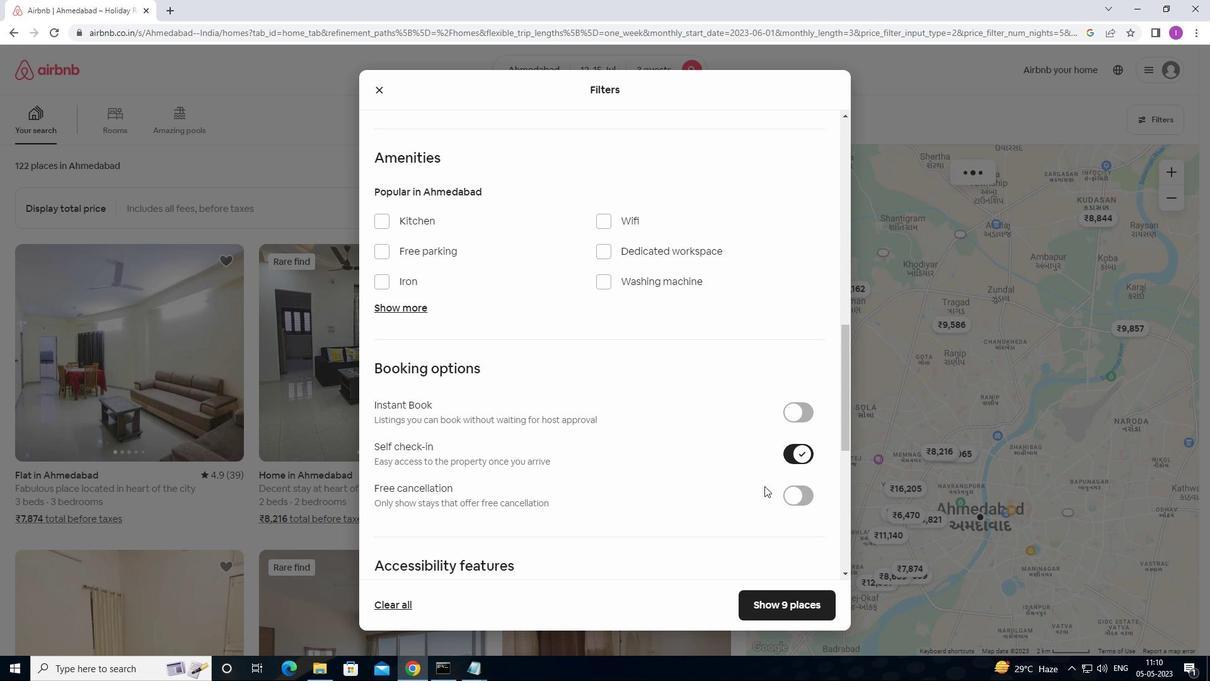 
Action: Mouse moved to (701, 529)
Screenshot: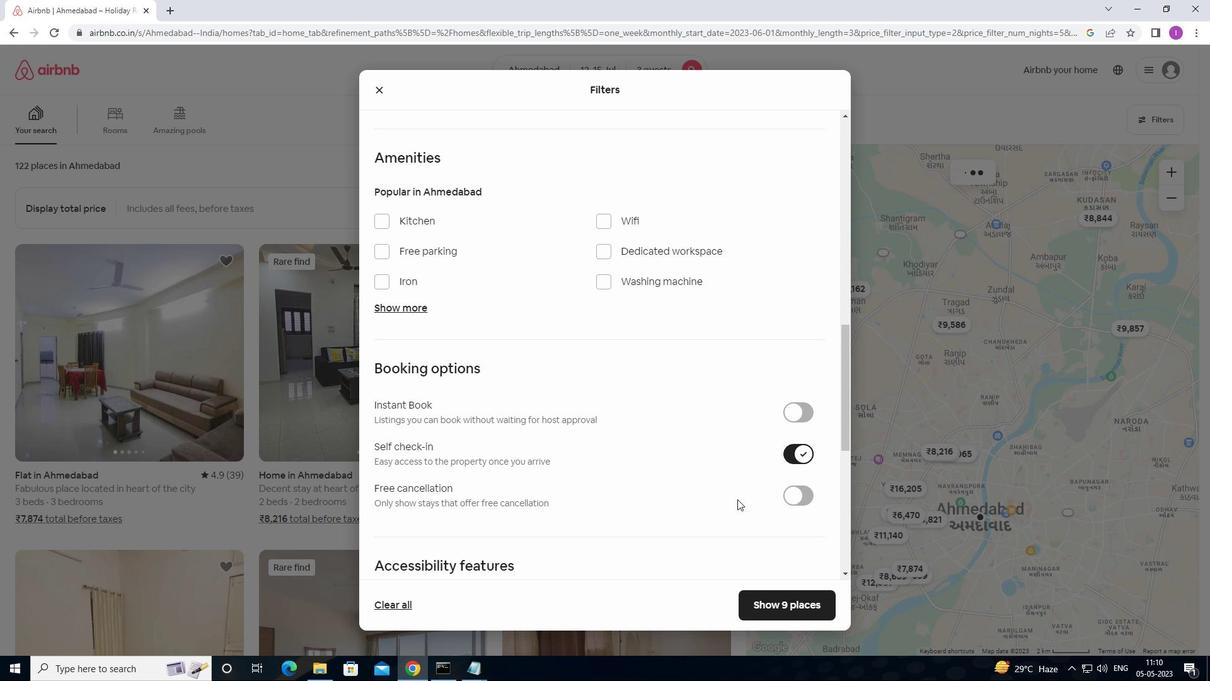 
Action: Mouse scrolled (701, 528) with delta (0, 0)
Screenshot: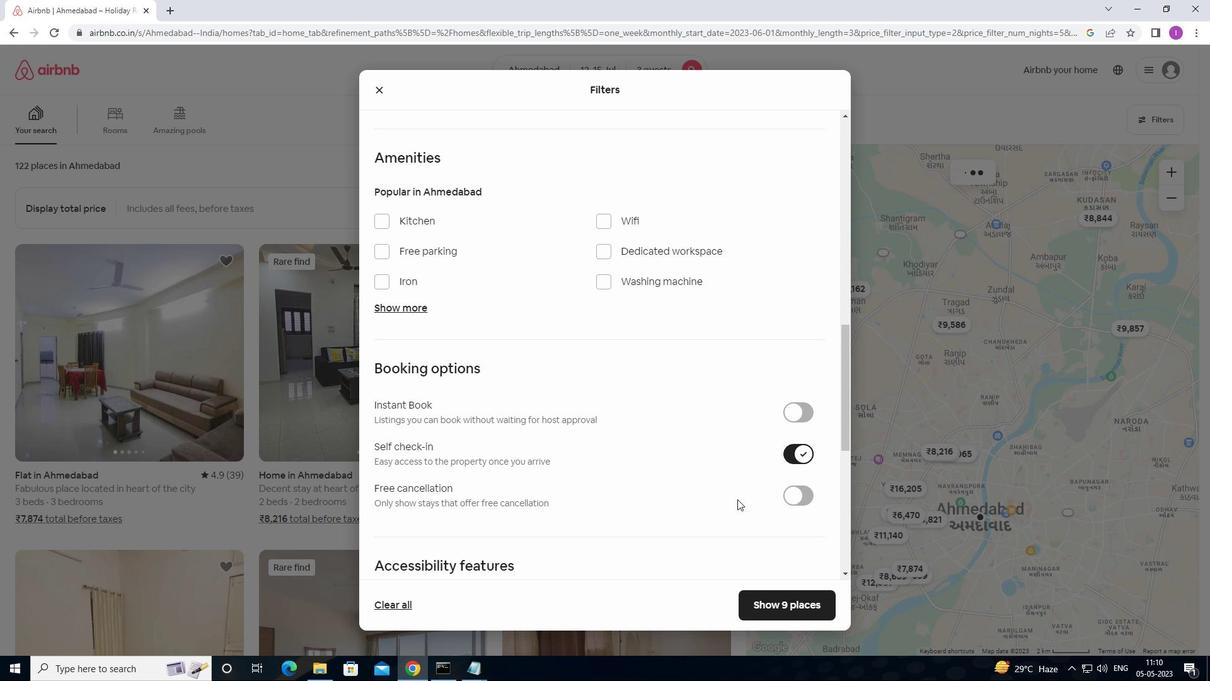 
Action: Mouse moved to (701, 529)
Screenshot: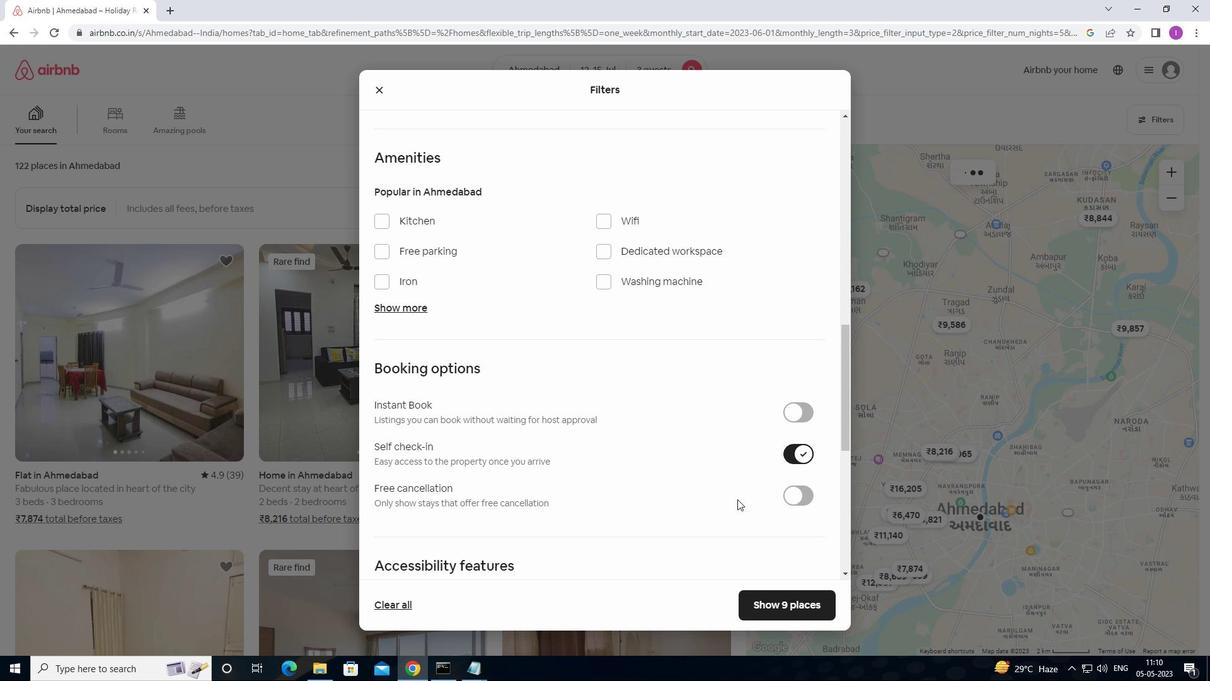 
Action: Mouse scrolled (701, 529) with delta (0, 0)
Screenshot: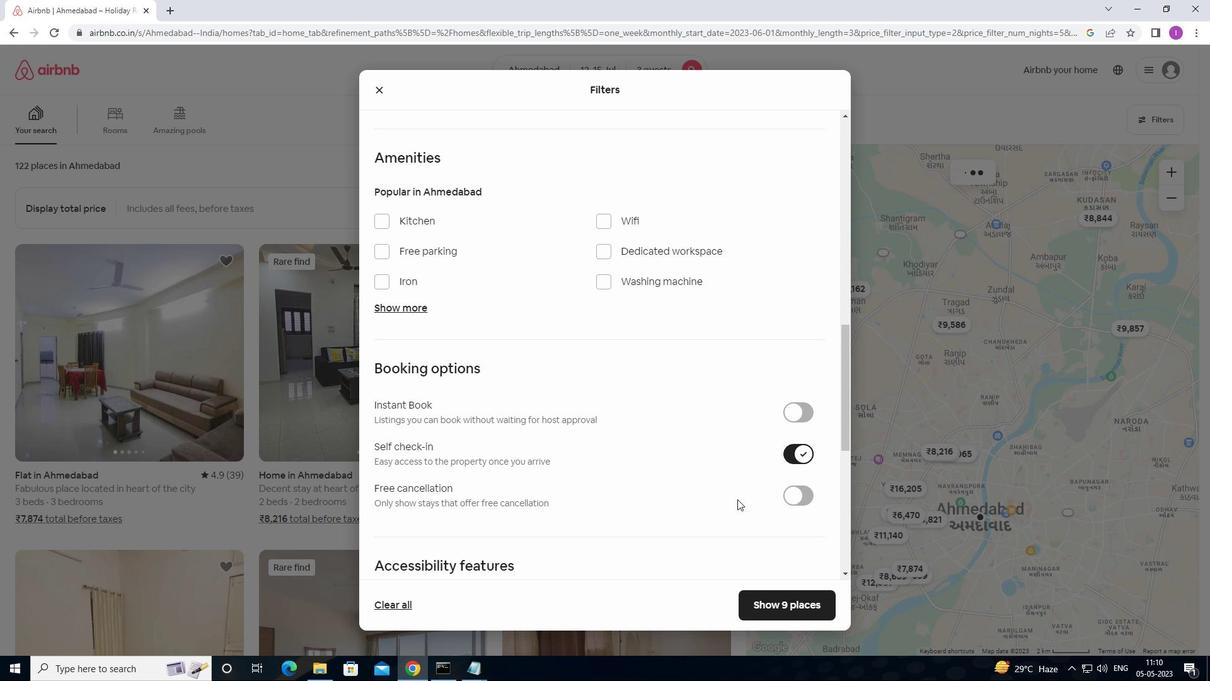 
Action: Mouse moved to (699, 530)
Screenshot: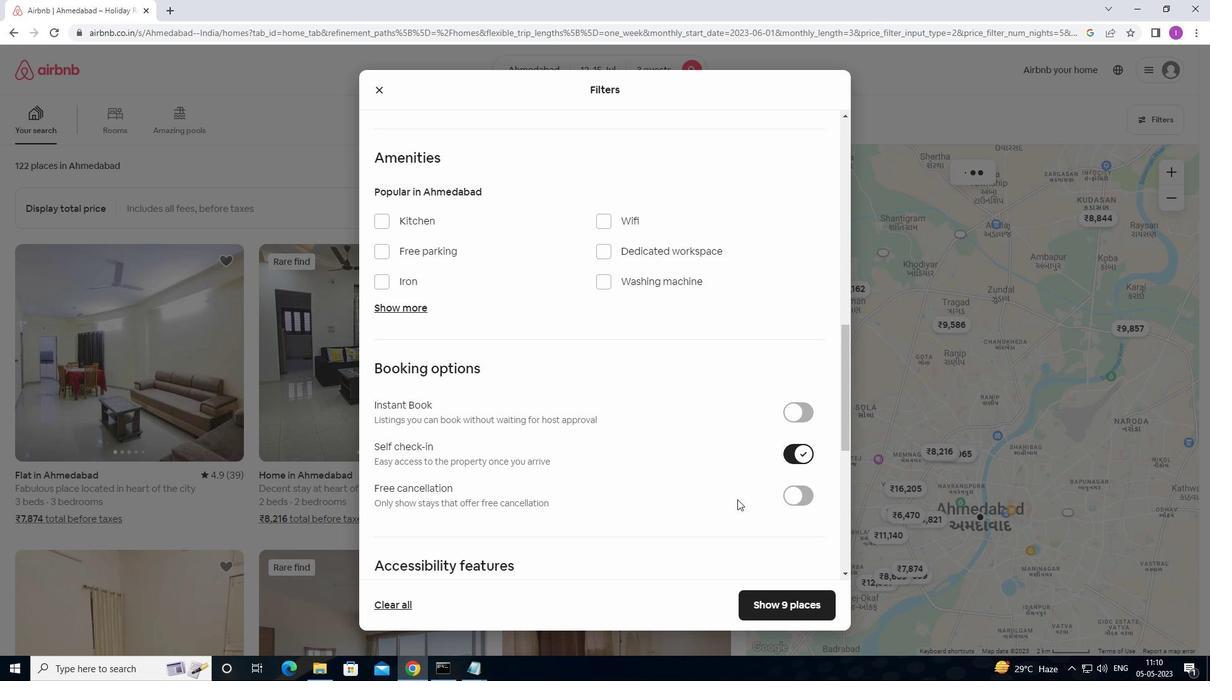 
Action: Mouse scrolled (699, 529) with delta (0, 0)
Screenshot: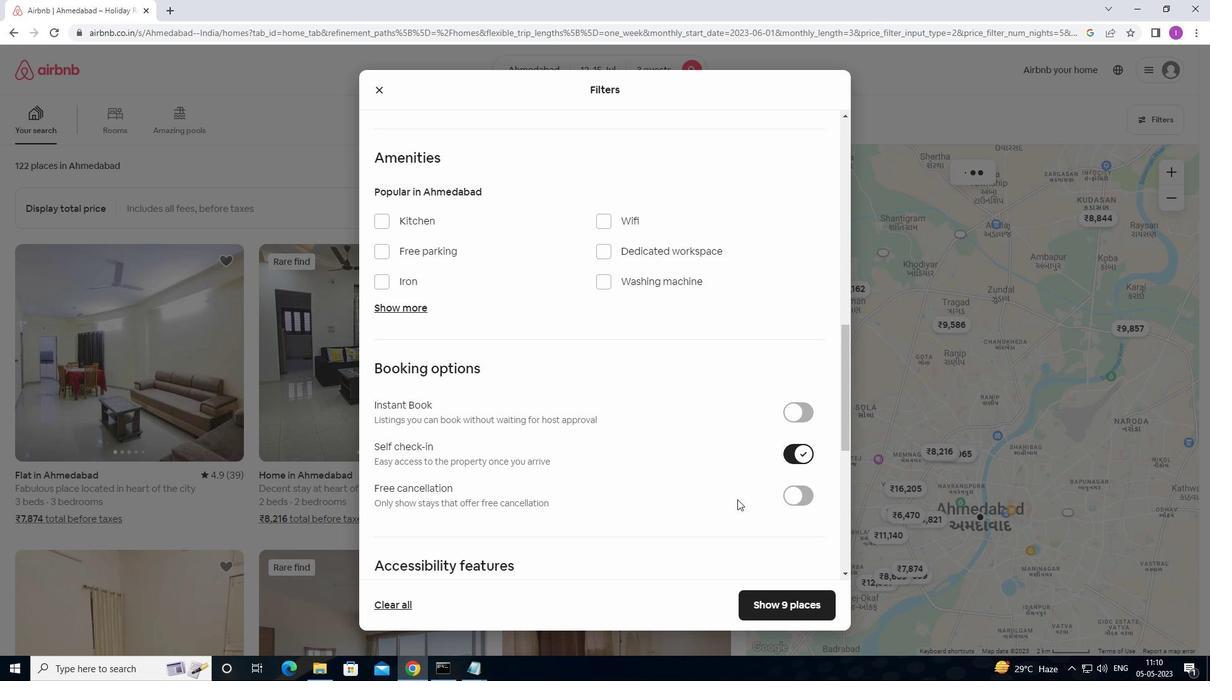 
Action: Mouse moved to (698, 530)
Screenshot: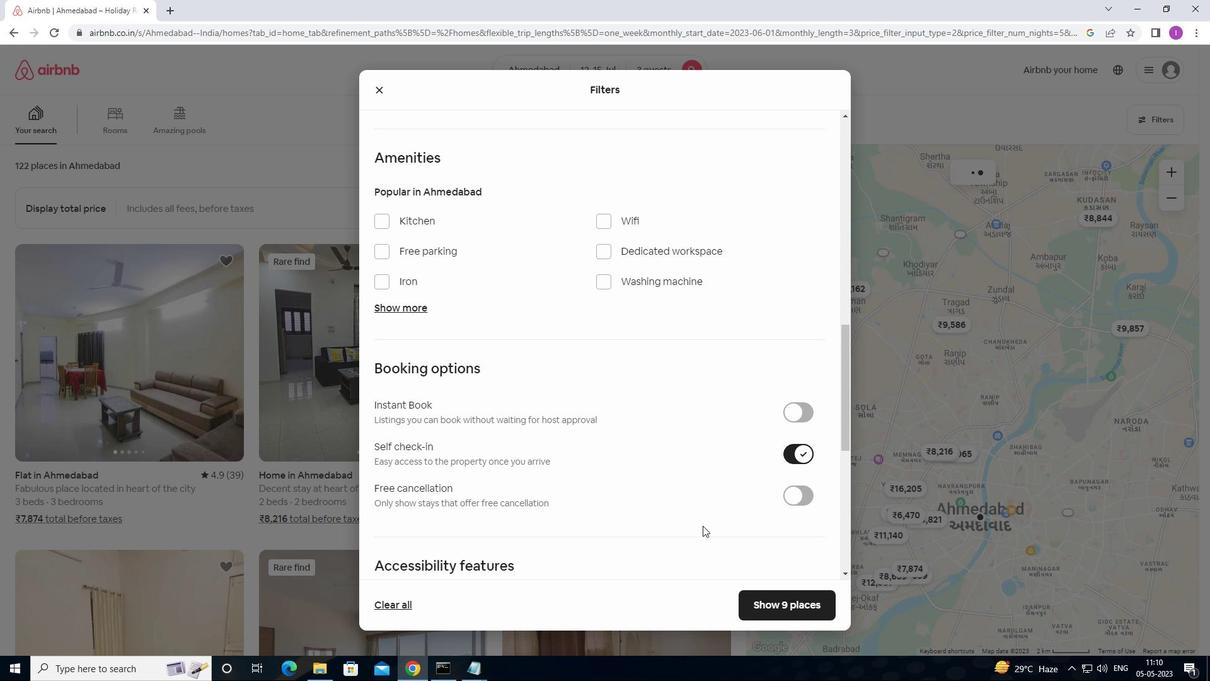 
Action: Mouse scrolled (698, 529) with delta (0, 0)
Screenshot: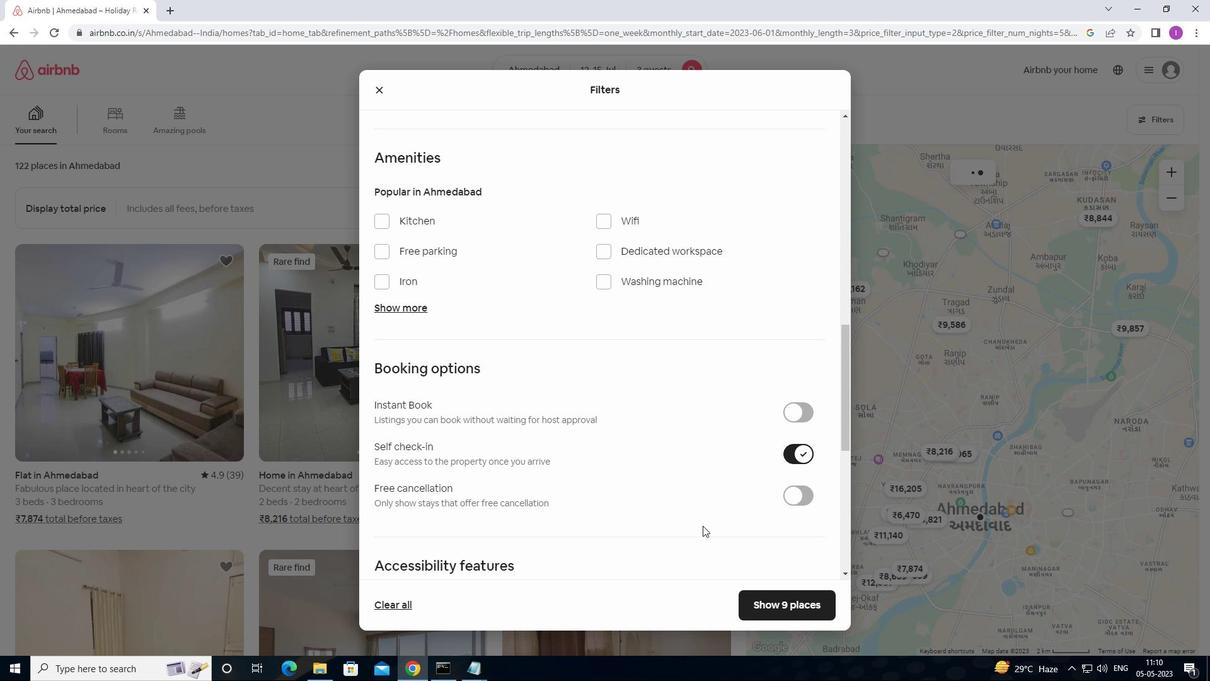 
Action: Mouse moved to (643, 550)
Screenshot: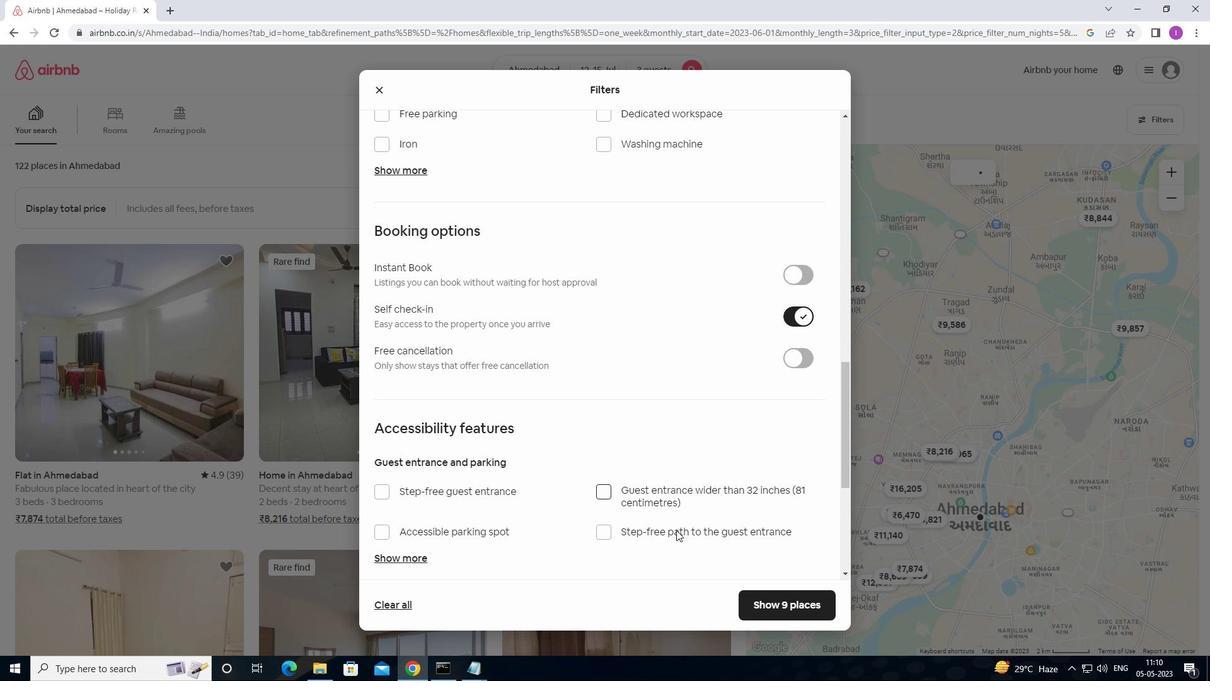 
Action: Mouse scrolled (643, 549) with delta (0, 0)
Screenshot: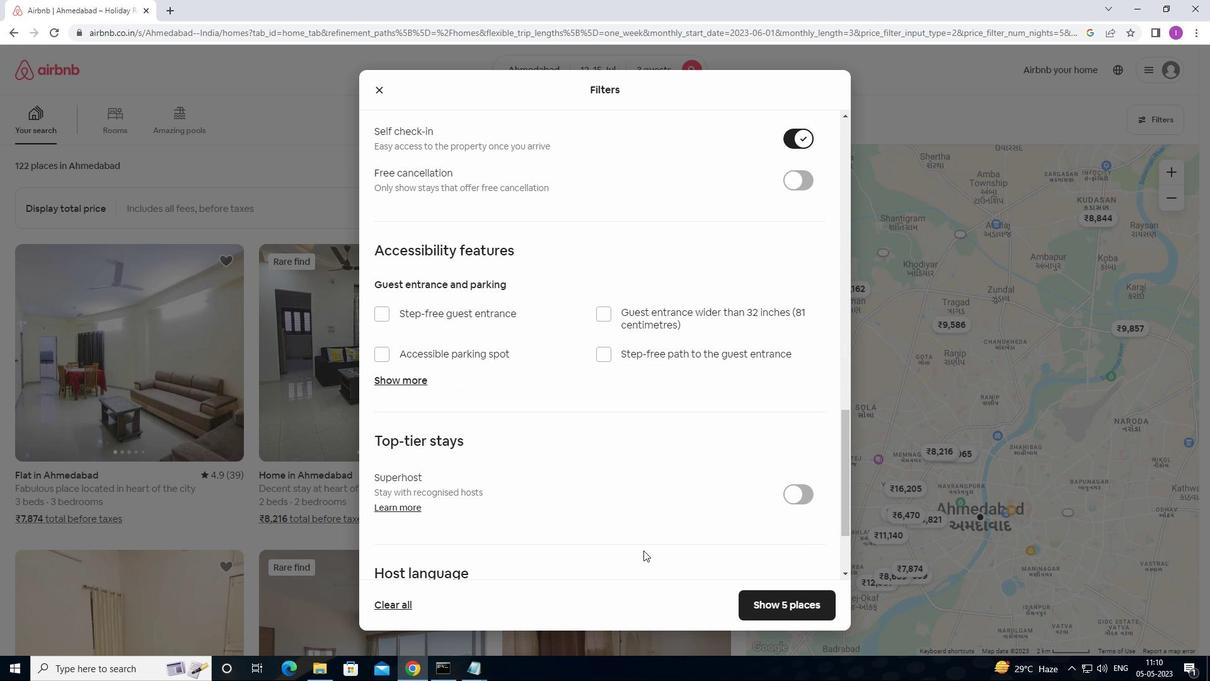 
Action: Mouse scrolled (643, 549) with delta (0, 0)
Screenshot: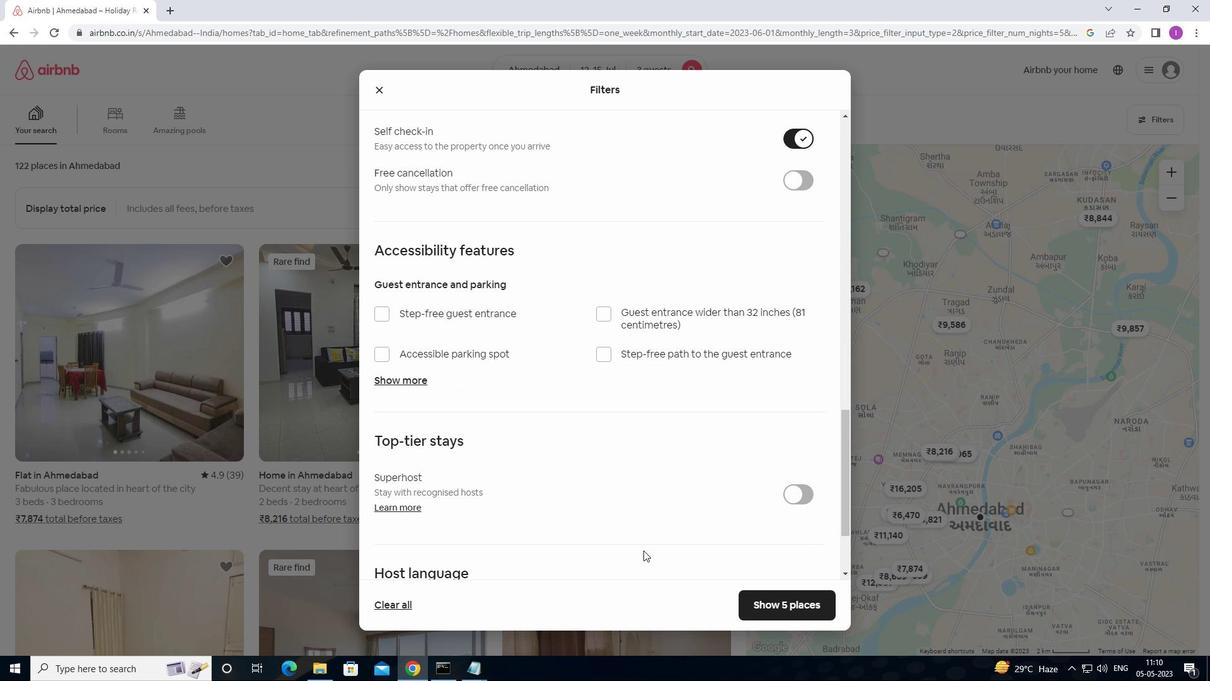 
Action: Mouse scrolled (643, 549) with delta (0, 0)
Screenshot: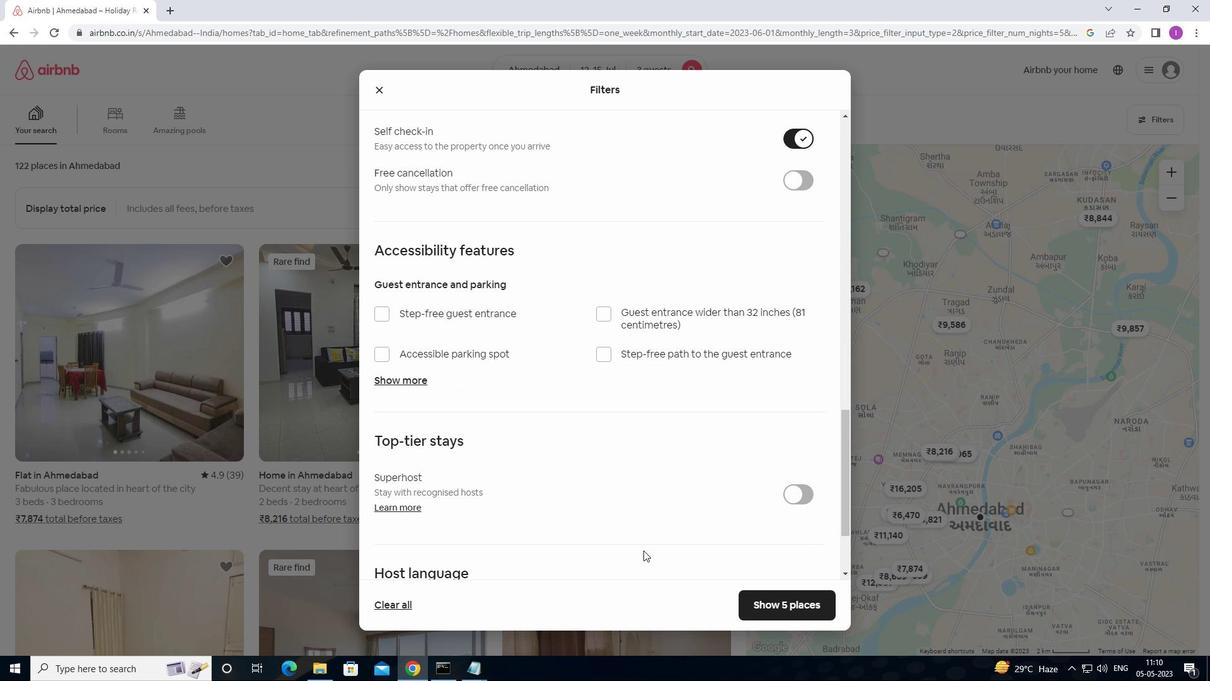 
Action: Mouse scrolled (643, 549) with delta (0, 0)
Screenshot: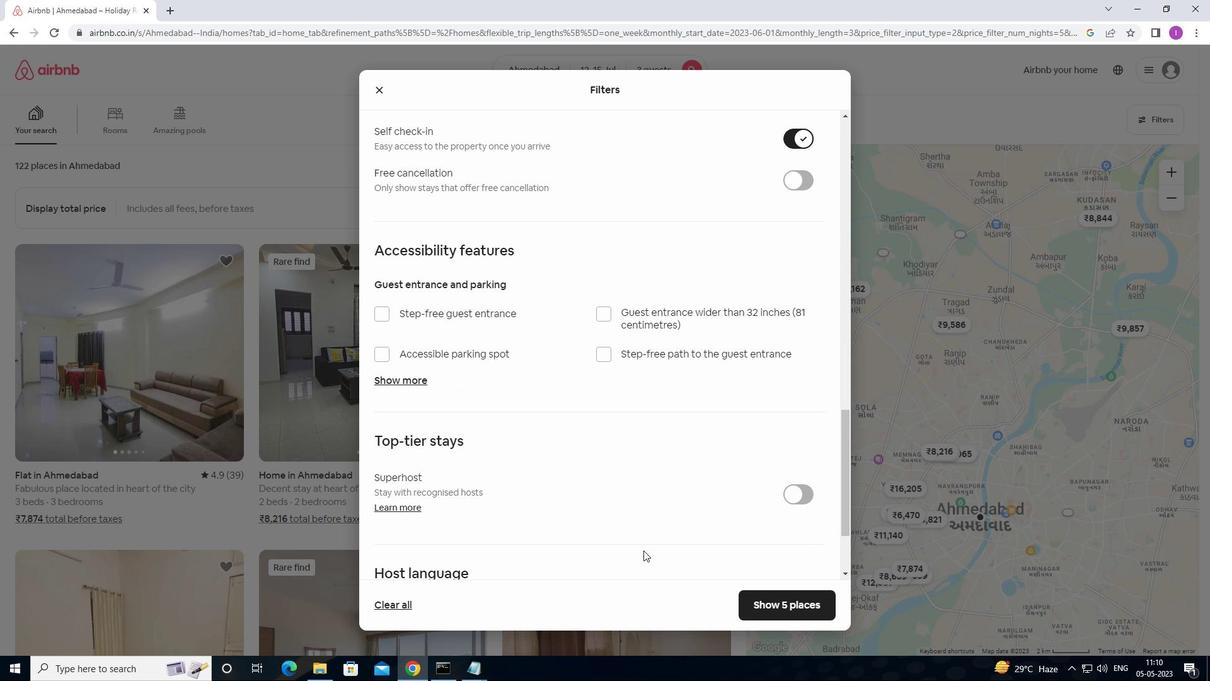
Action: Mouse scrolled (643, 549) with delta (0, 0)
Screenshot: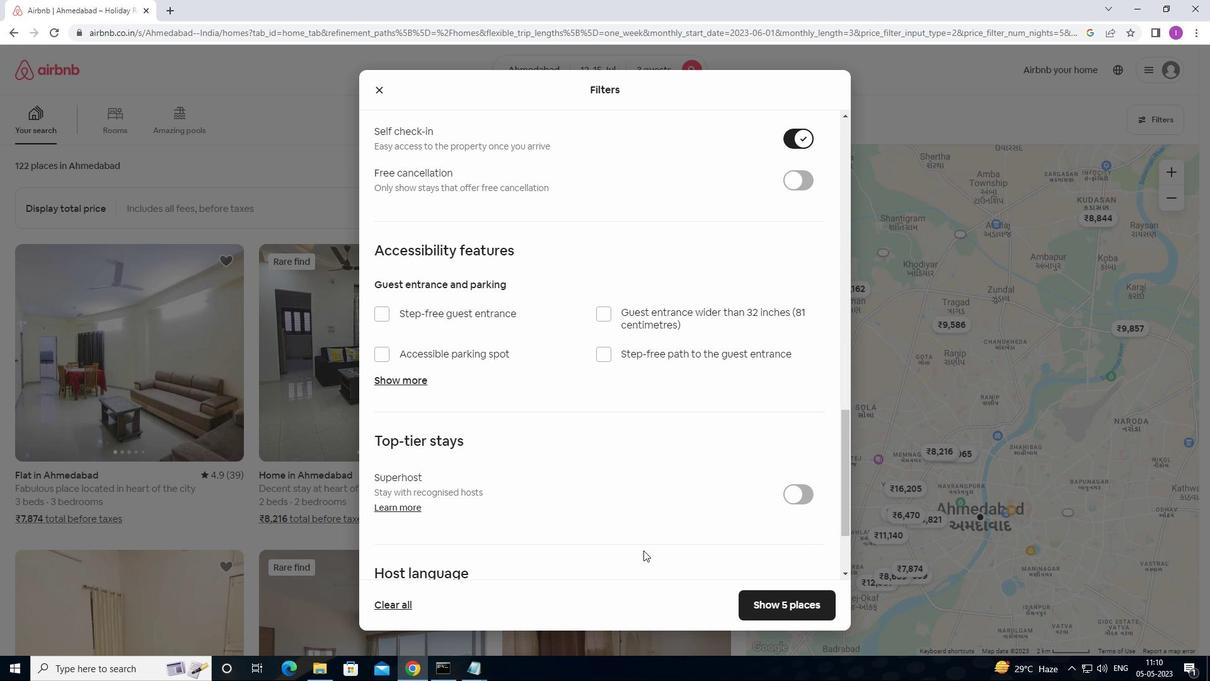 
Action: Mouse scrolled (643, 549) with delta (0, 0)
Screenshot: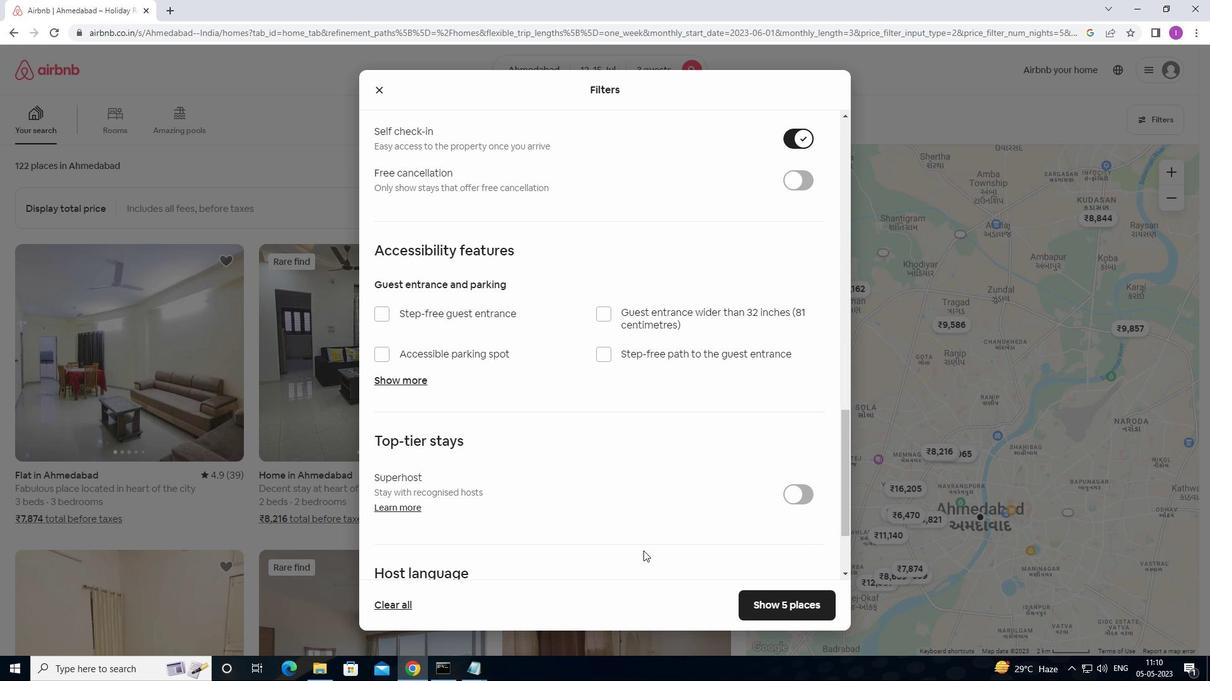 
Action: Mouse moved to (379, 495)
Screenshot: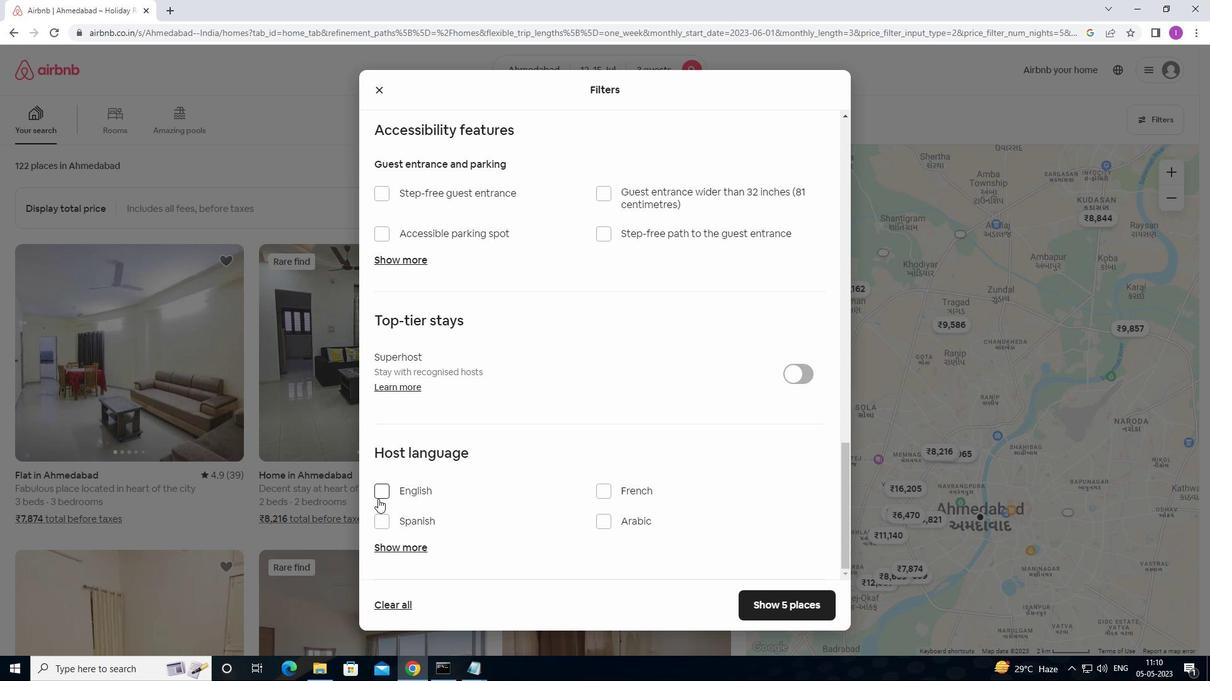 
Action: Mouse pressed left at (379, 495)
Screenshot: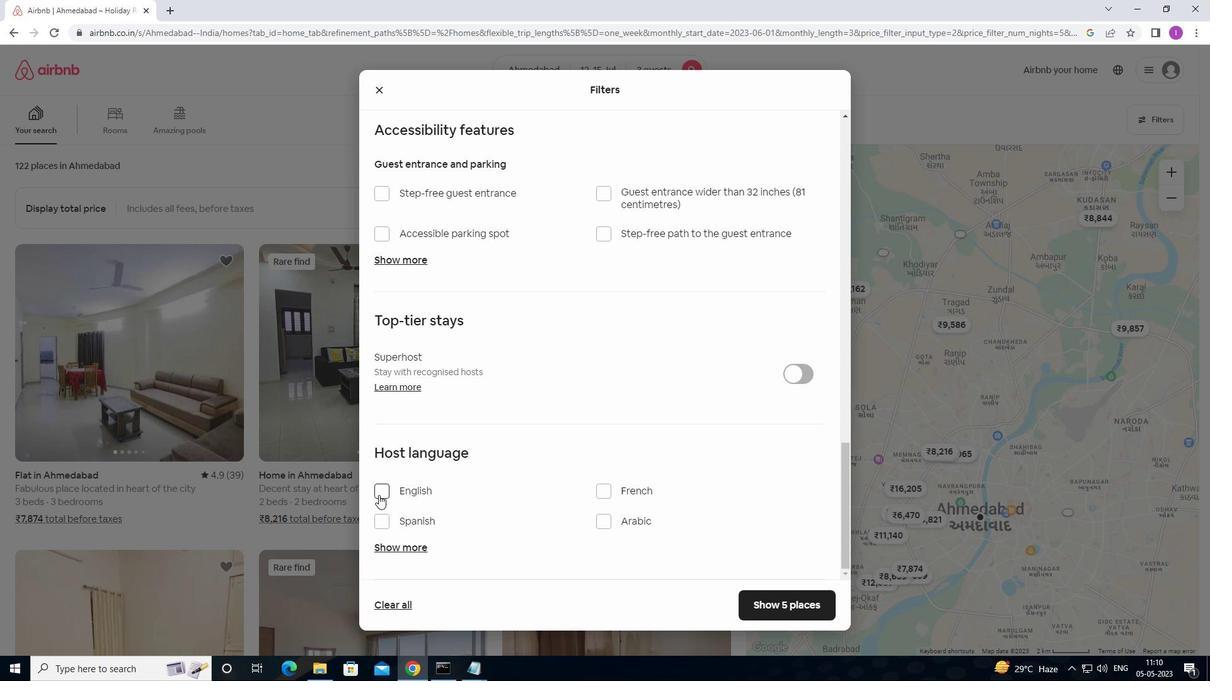 
Action: Mouse moved to (759, 602)
Screenshot: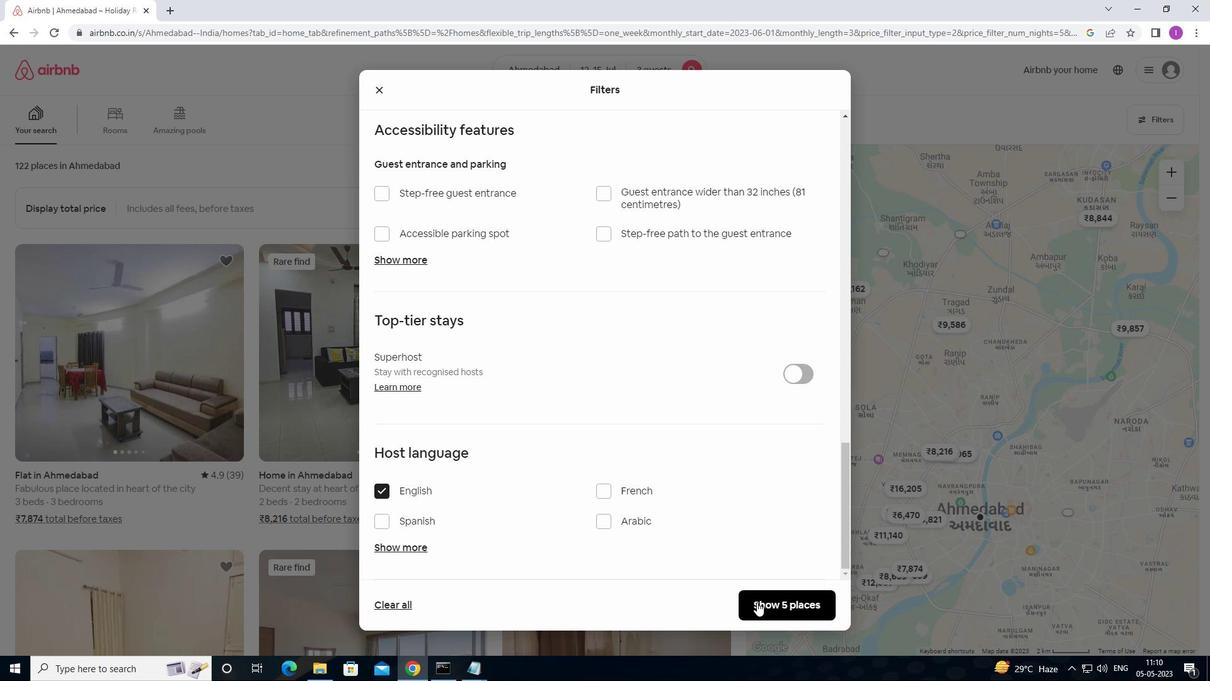 
Action: Mouse pressed left at (759, 602)
Screenshot: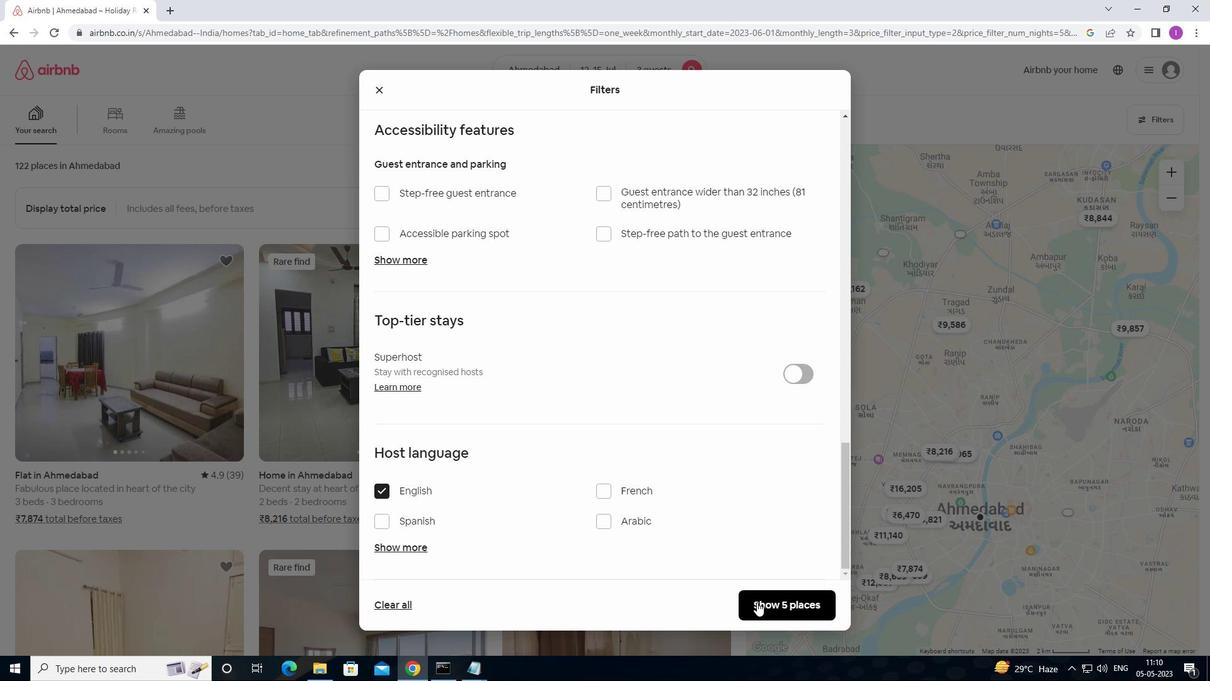 
Action: Mouse moved to (549, 559)
Screenshot: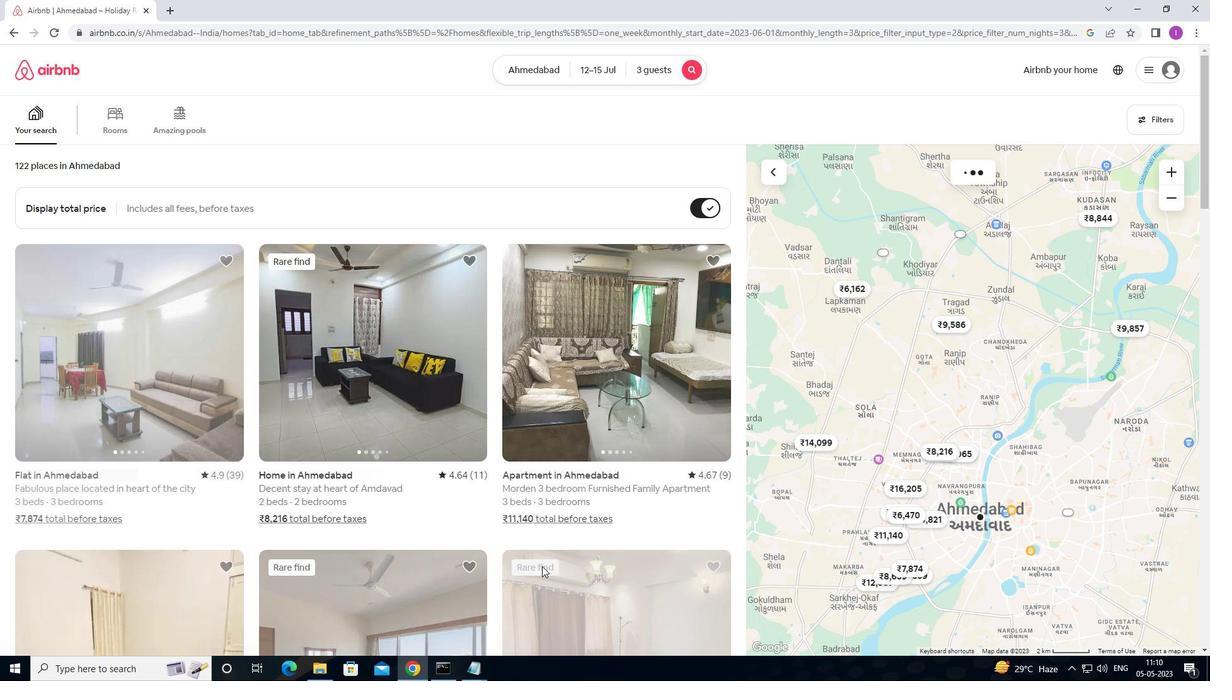 
